 Task: Find connections with filter location Bāsudebpur with filter topic #Homeofficewith filter profile language English with filter current company Vanderlande with filter school Haldia Institute of Technology 103 with filter industry Conservation Programs with filter service category Tax Law with filter keywords title Superintendent
Action: Mouse moved to (587, 79)
Screenshot: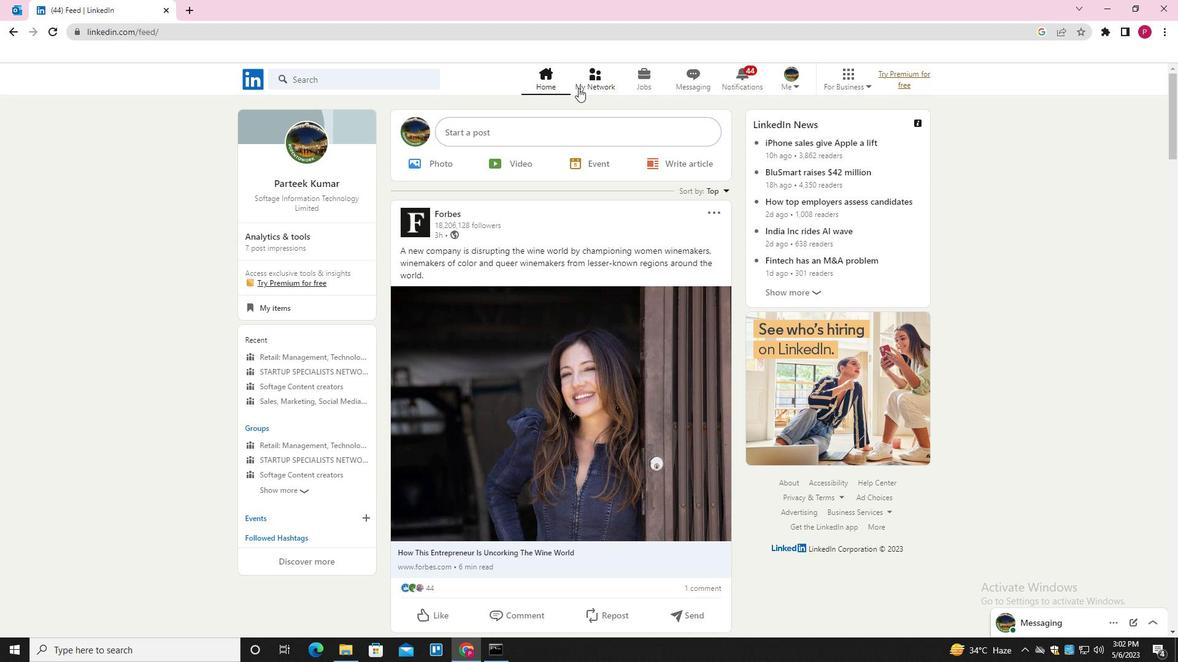
Action: Mouse pressed left at (587, 79)
Screenshot: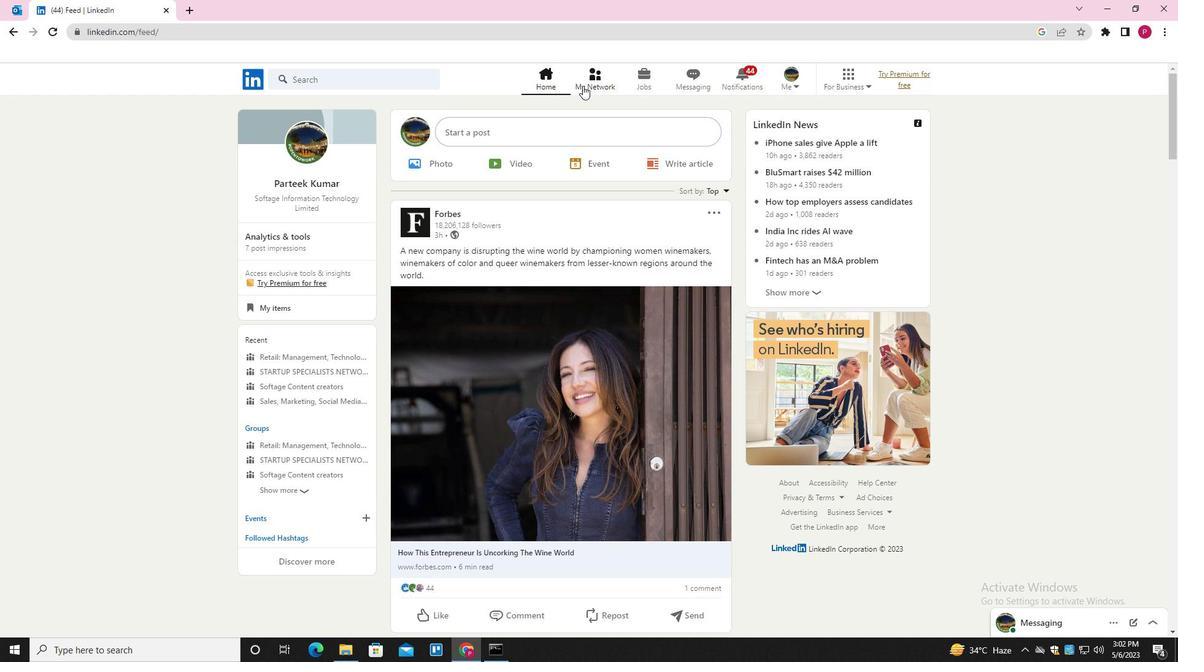 
Action: Mouse moved to (352, 144)
Screenshot: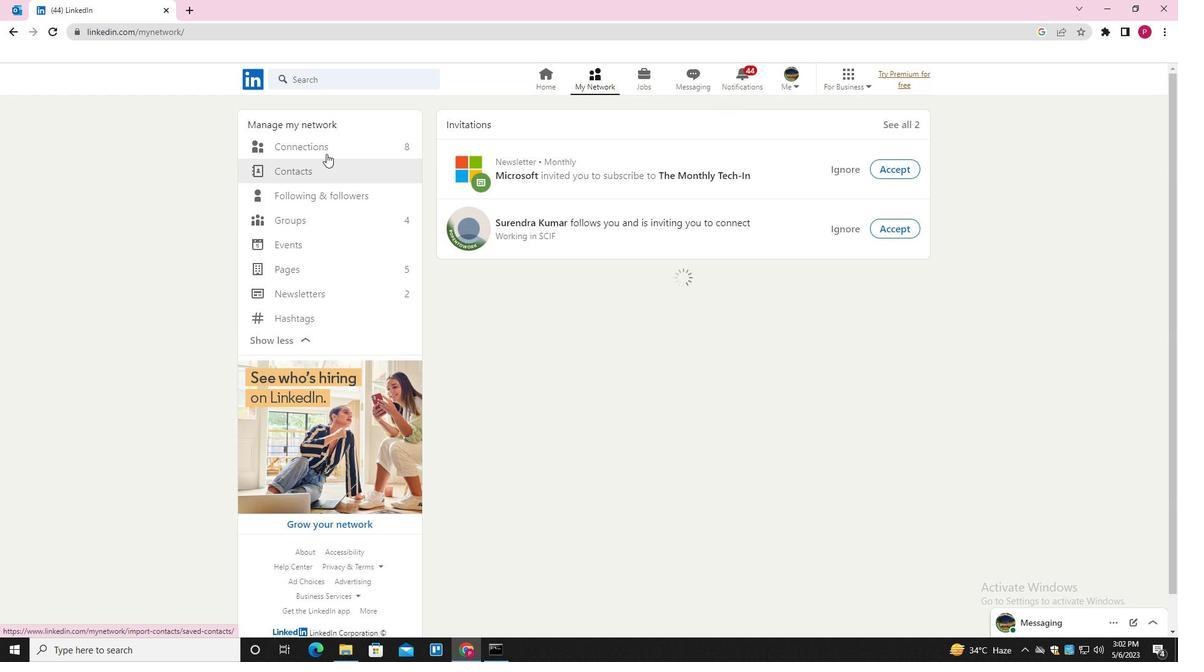 
Action: Mouse pressed left at (352, 144)
Screenshot: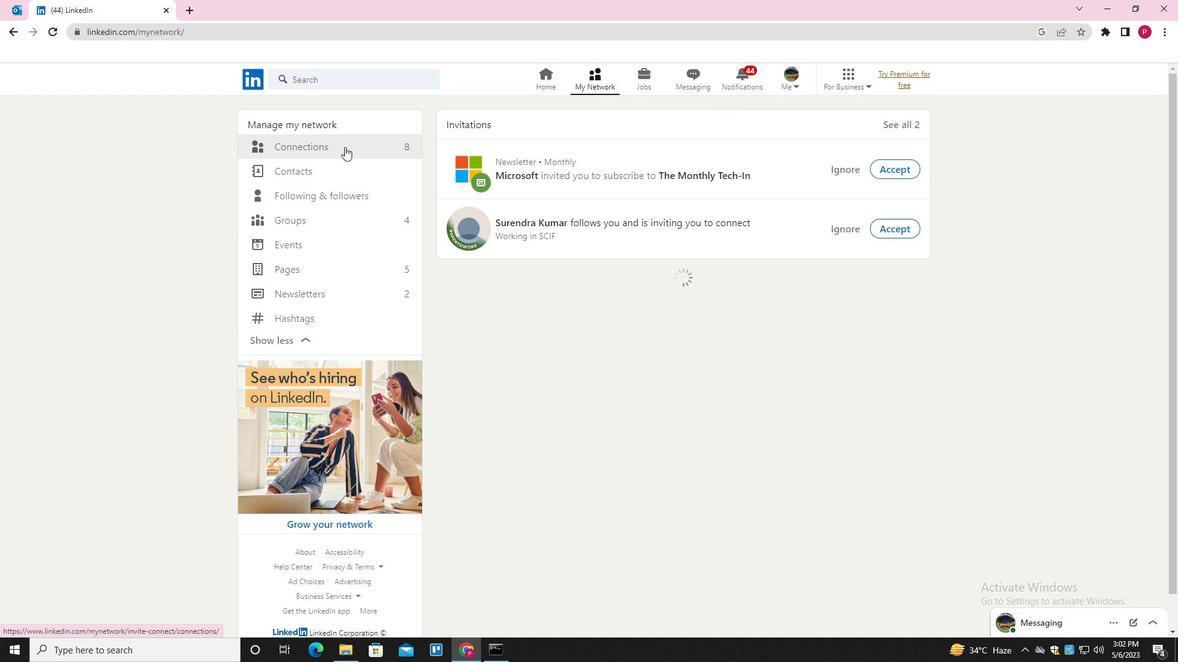
Action: Mouse moved to (660, 146)
Screenshot: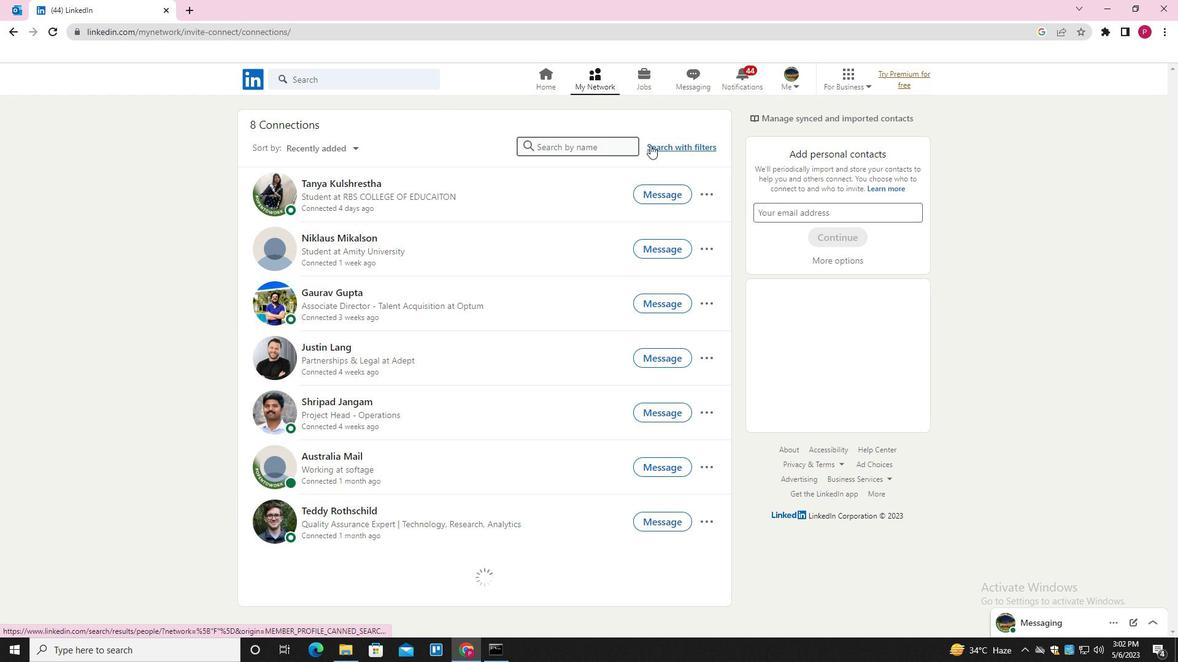 
Action: Mouse pressed left at (660, 146)
Screenshot: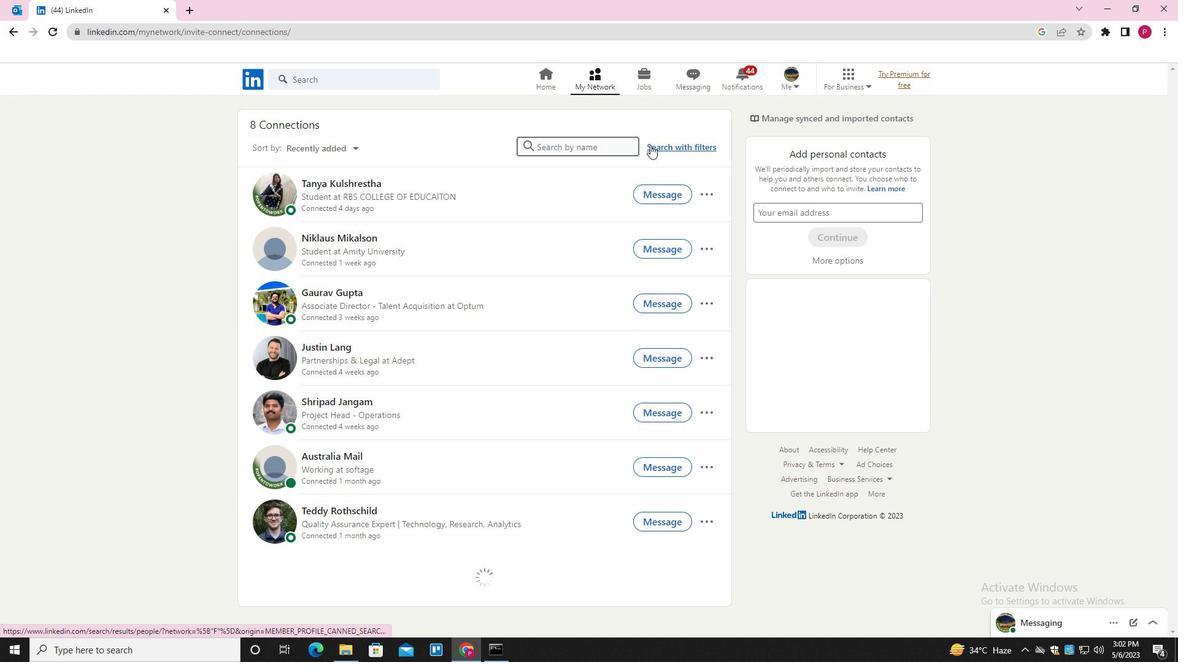 
Action: Mouse moved to (618, 111)
Screenshot: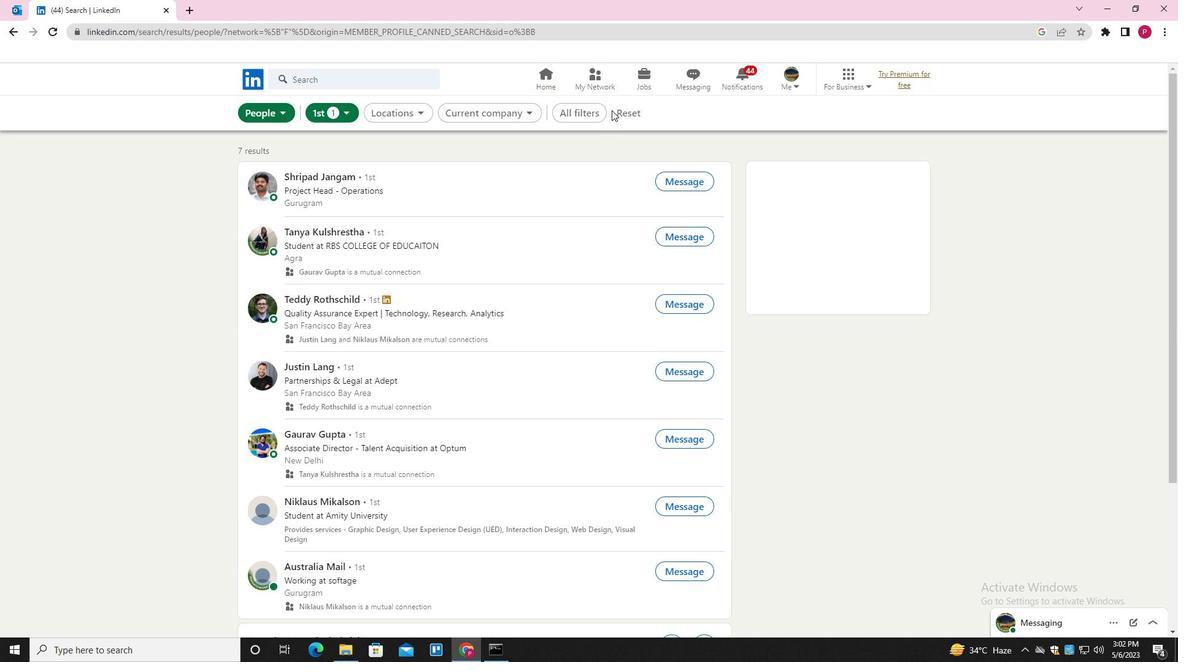 
Action: Mouse pressed left at (618, 111)
Screenshot: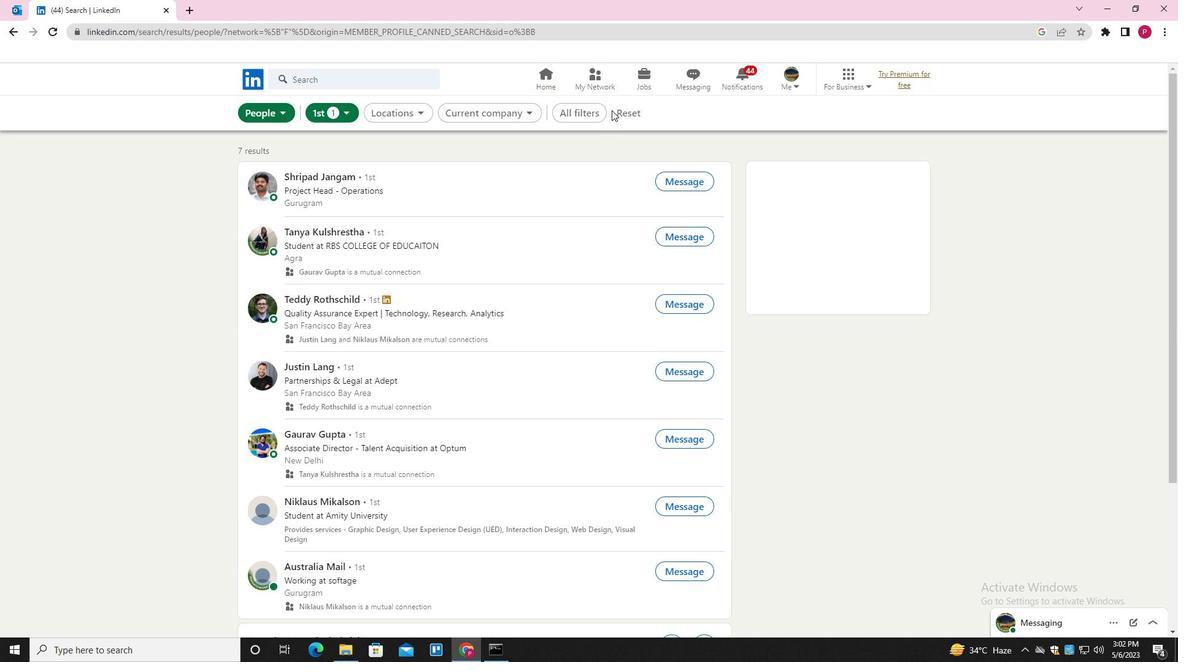 
Action: Mouse moved to (603, 114)
Screenshot: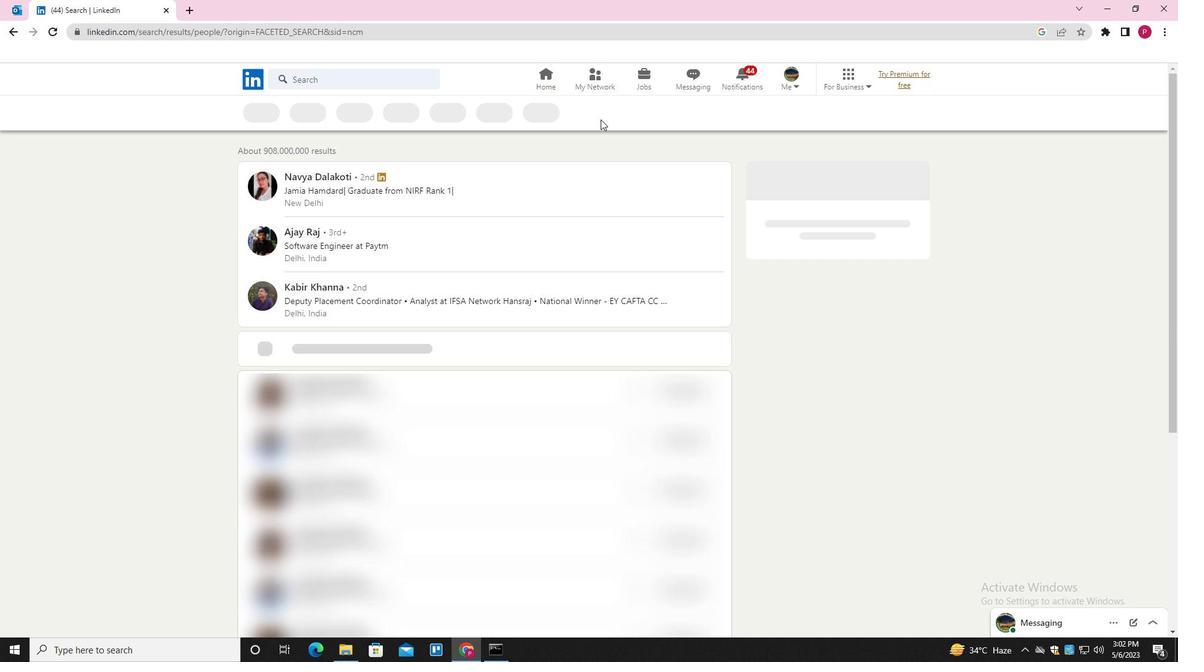 
Action: Mouse pressed left at (603, 114)
Screenshot: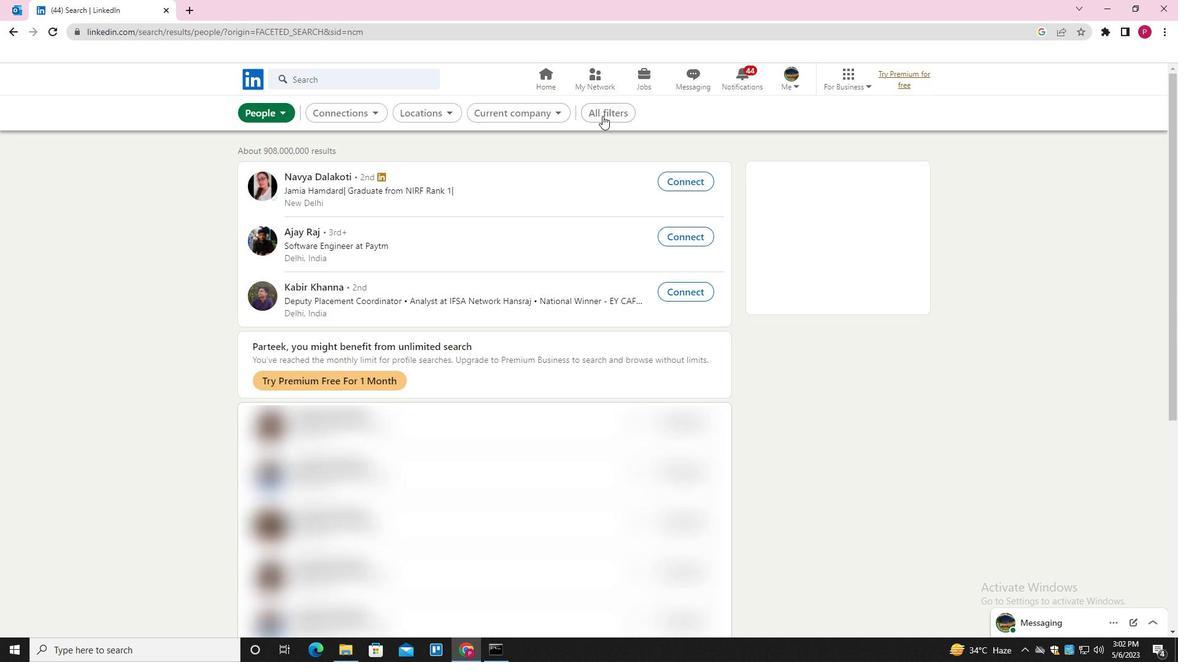 
Action: Mouse moved to (956, 345)
Screenshot: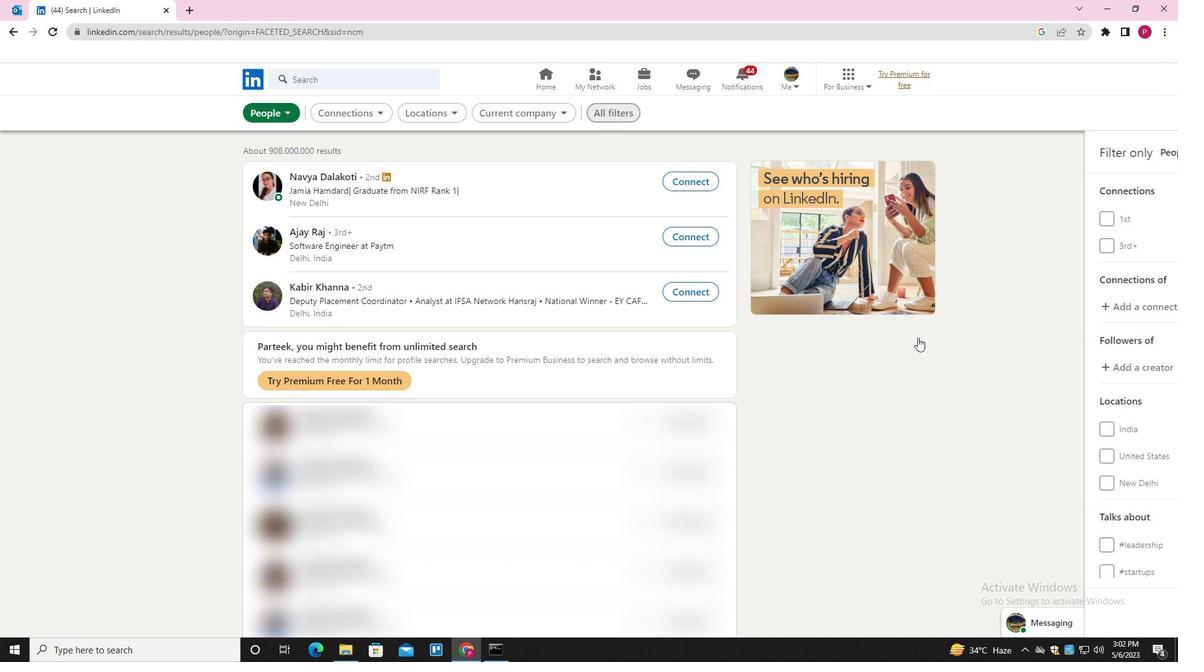 
Action: Mouse scrolled (956, 344) with delta (0, 0)
Screenshot: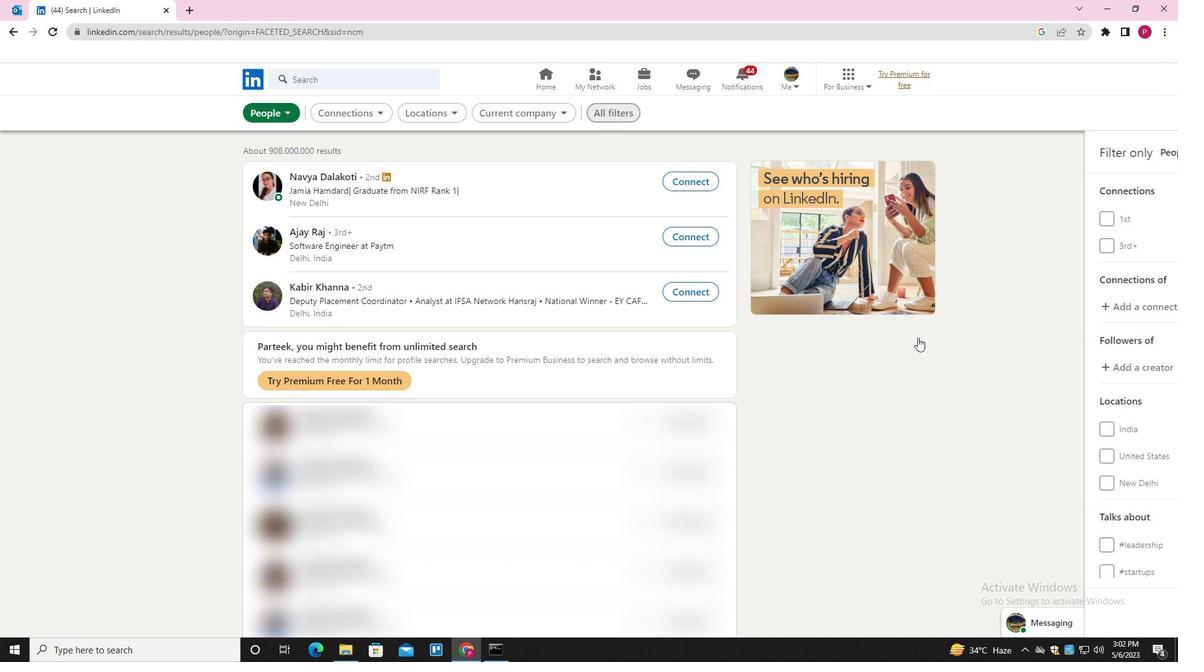 
Action: Mouse moved to (959, 347)
Screenshot: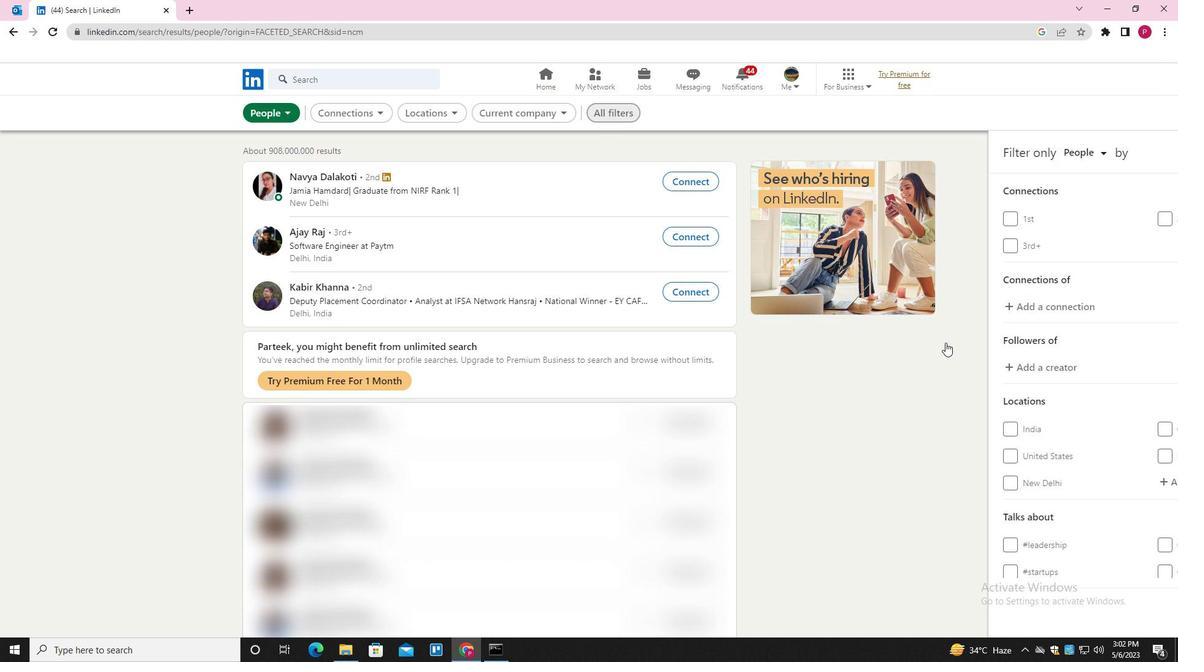 
Action: Mouse scrolled (959, 347) with delta (0, 0)
Screenshot: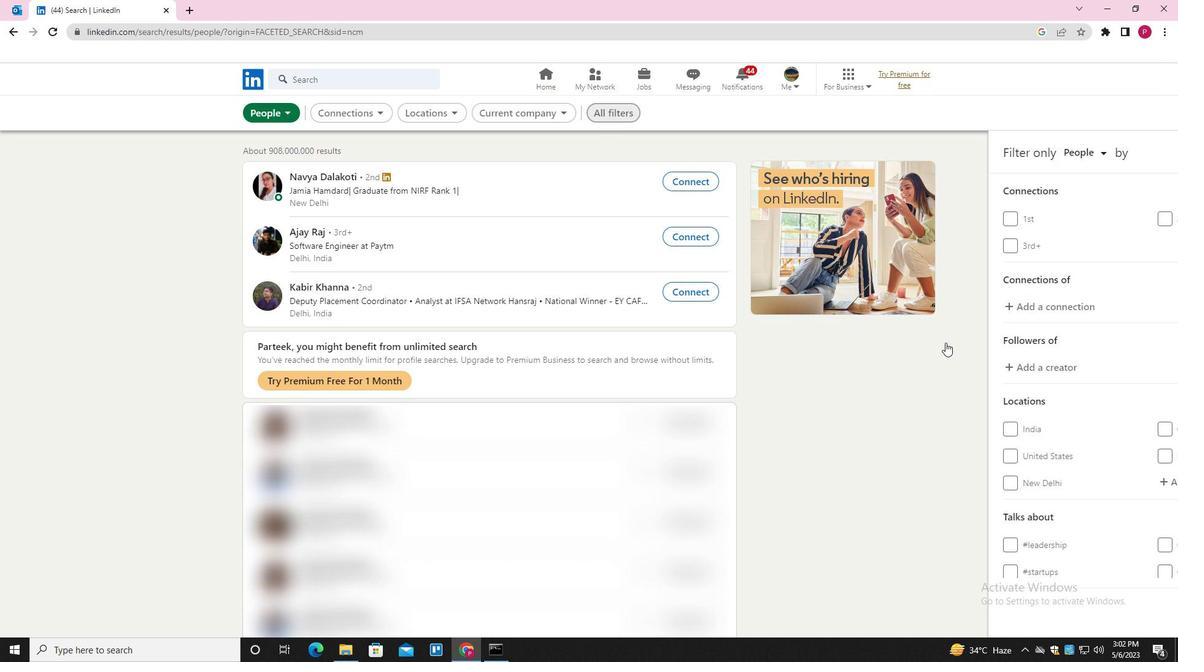 
Action: Mouse moved to (1041, 358)
Screenshot: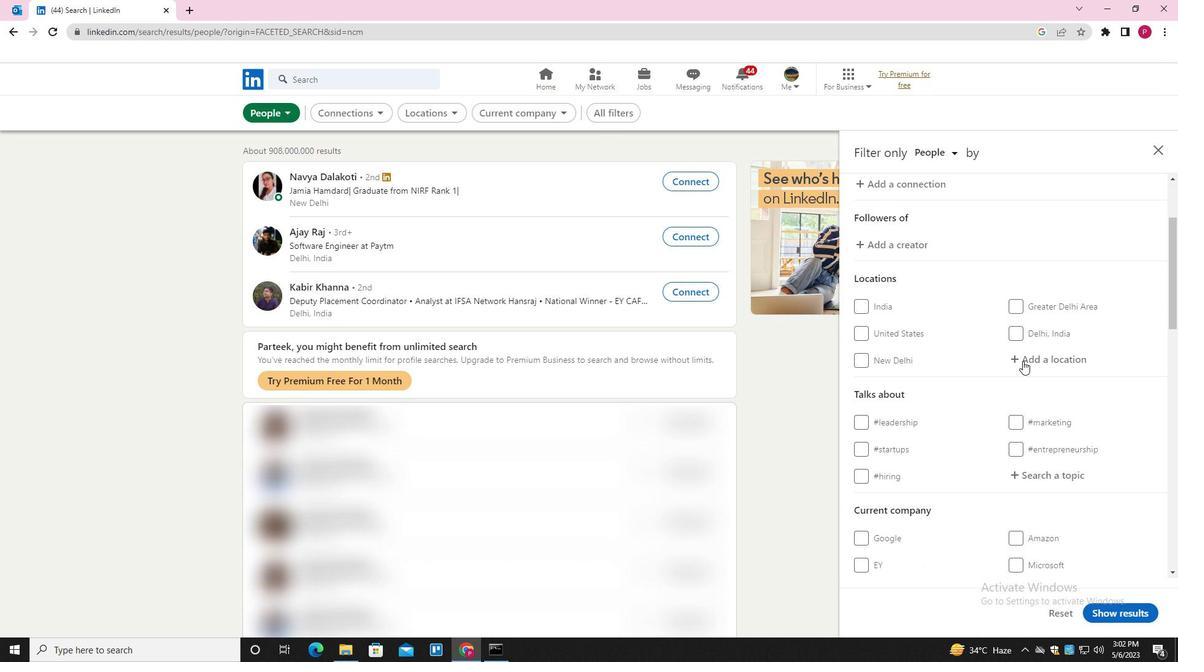 
Action: Mouse pressed left at (1041, 358)
Screenshot: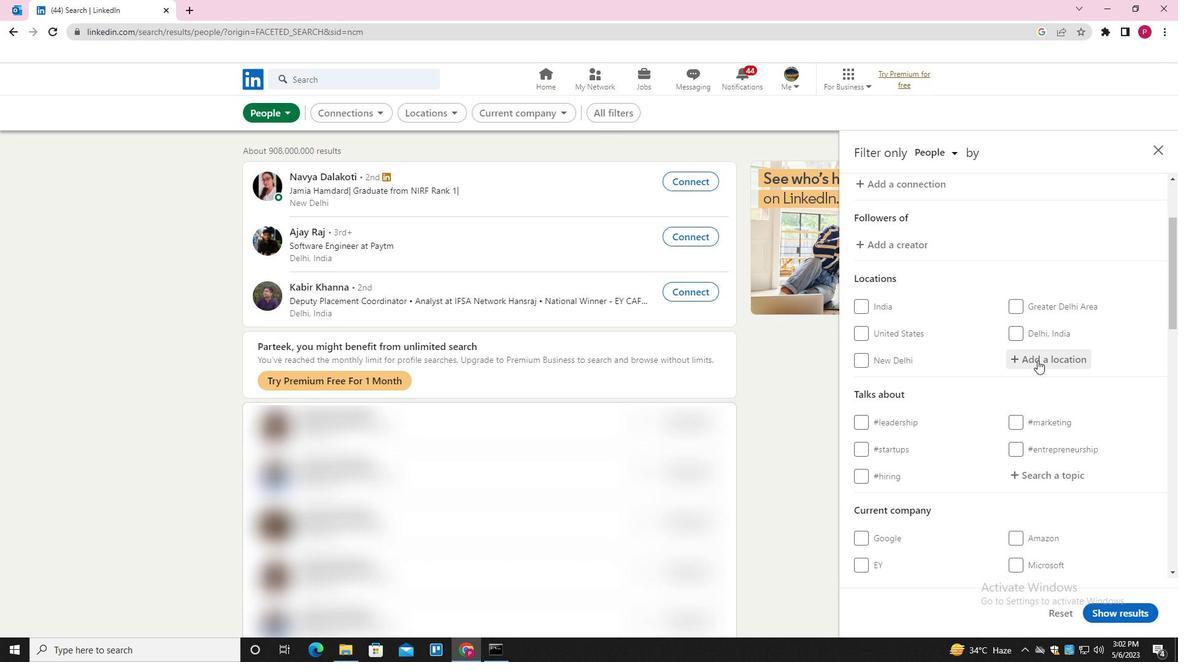 
Action: Mouse moved to (1041, 357)
Screenshot: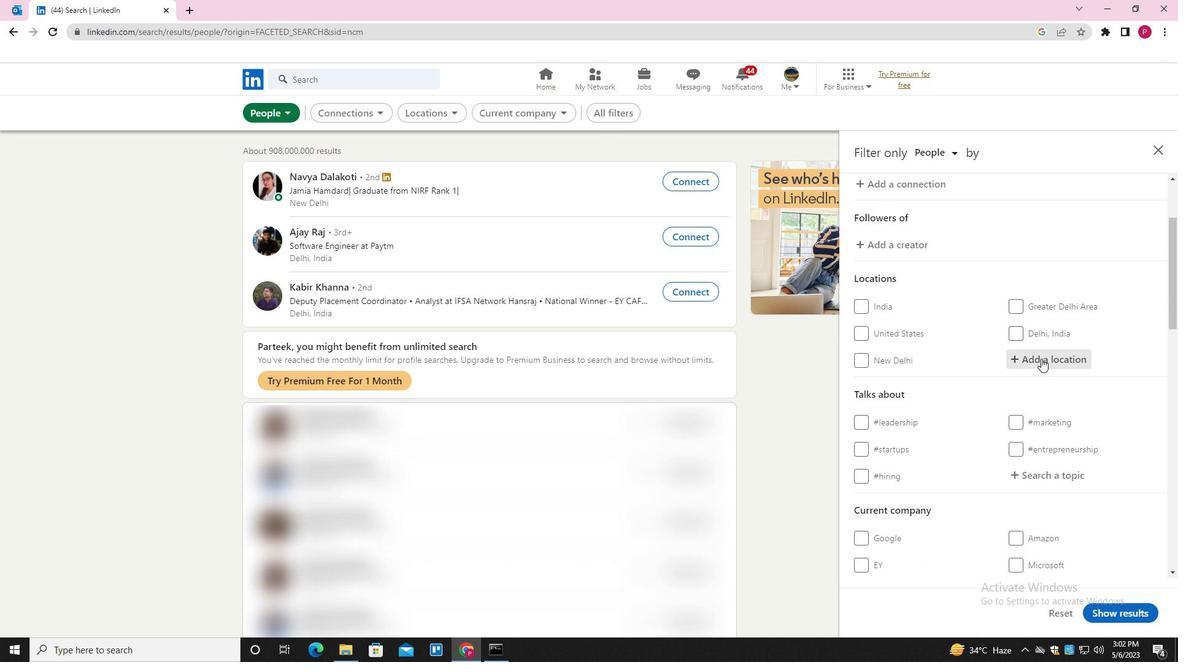 
Action: Key pressed <Key.shift>BASUDEBPUR<Key.down><Key.enter>
Screenshot: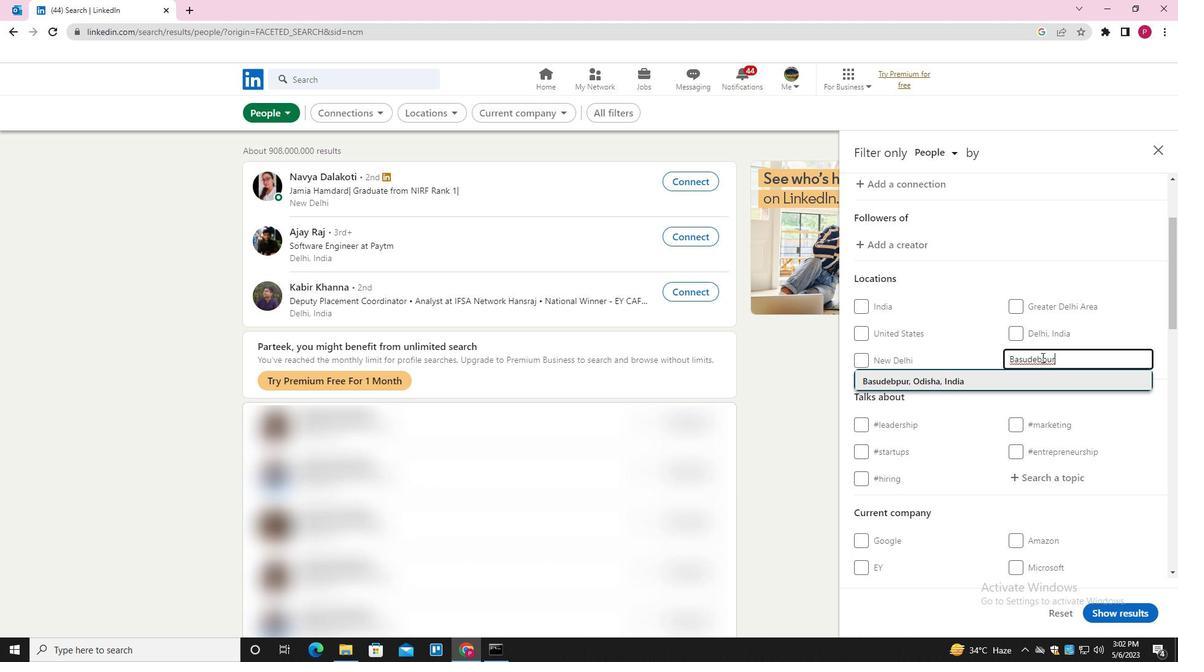 
Action: Mouse moved to (957, 411)
Screenshot: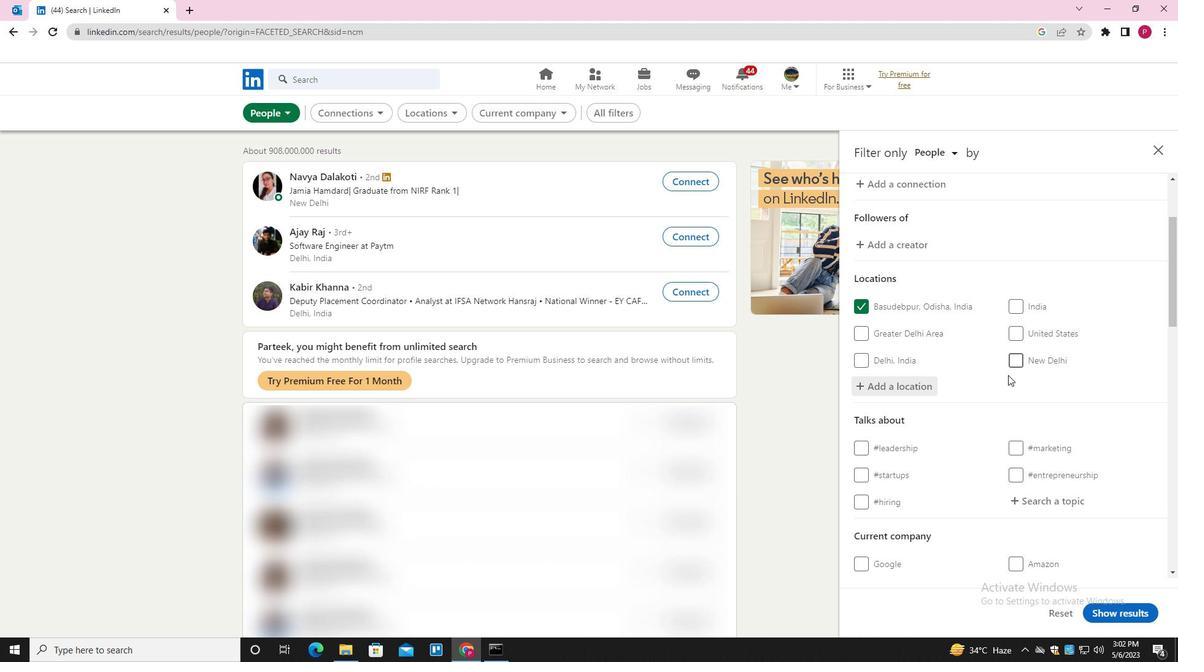 
Action: Mouse scrolled (957, 411) with delta (0, 0)
Screenshot: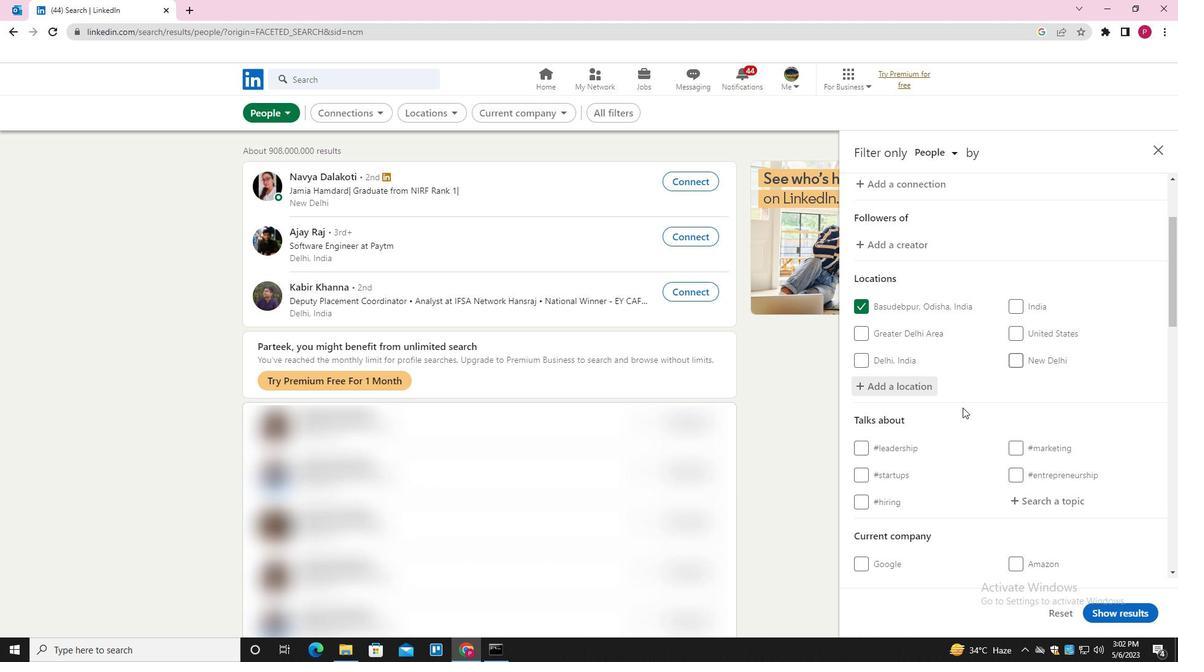 
Action: Mouse scrolled (957, 411) with delta (0, 0)
Screenshot: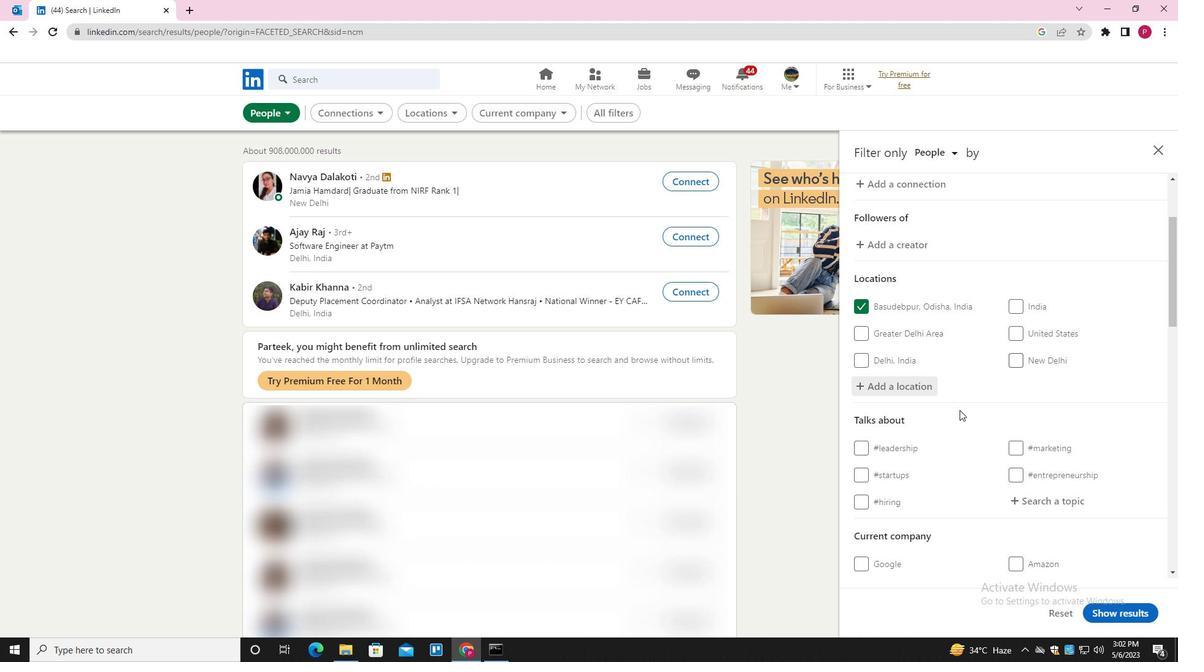 
Action: Mouse scrolled (957, 411) with delta (0, 0)
Screenshot: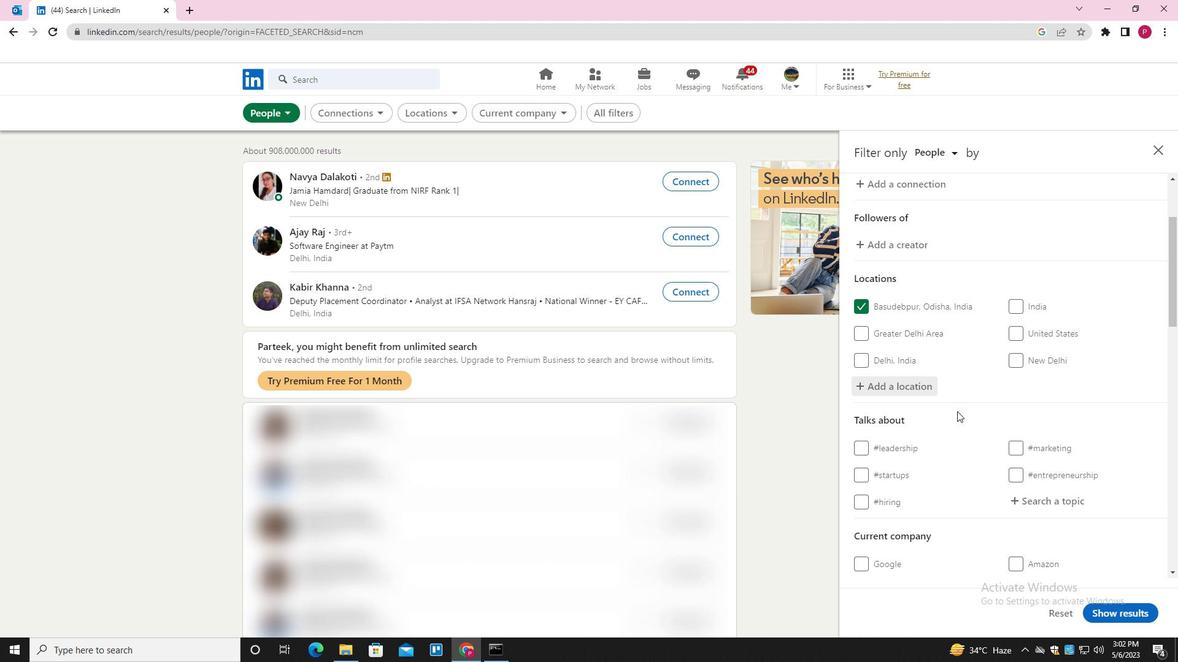 
Action: Mouse scrolled (957, 411) with delta (0, 0)
Screenshot: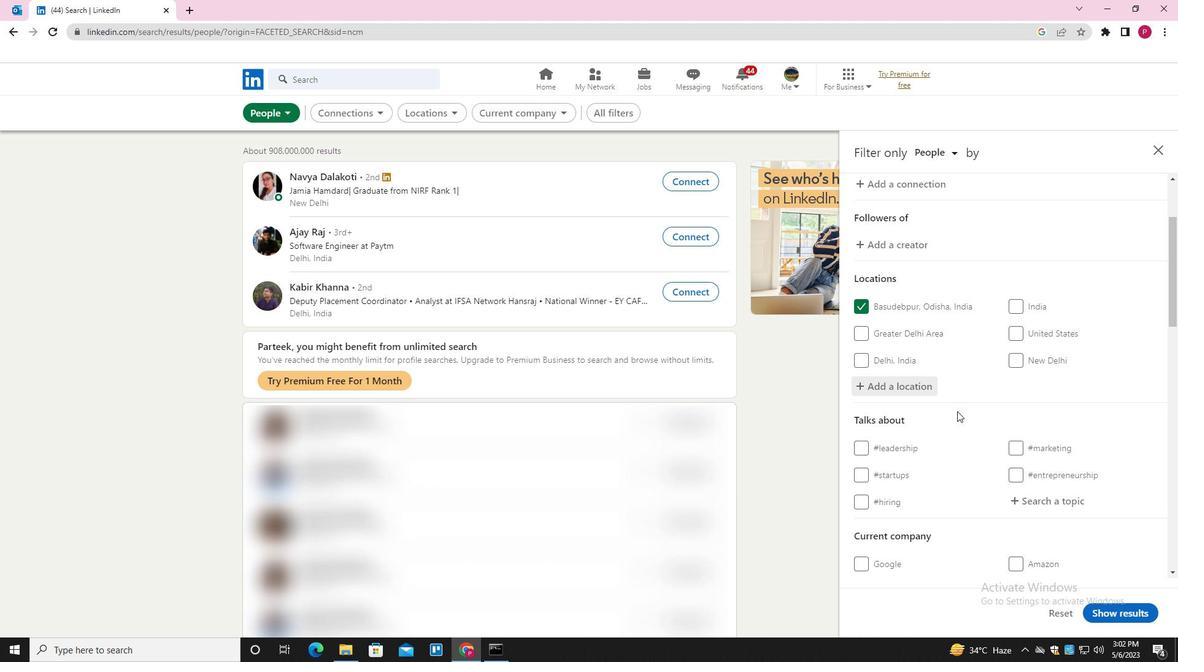 
Action: Mouse moved to (1041, 257)
Screenshot: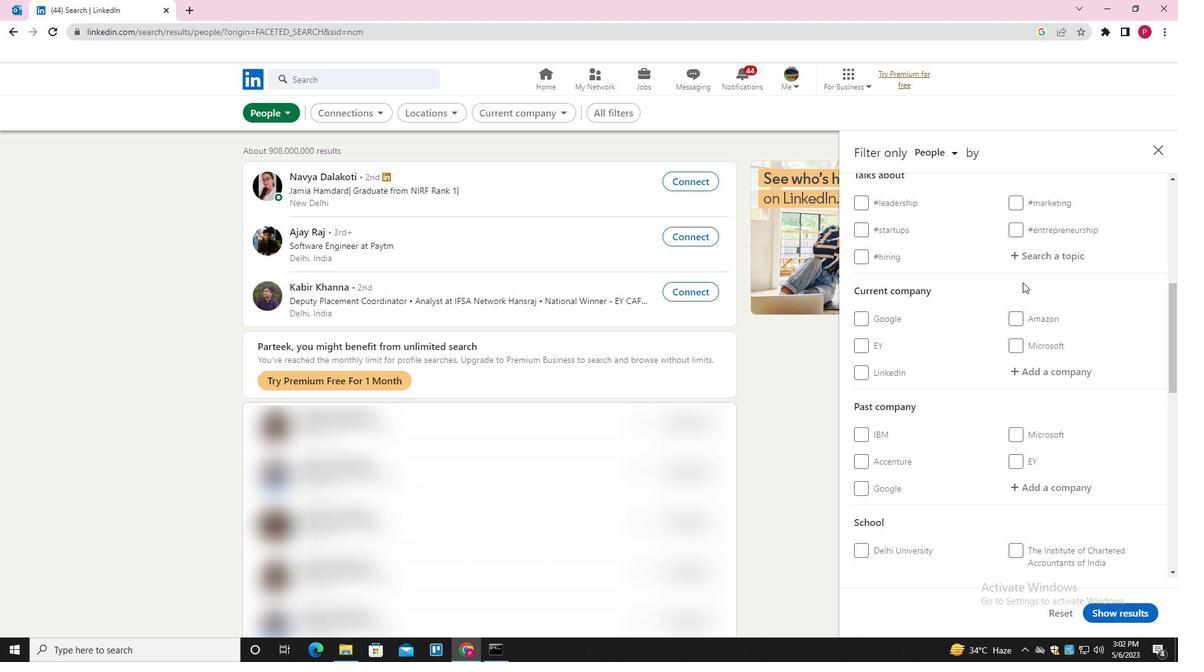
Action: Mouse pressed left at (1041, 257)
Screenshot: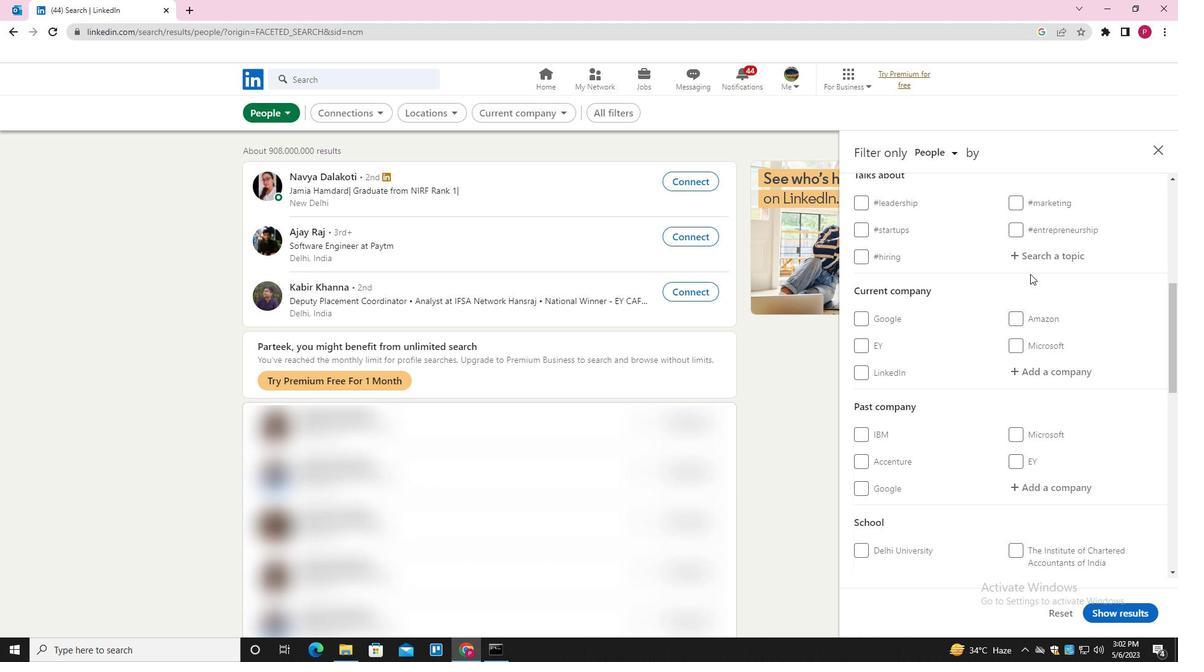 
Action: Key pressed HOMEOFFICE<Key.down><Key.enter><Key.backspace><Key.down><Key.enter>
Screenshot: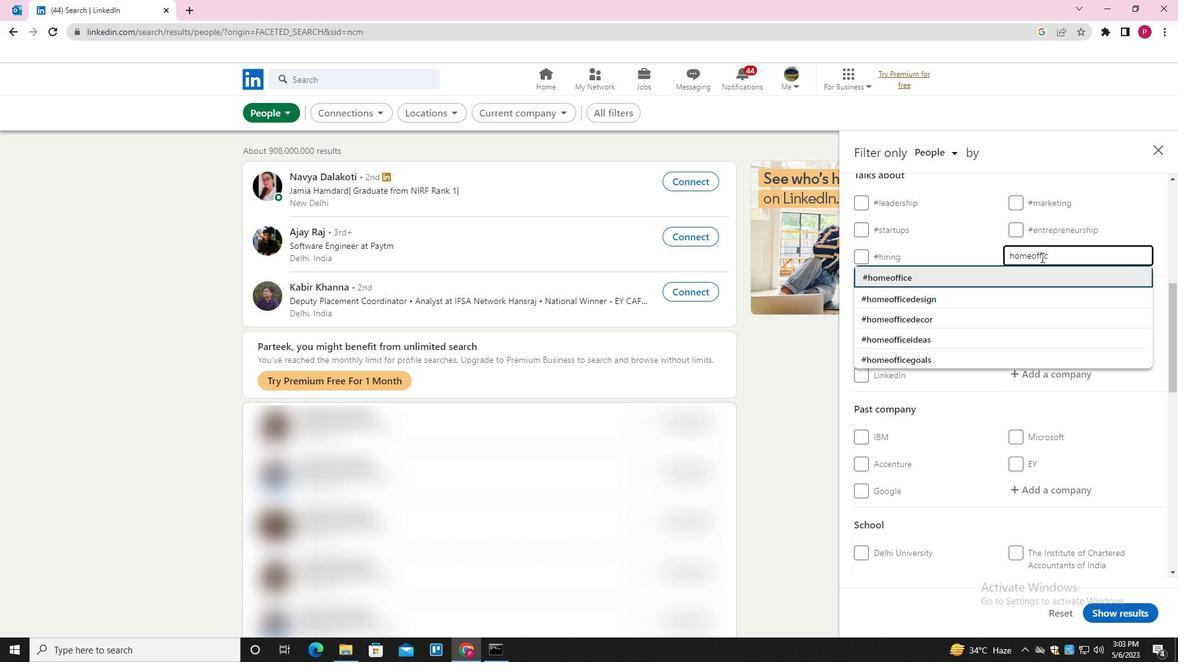
Action: Mouse moved to (959, 370)
Screenshot: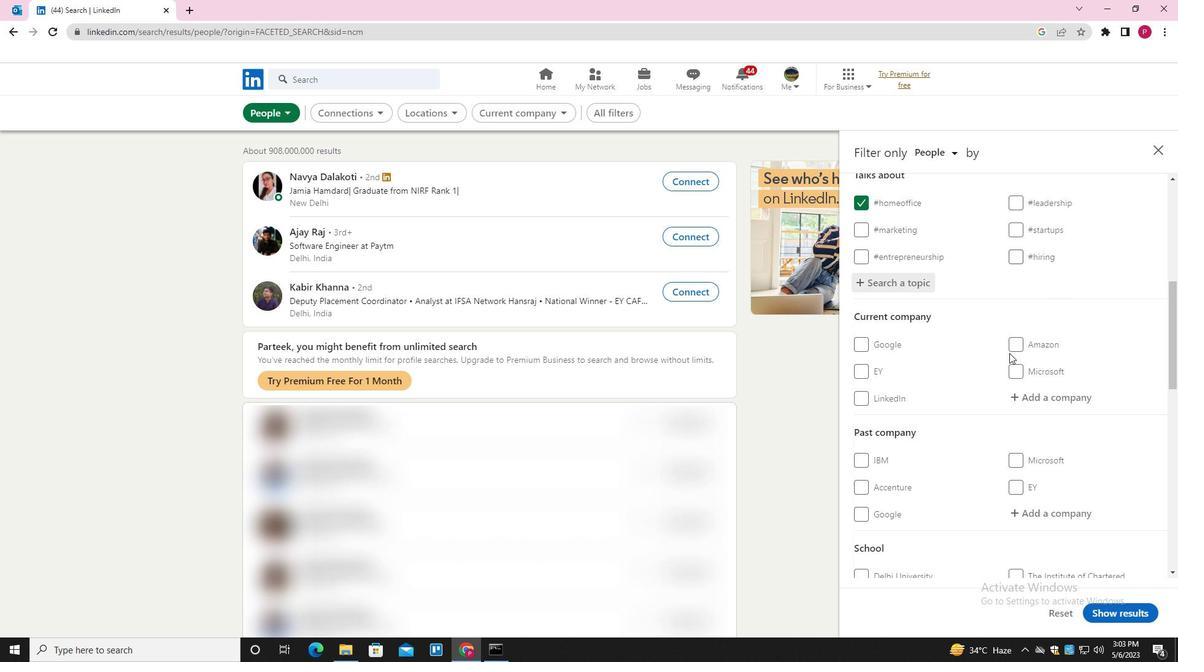
Action: Mouse scrolled (959, 369) with delta (0, 0)
Screenshot: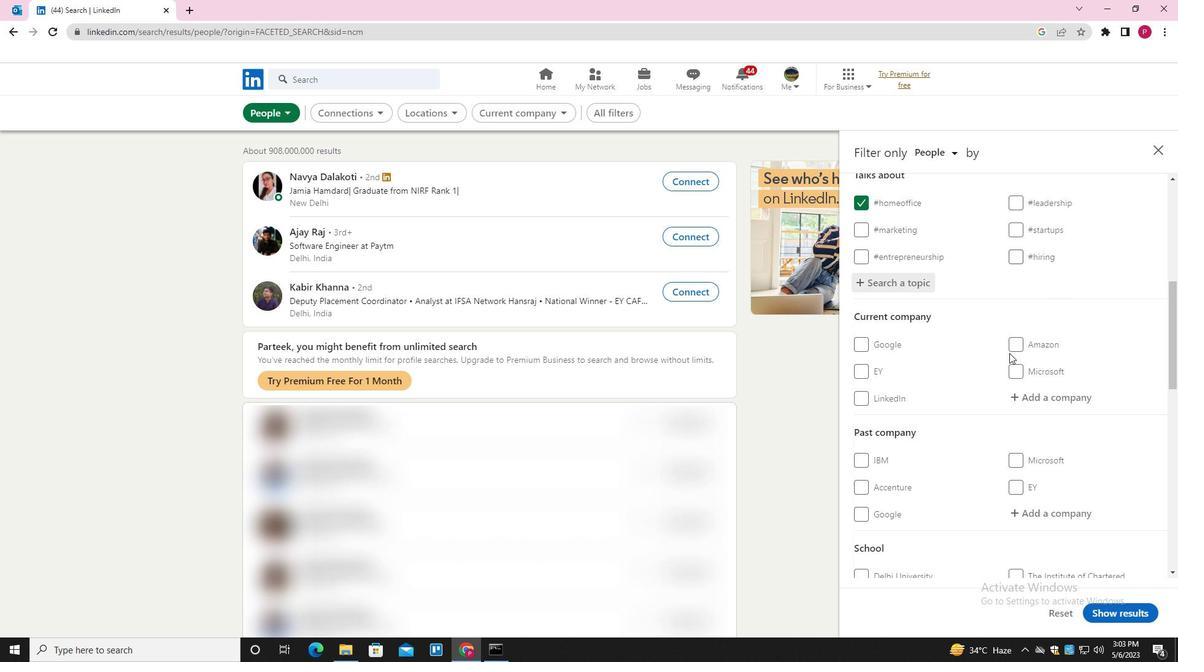 
Action: Mouse moved to (959, 370)
Screenshot: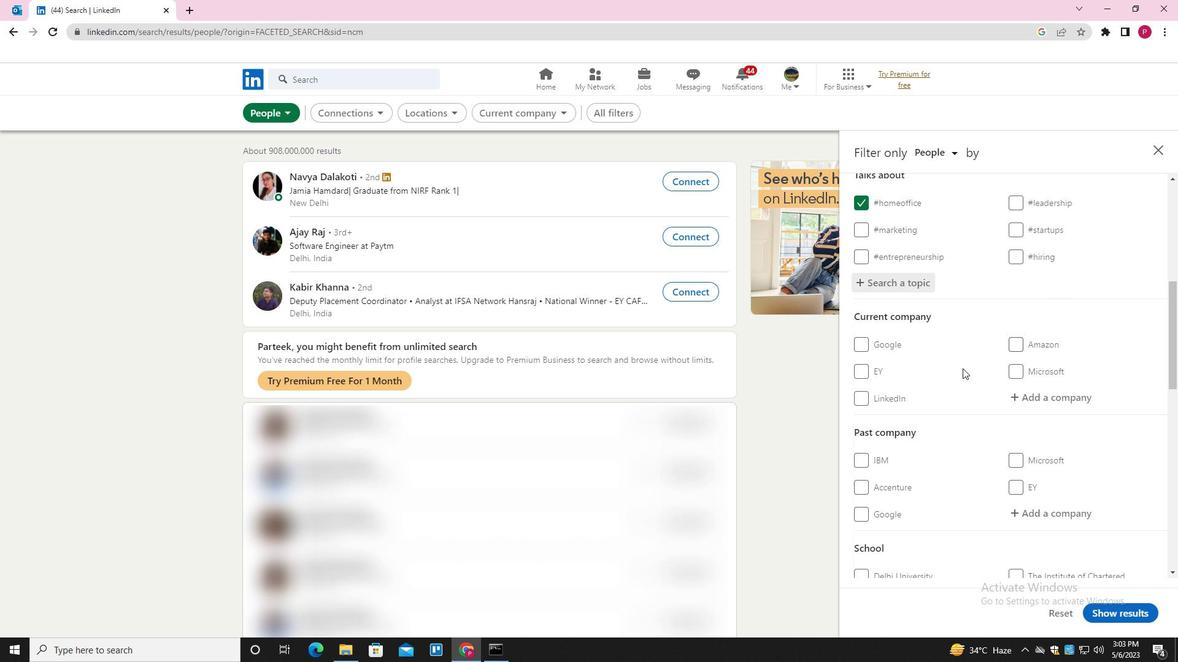 
Action: Mouse scrolled (959, 369) with delta (0, 0)
Screenshot: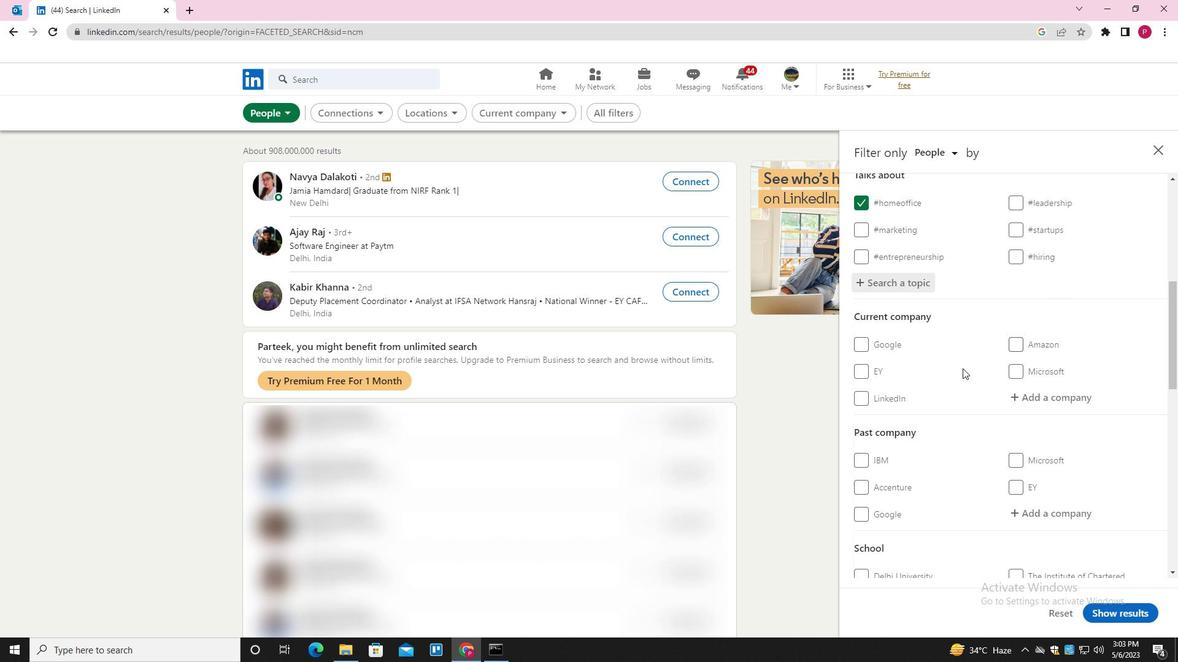 
Action: Mouse moved to (959, 370)
Screenshot: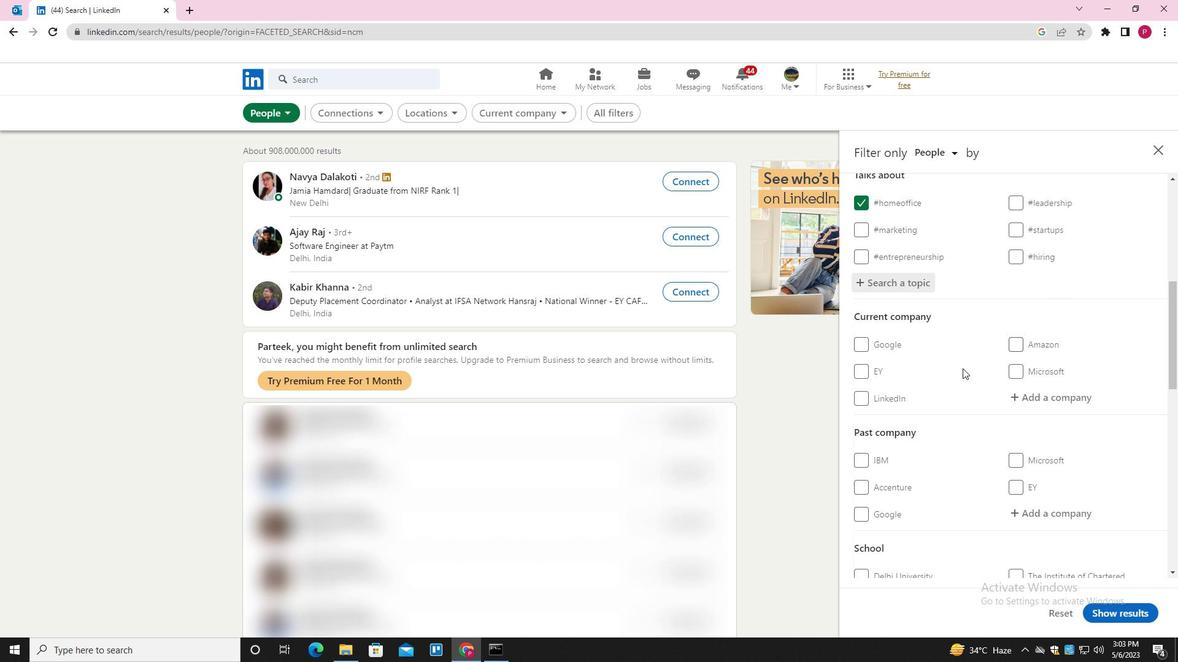 
Action: Mouse scrolled (959, 370) with delta (0, 0)
Screenshot: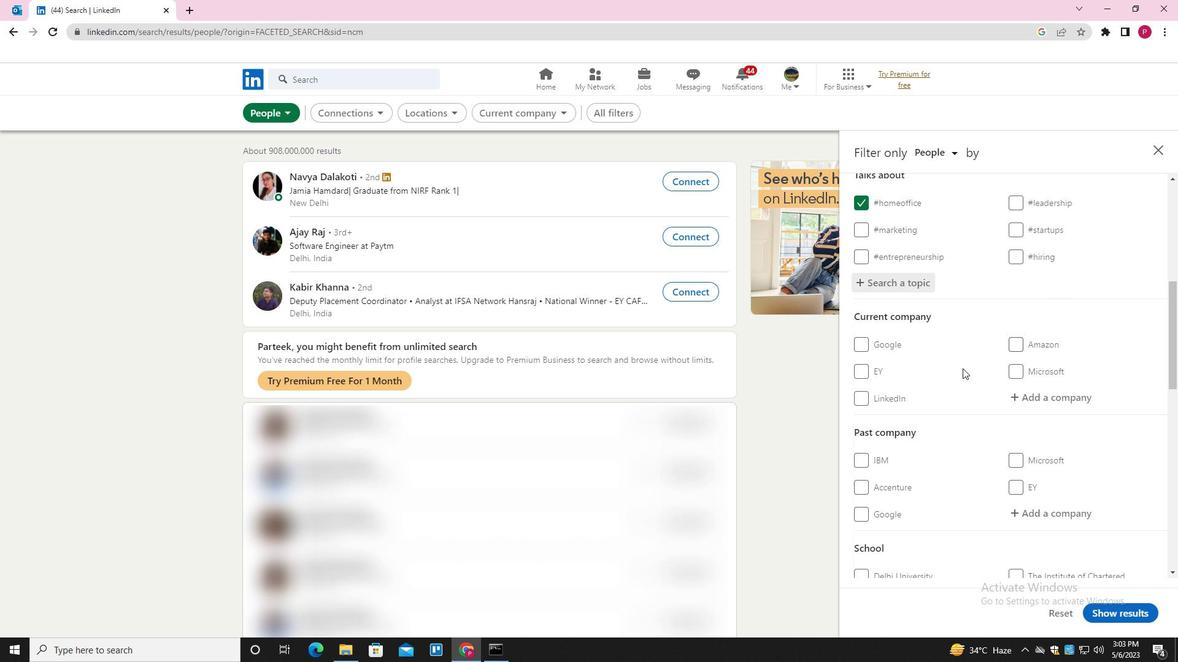 
Action: Mouse scrolled (959, 370) with delta (0, 0)
Screenshot: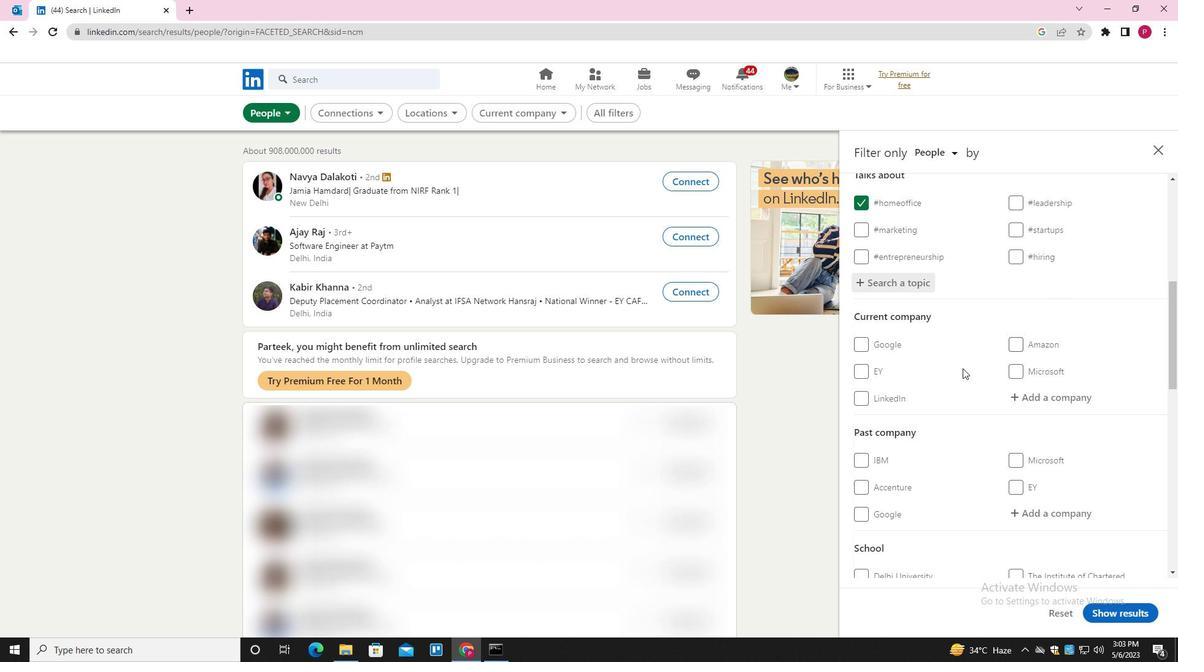 
Action: Mouse scrolled (959, 370) with delta (0, 0)
Screenshot: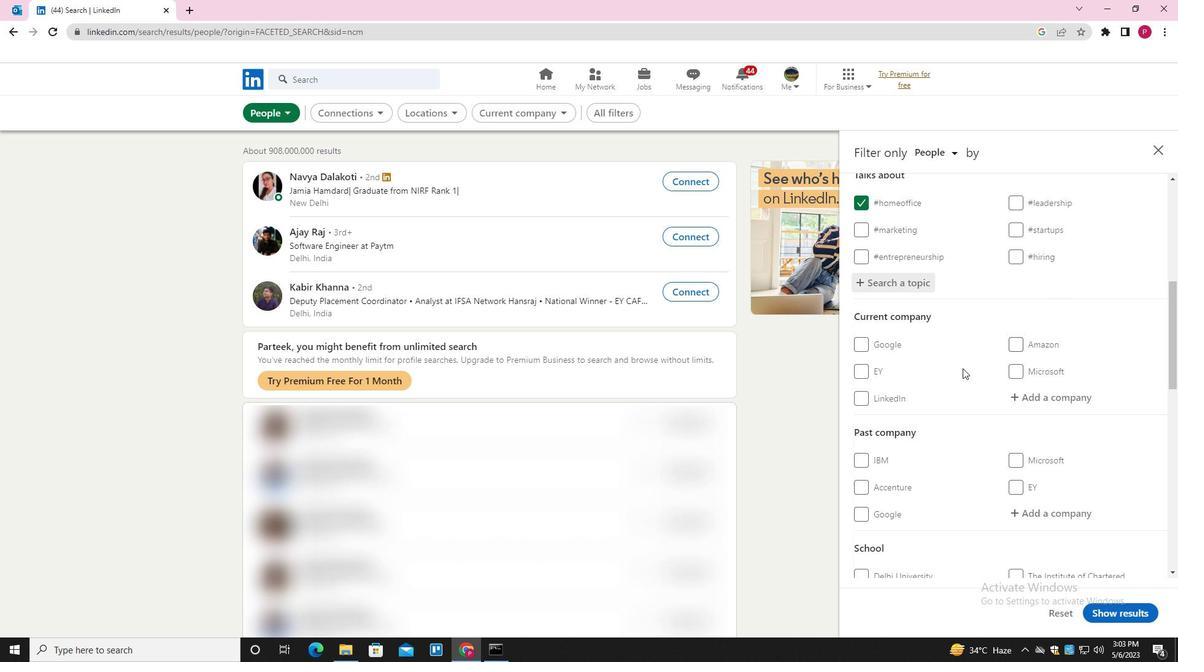 
Action: Mouse scrolled (959, 370) with delta (0, 0)
Screenshot: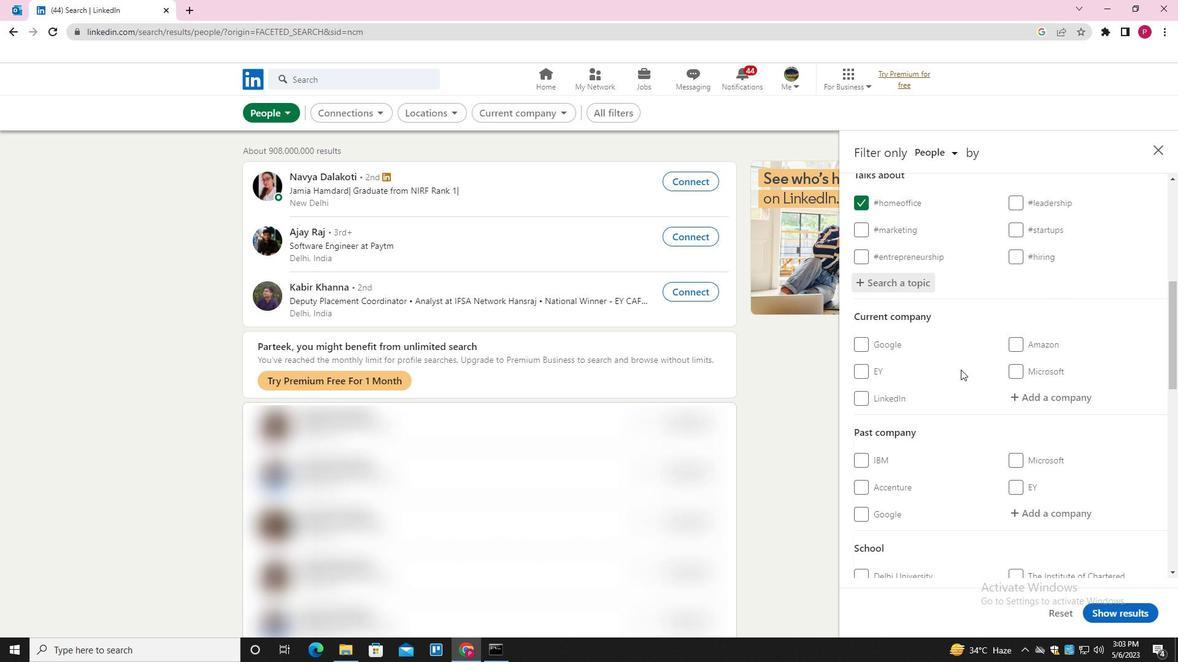 
Action: Mouse scrolled (959, 370) with delta (0, 0)
Screenshot: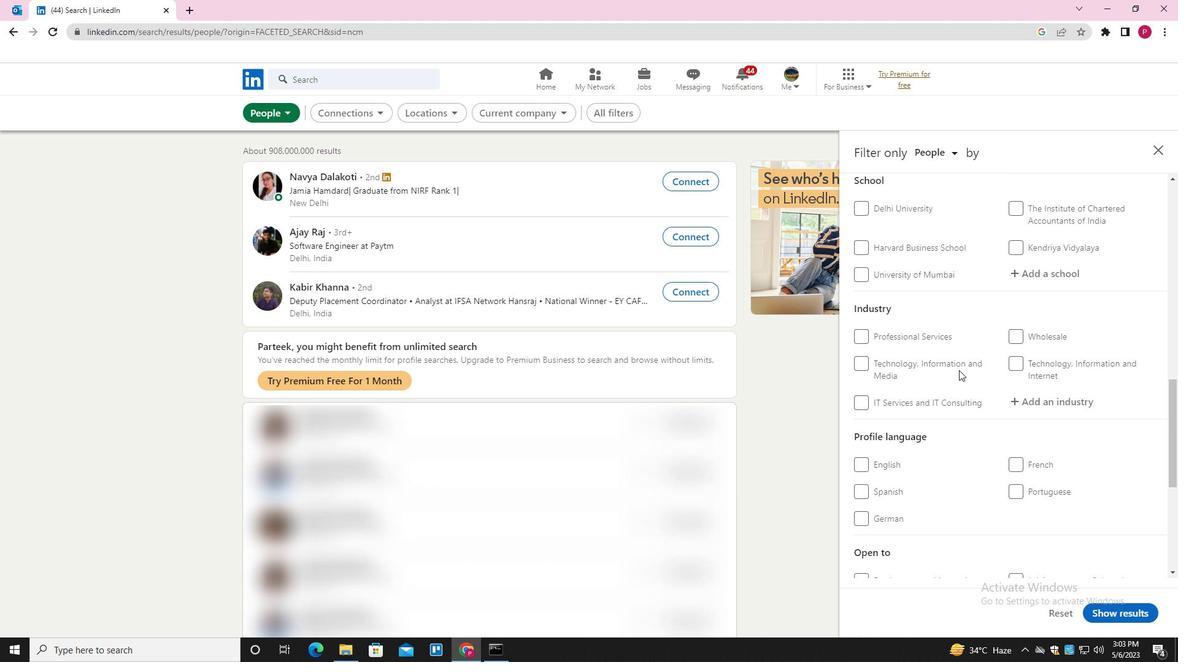 
Action: Mouse scrolled (959, 370) with delta (0, 0)
Screenshot: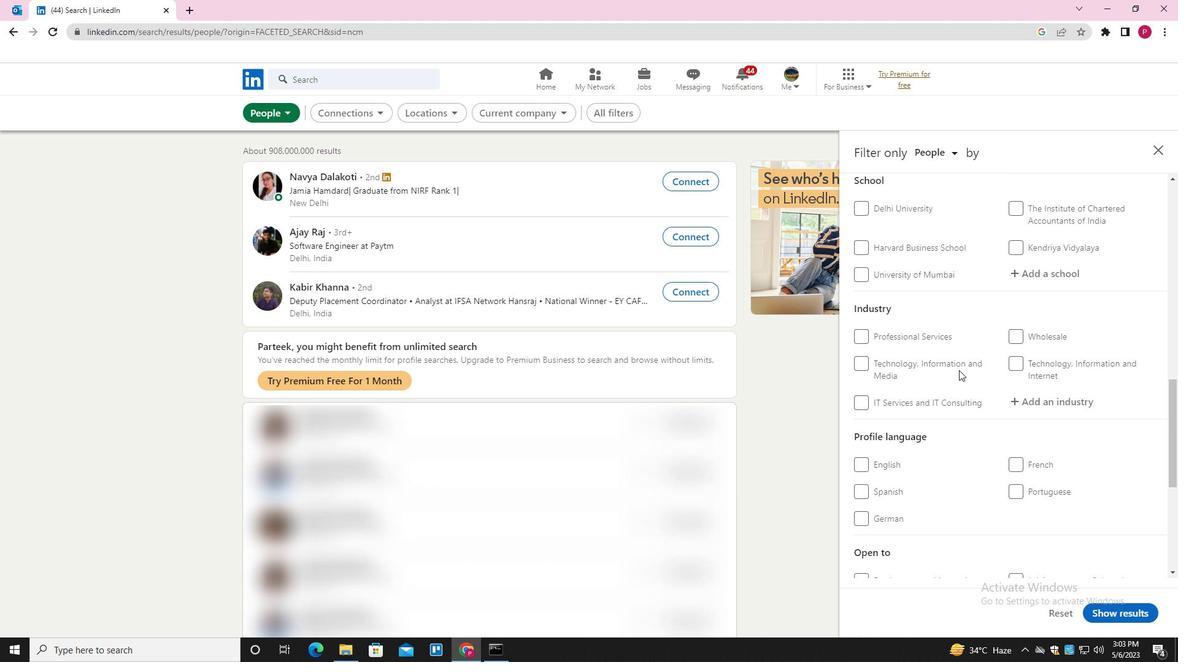 
Action: Mouse scrolled (959, 370) with delta (0, 0)
Screenshot: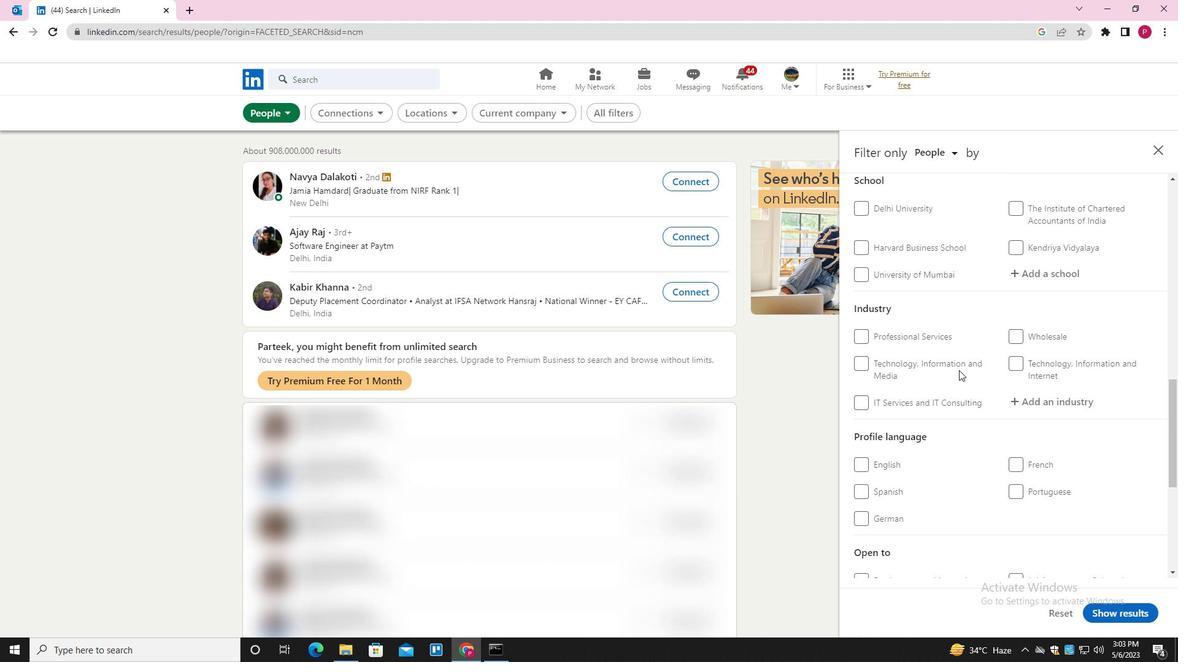 
Action: Mouse moved to (866, 278)
Screenshot: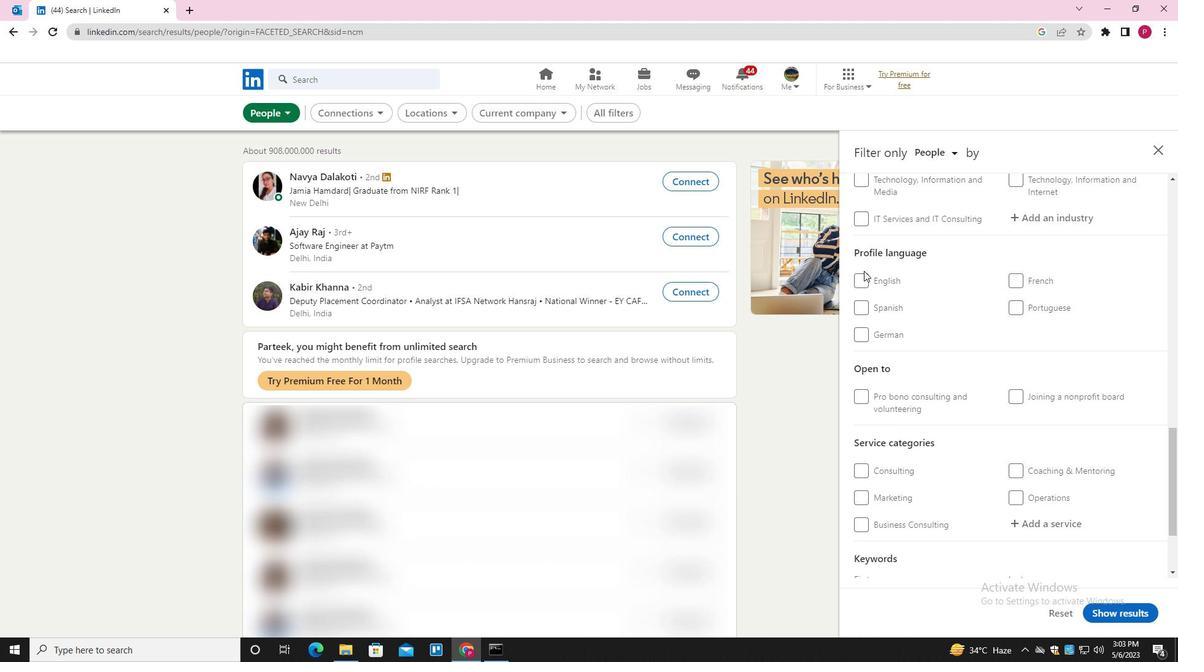 
Action: Mouse pressed left at (866, 278)
Screenshot: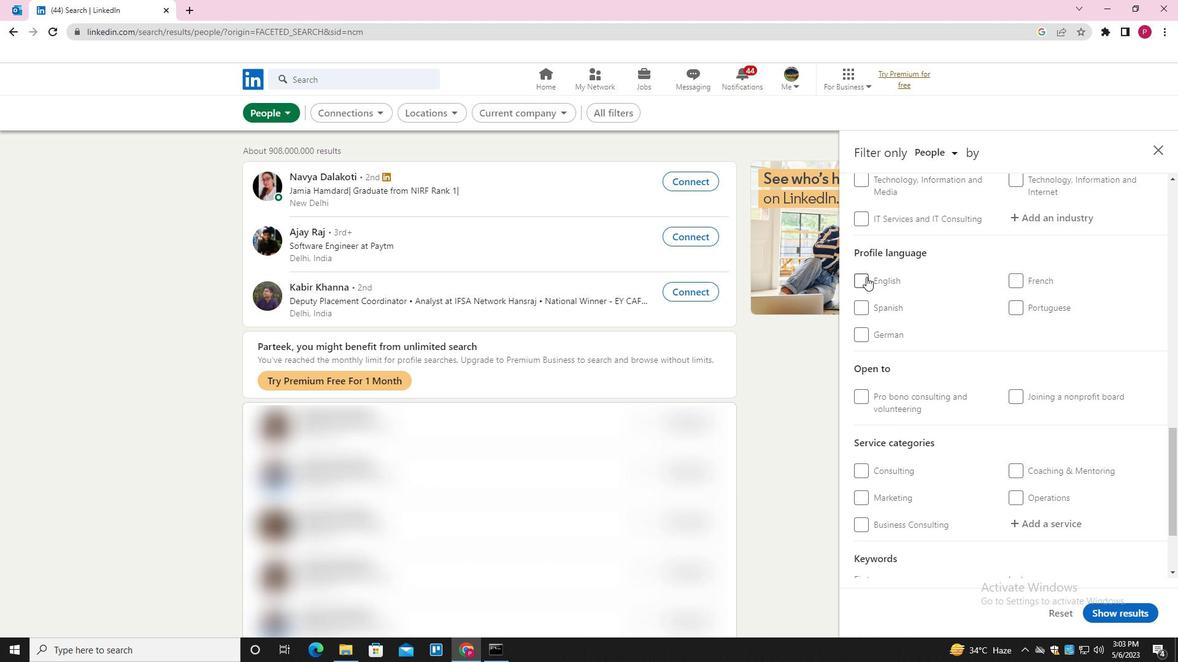 
Action: Mouse moved to (955, 330)
Screenshot: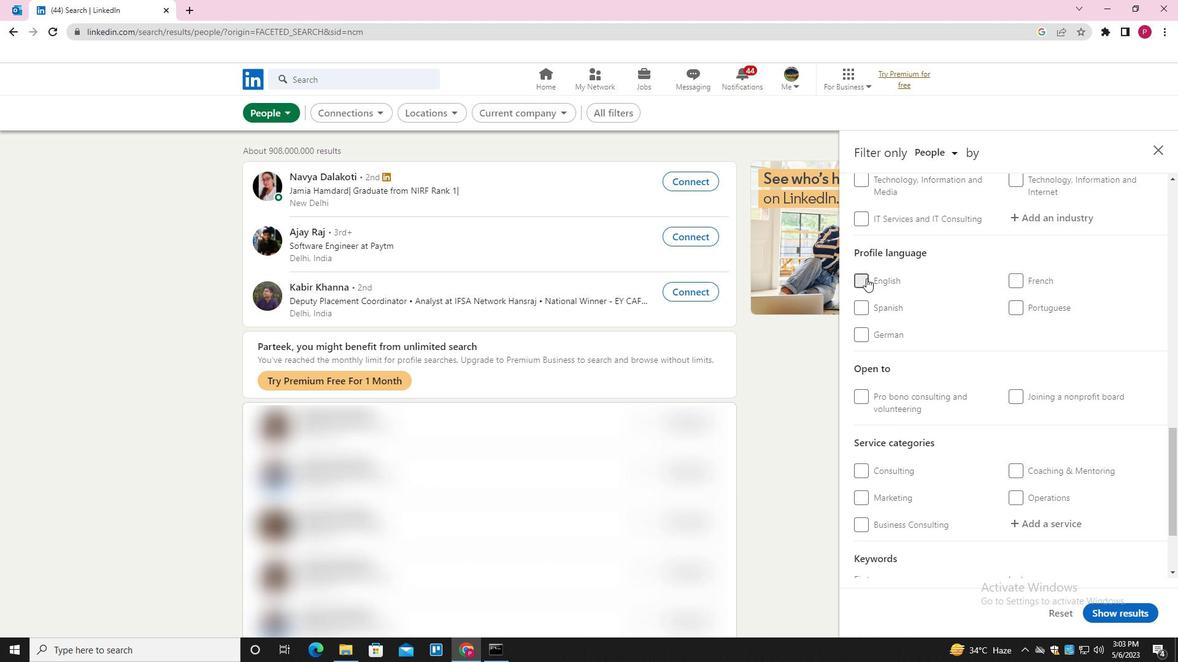 
Action: Mouse scrolled (955, 330) with delta (0, 0)
Screenshot: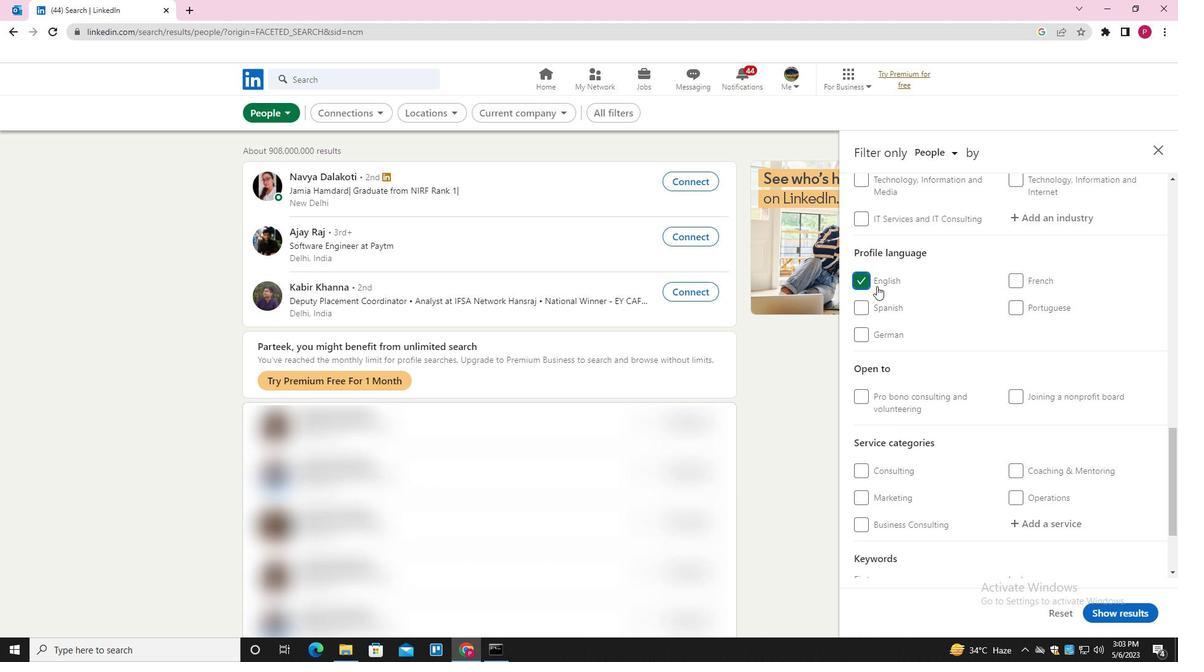 
Action: Mouse scrolled (955, 330) with delta (0, 0)
Screenshot: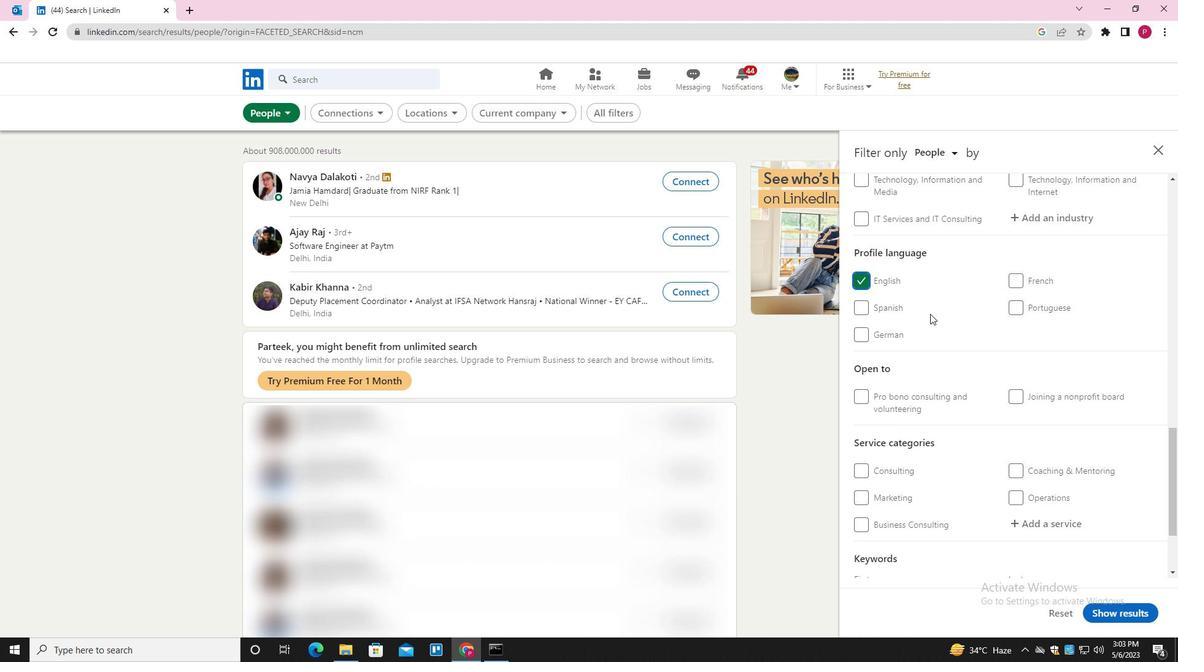 
Action: Mouse scrolled (955, 330) with delta (0, 0)
Screenshot: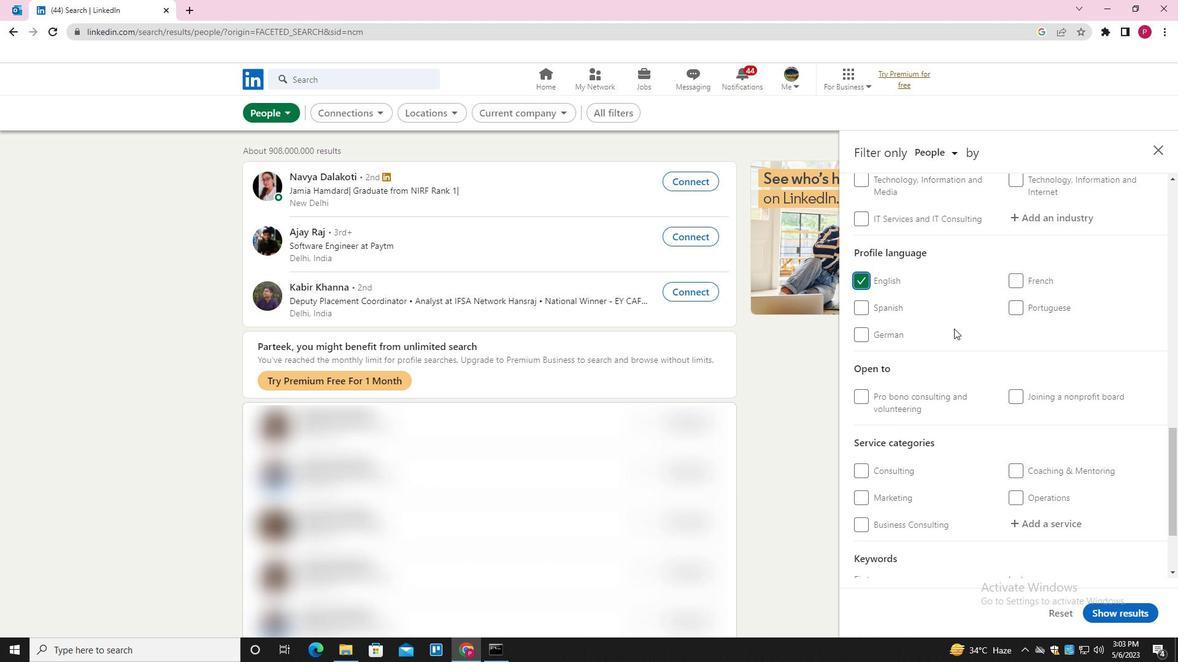 
Action: Mouse scrolled (955, 330) with delta (0, 0)
Screenshot: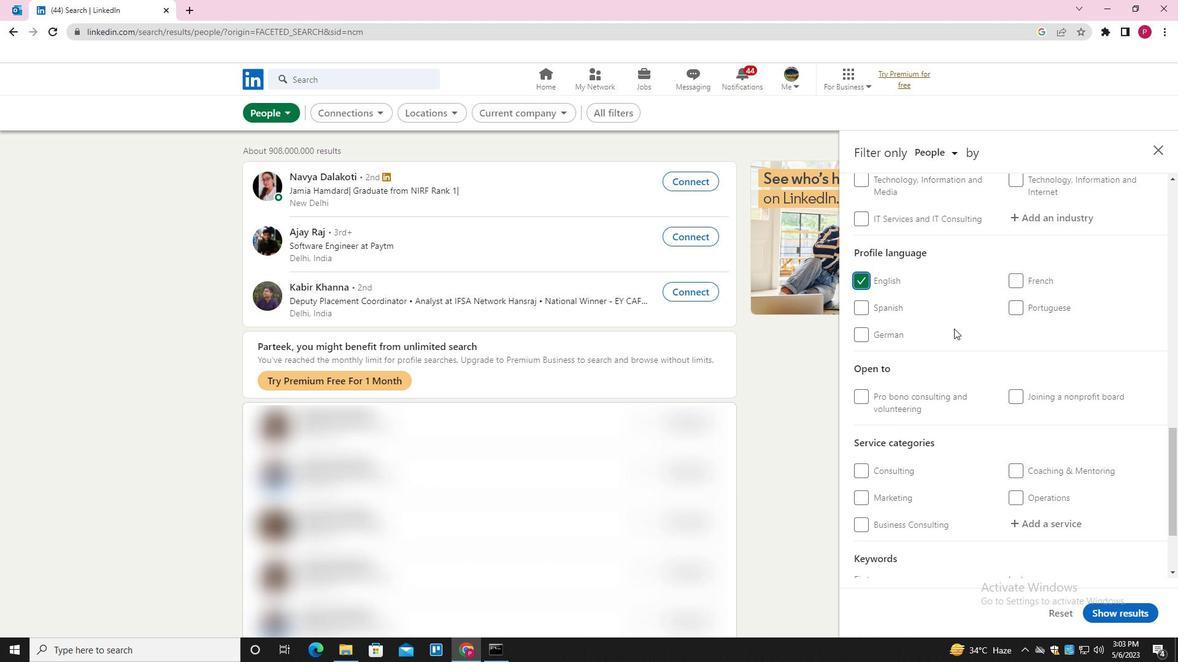
Action: Mouse scrolled (955, 330) with delta (0, 0)
Screenshot: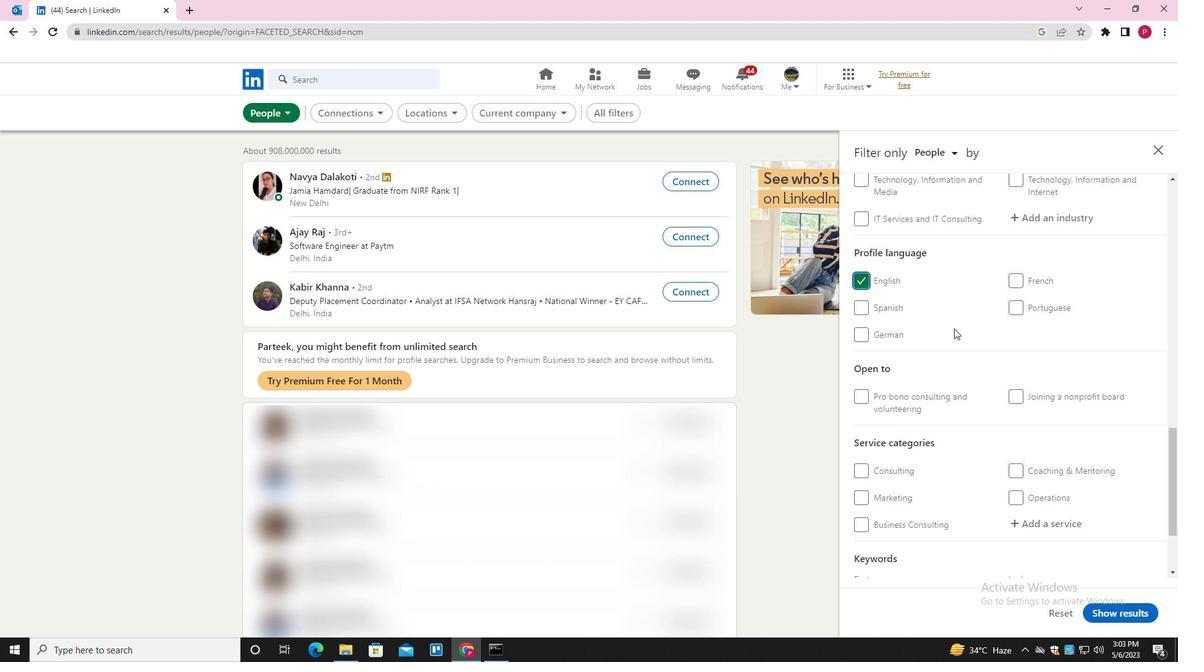 
Action: Mouse scrolled (955, 330) with delta (0, 0)
Screenshot: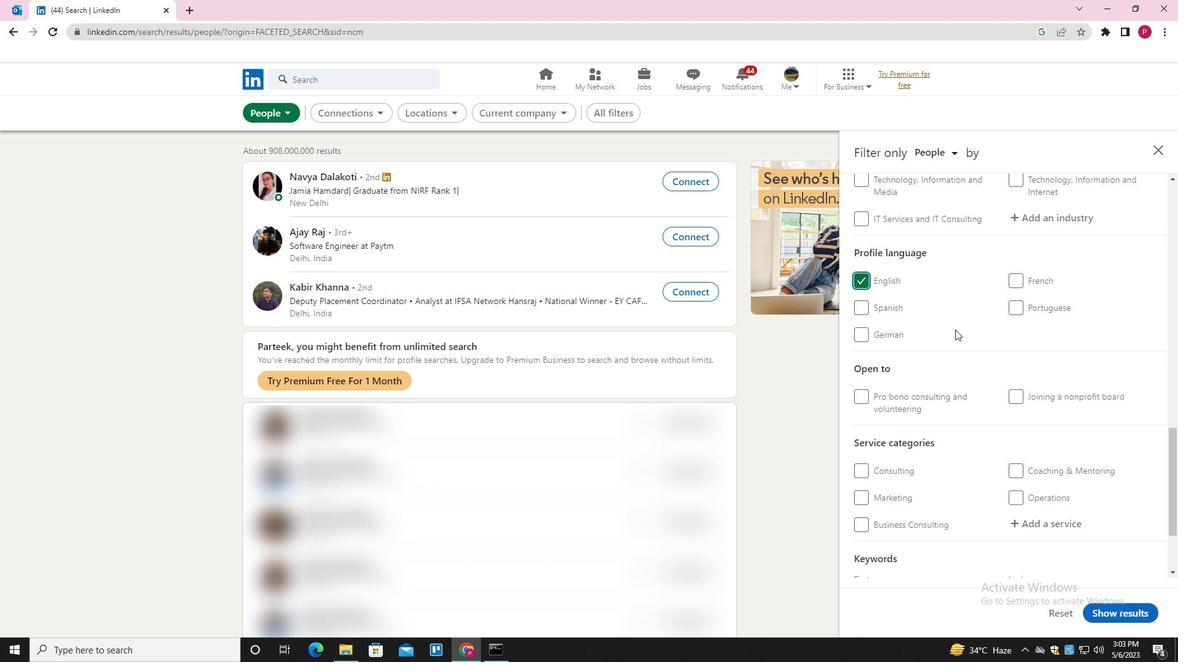
Action: Mouse scrolled (955, 330) with delta (0, 0)
Screenshot: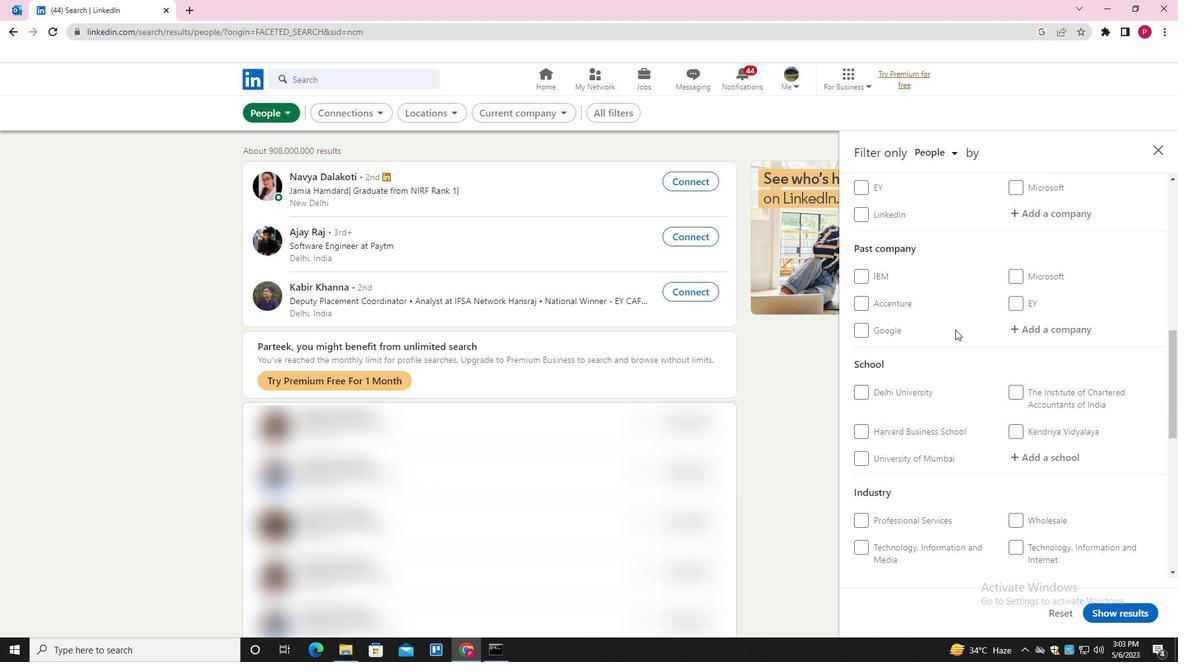 
Action: Mouse scrolled (955, 330) with delta (0, 0)
Screenshot: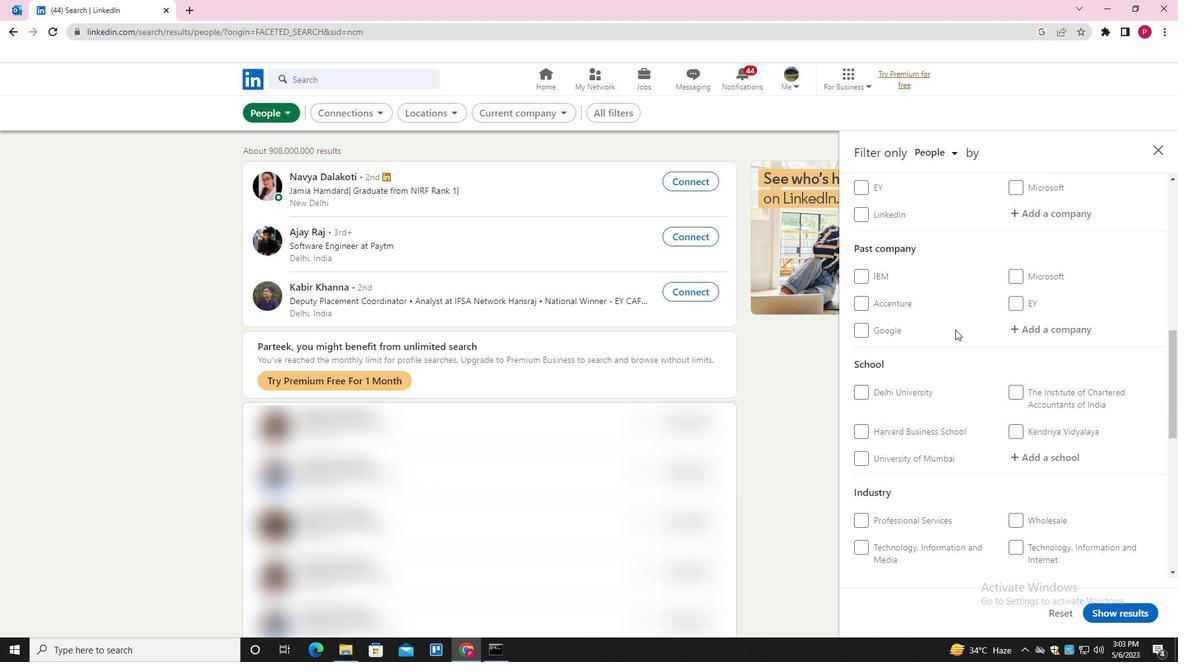 
Action: Mouse moved to (1030, 332)
Screenshot: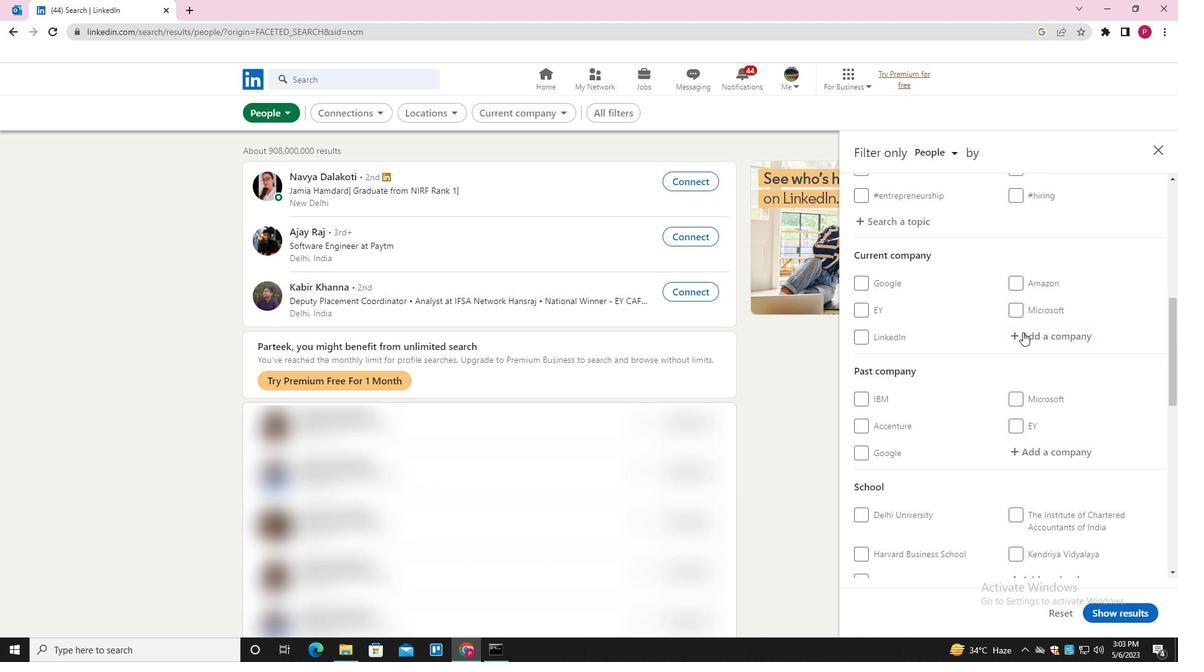 
Action: Mouse pressed left at (1030, 332)
Screenshot: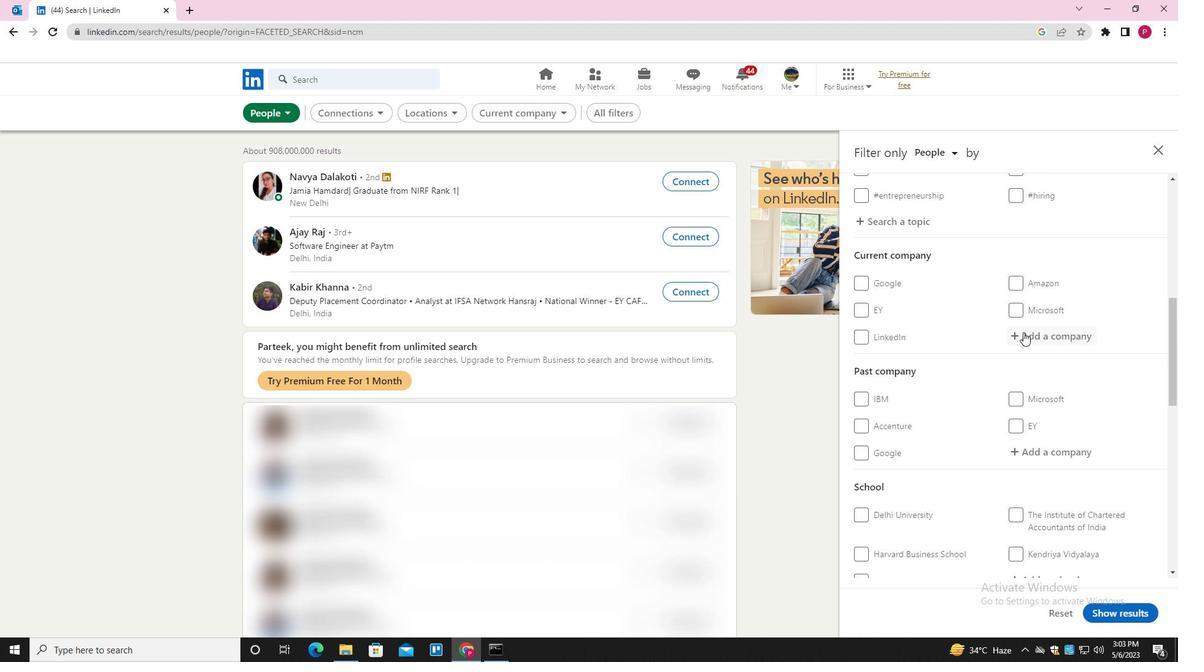 
Action: Key pressed <Key.shift><Key.shift><Key.shift><Key.shift><Key.shift><Key.shift><Key.shift>VANDERLANDE<Key.down><Key.enter>
Screenshot: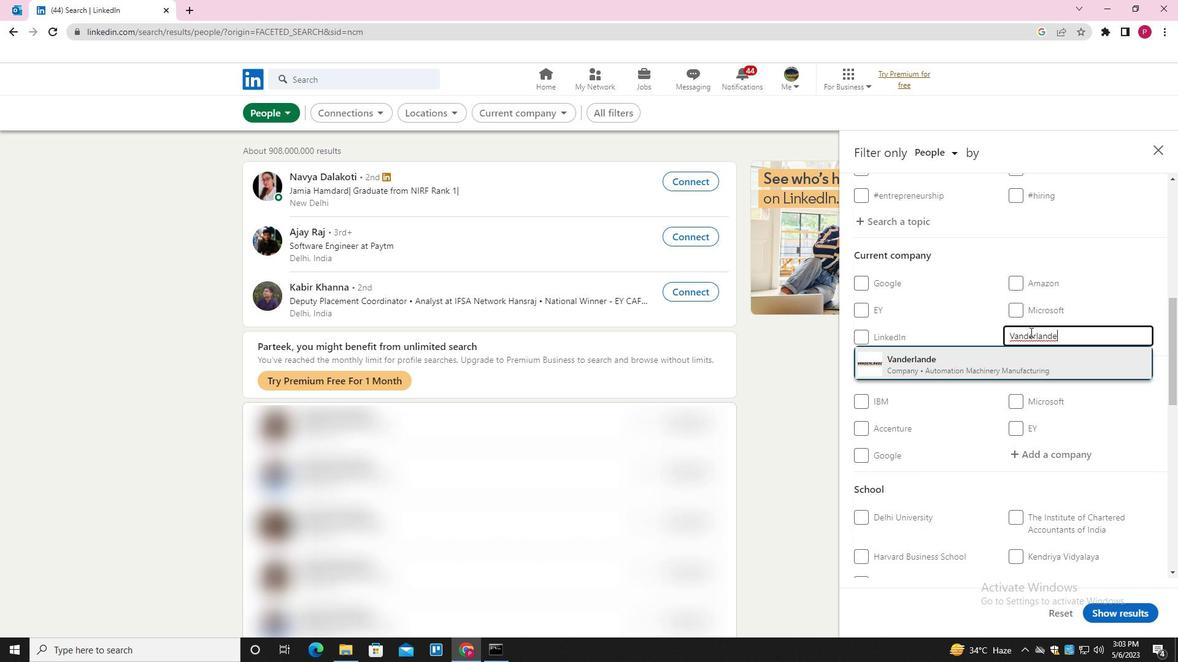 
Action: Mouse moved to (1000, 352)
Screenshot: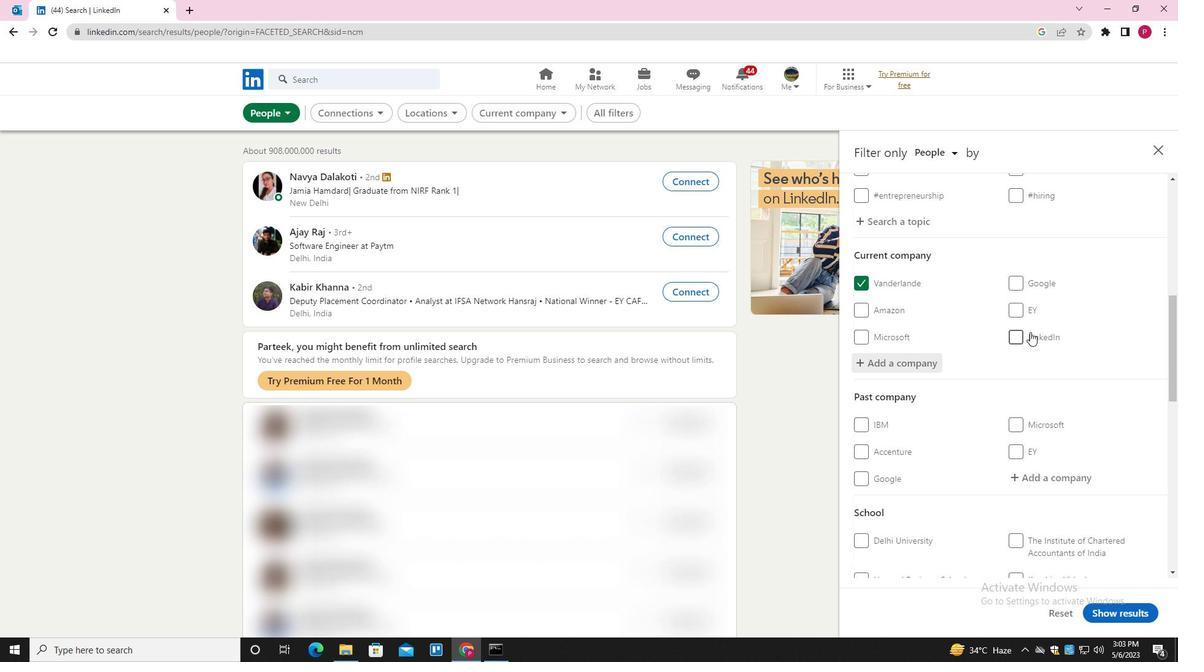 
Action: Mouse scrolled (1000, 352) with delta (0, 0)
Screenshot: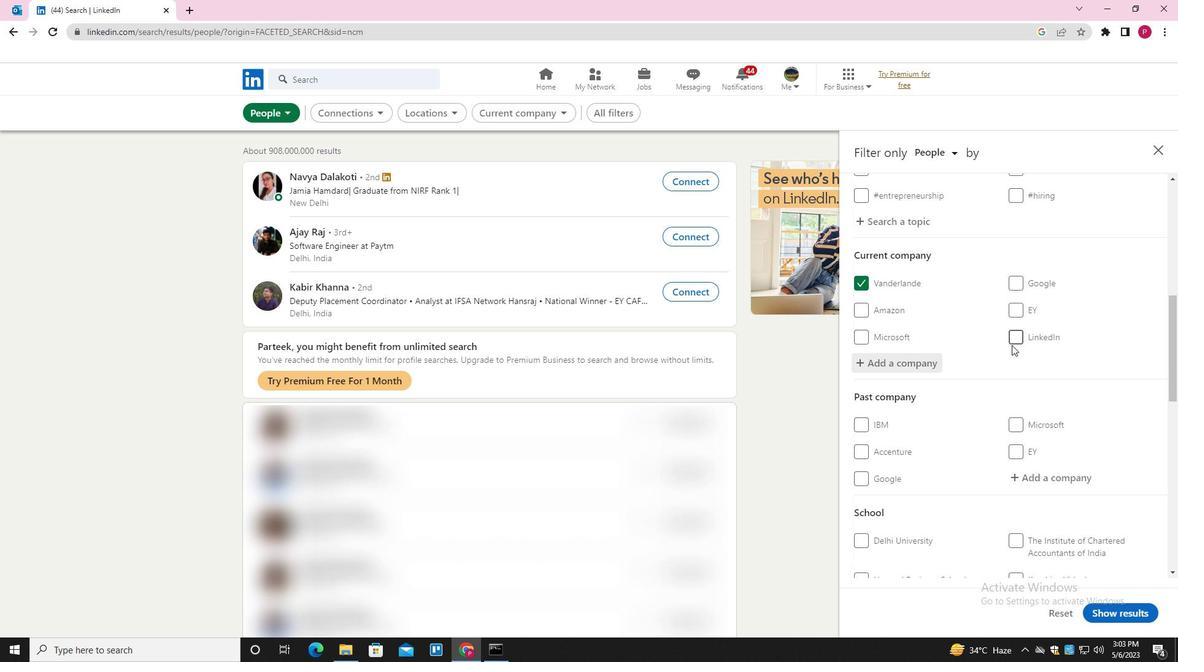 
Action: Mouse moved to (1000, 353)
Screenshot: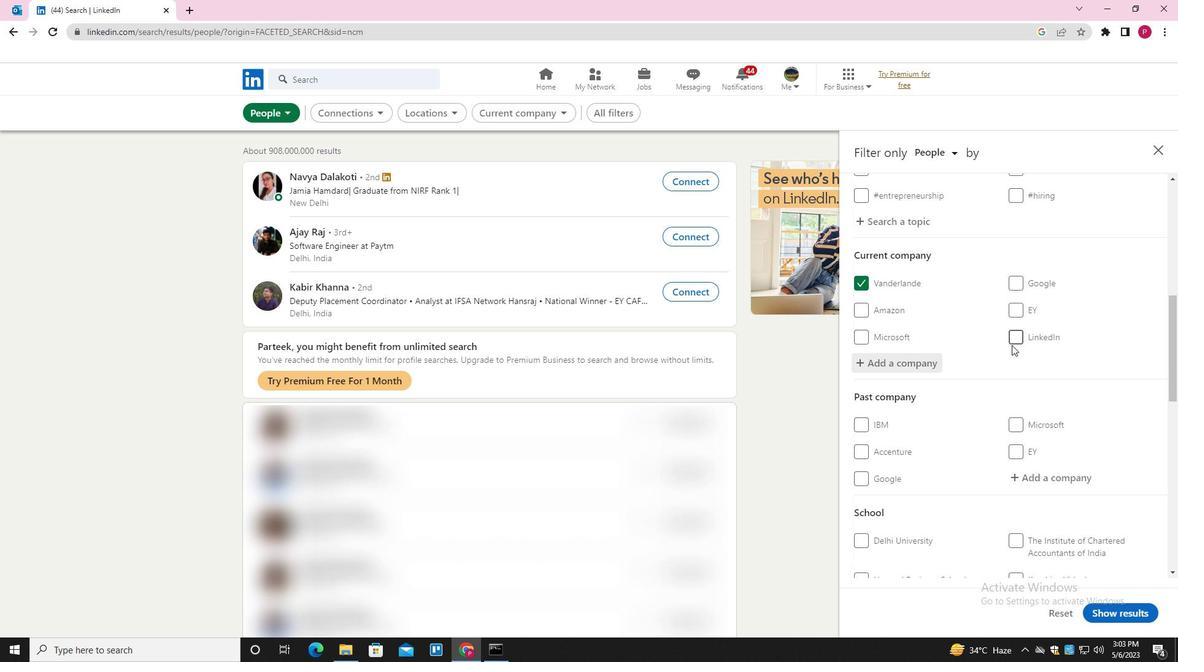 
Action: Mouse scrolled (1000, 352) with delta (0, 0)
Screenshot: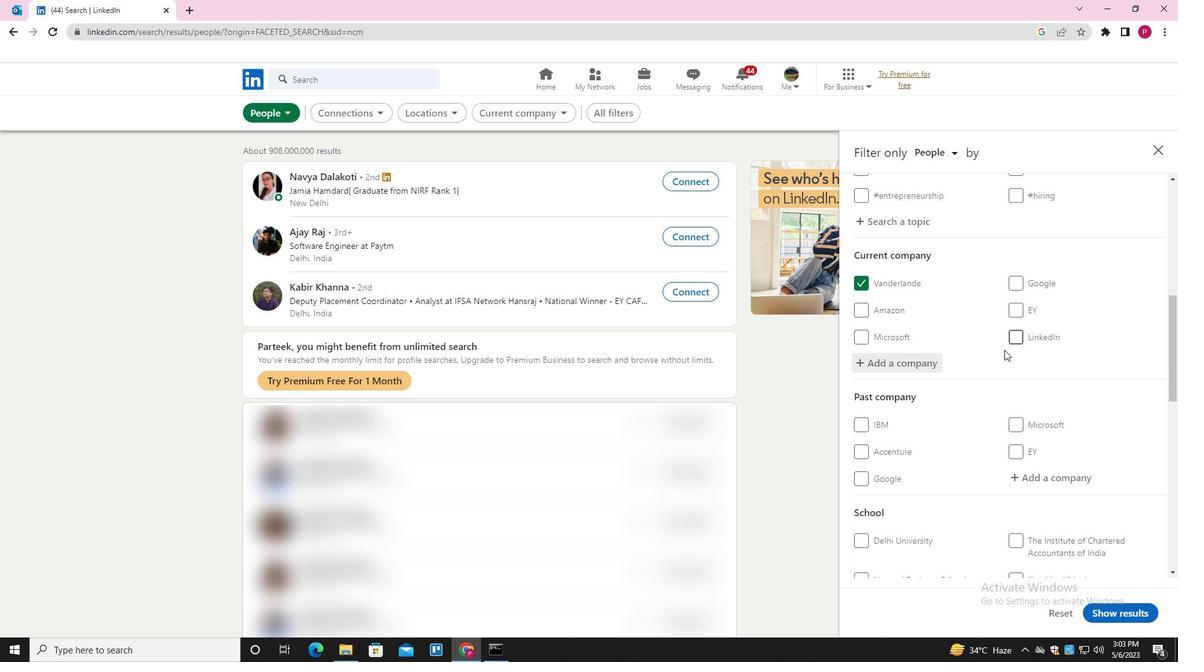 
Action: Mouse scrolled (1000, 352) with delta (0, 0)
Screenshot: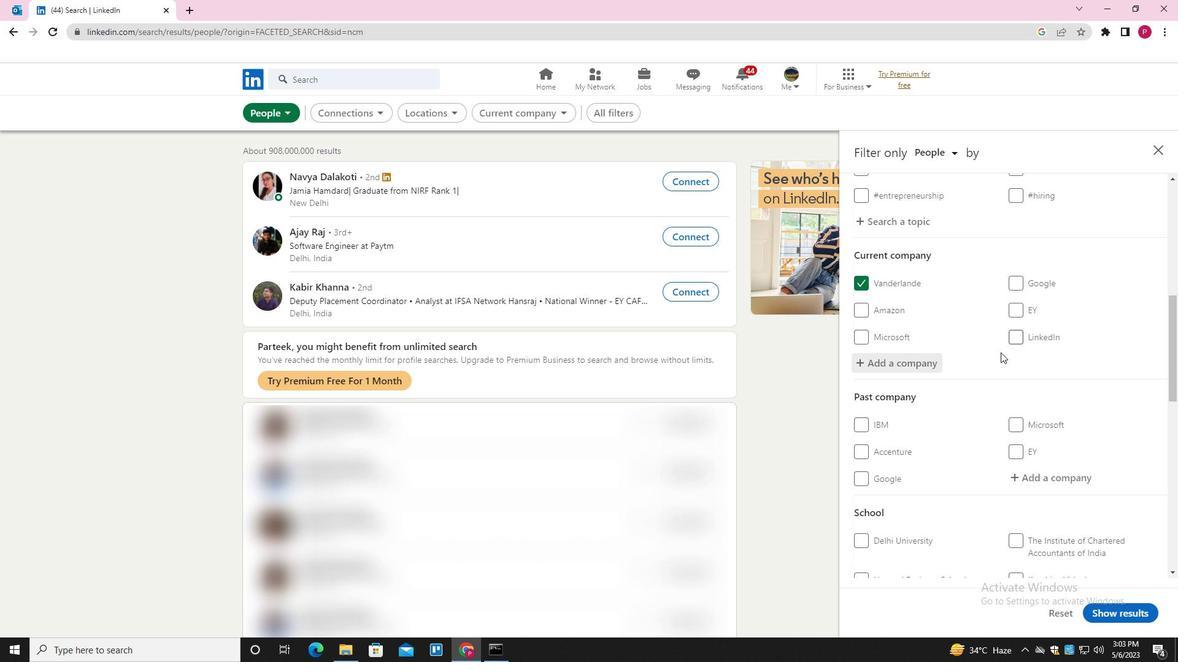 
Action: Mouse scrolled (1000, 352) with delta (0, 0)
Screenshot: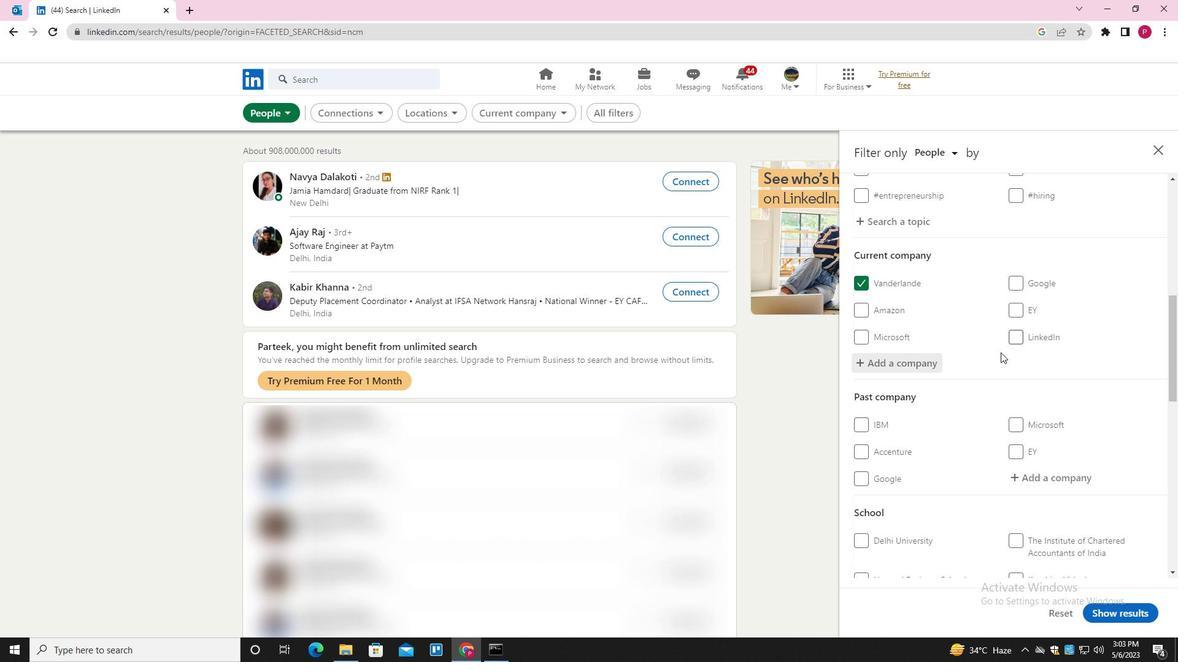 
Action: Mouse moved to (1000, 353)
Screenshot: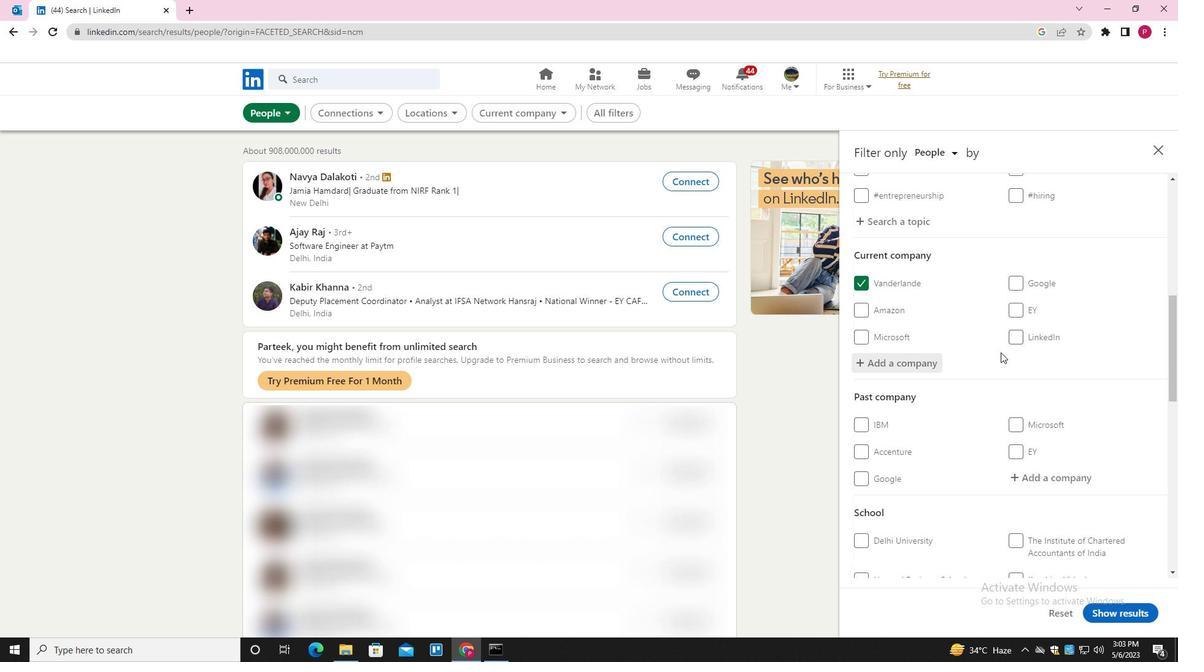 
Action: Mouse scrolled (1000, 352) with delta (0, 0)
Screenshot: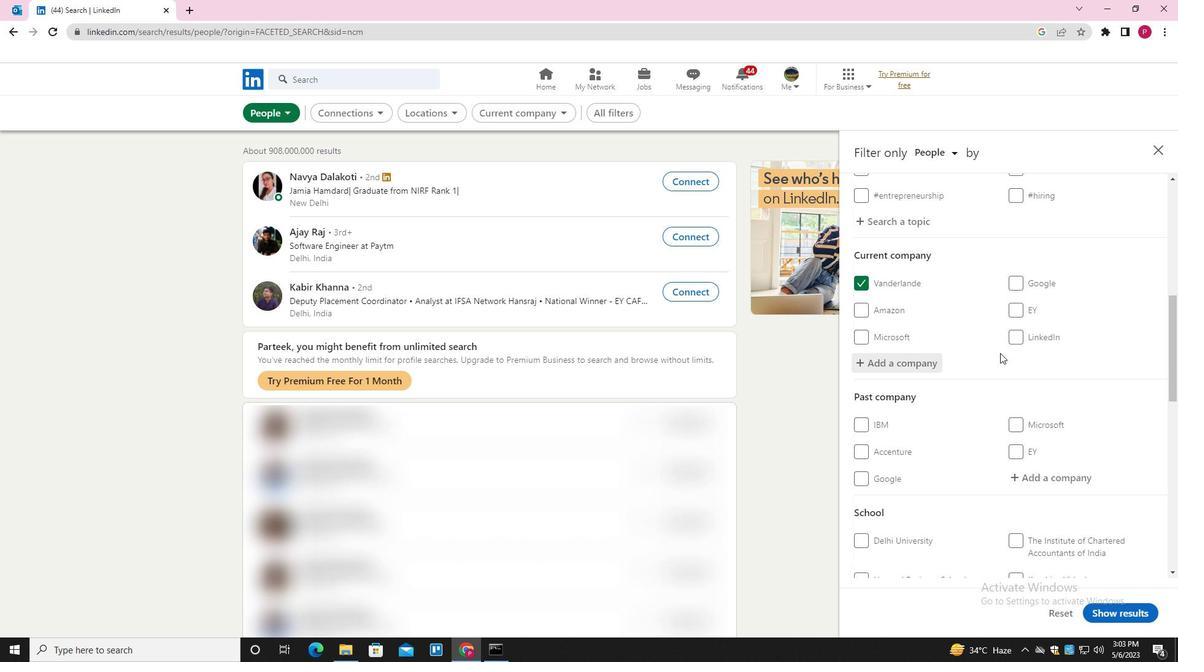 
Action: Mouse moved to (1056, 301)
Screenshot: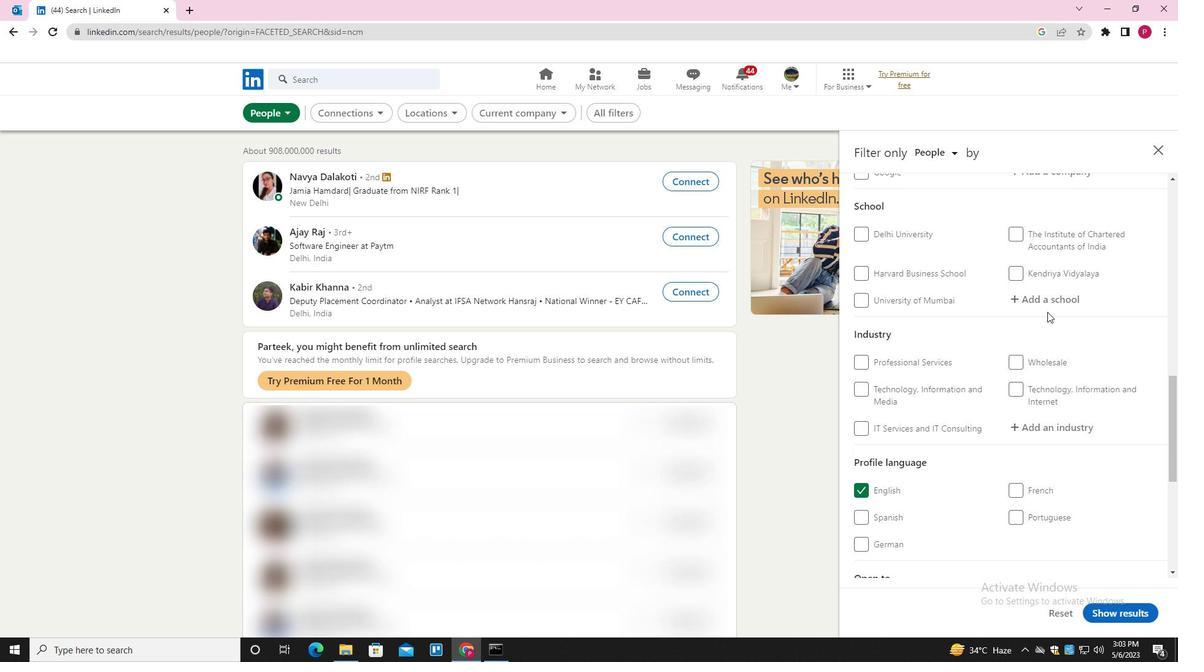 
Action: Mouse pressed left at (1056, 301)
Screenshot: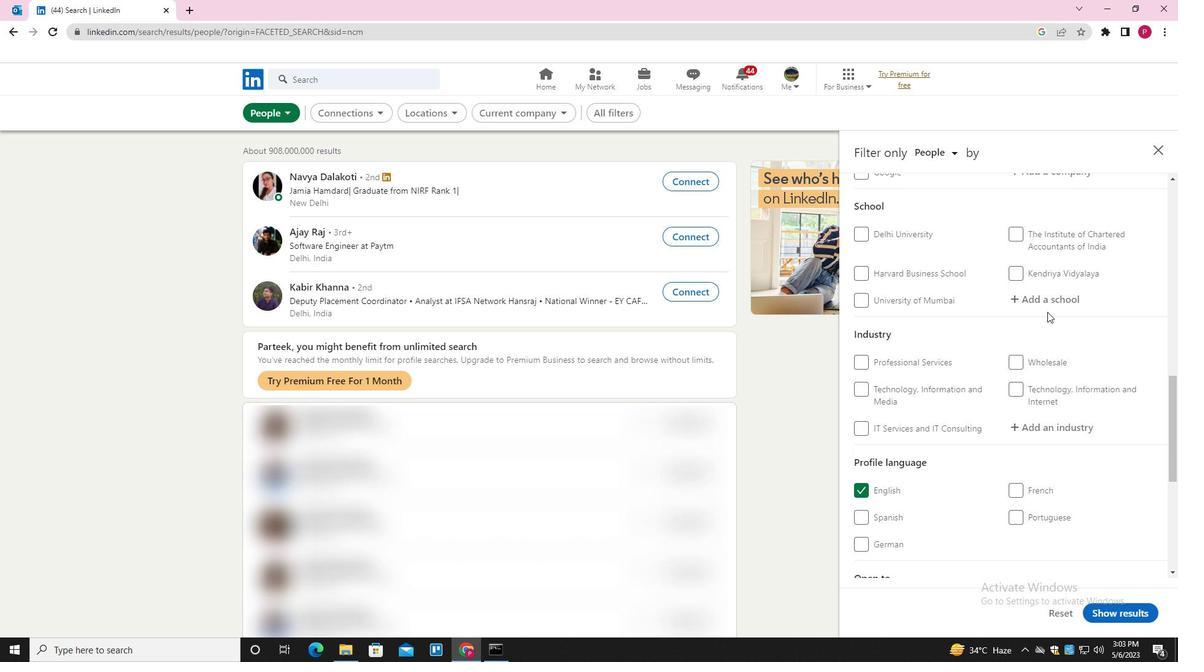 
Action: Key pressed <Key.shift><Key.shift><Key.shift>HALDIA<Key.space><Key.shift>INSTITUTE<Key.space>OF<Key.space><Key.shift>TECHNOLOGY<Key.space><Key.down><Key.enter>
Screenshot: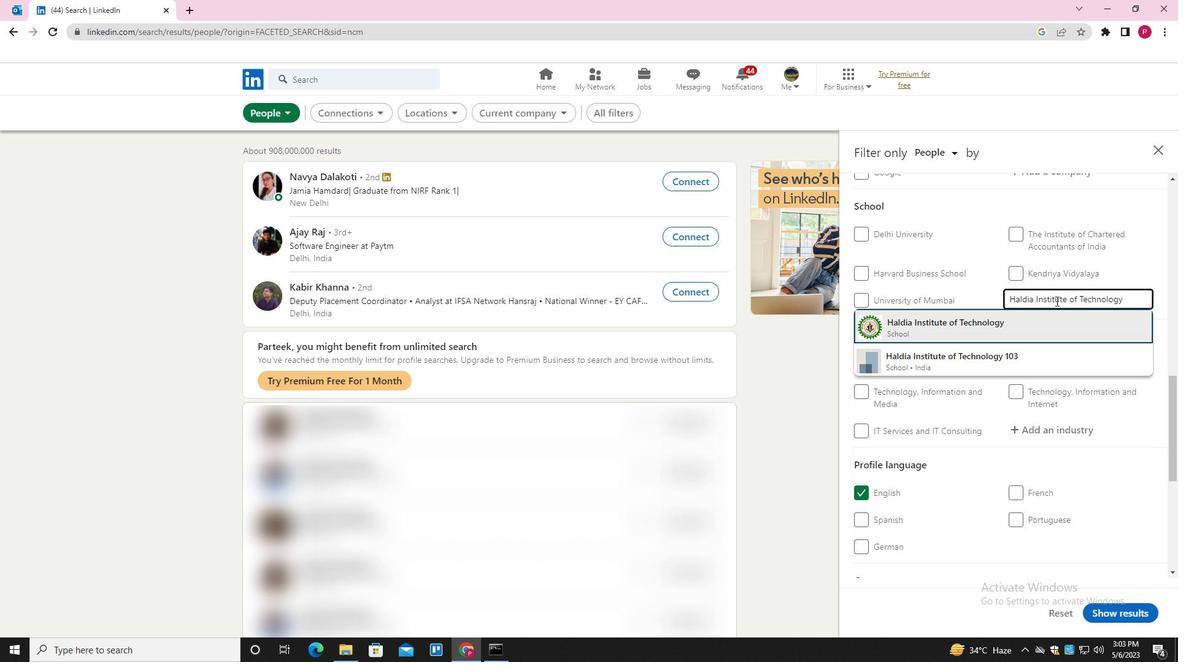 
Action: Mouse moved to (989, 346)
Screenshot: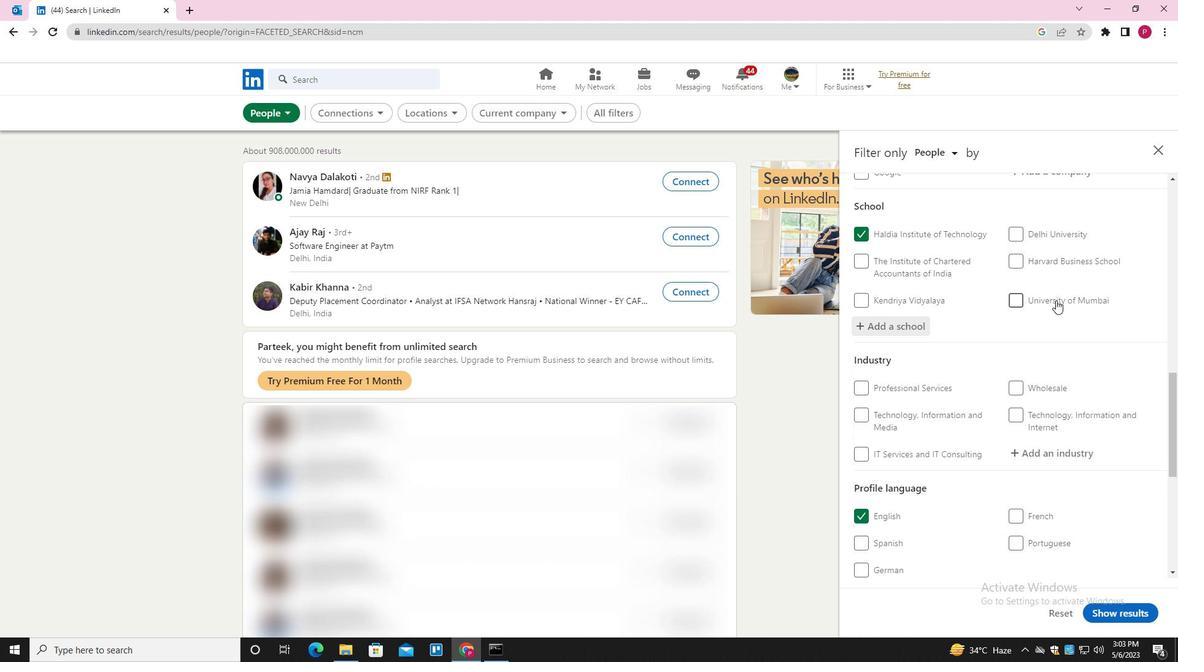 
Action: Mouse scrolled (989, 345) with delta (0, 0)
Screenshot: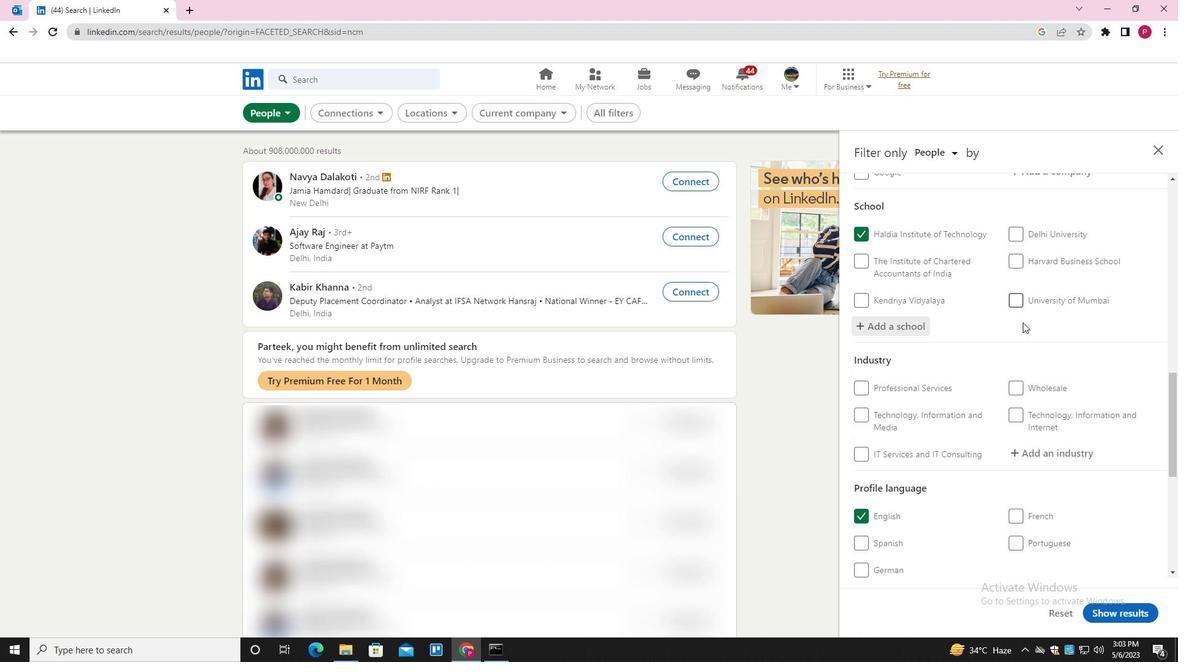 
Action: Mouse scrolled (989, 345) with delta (0, 0)
Screenshot: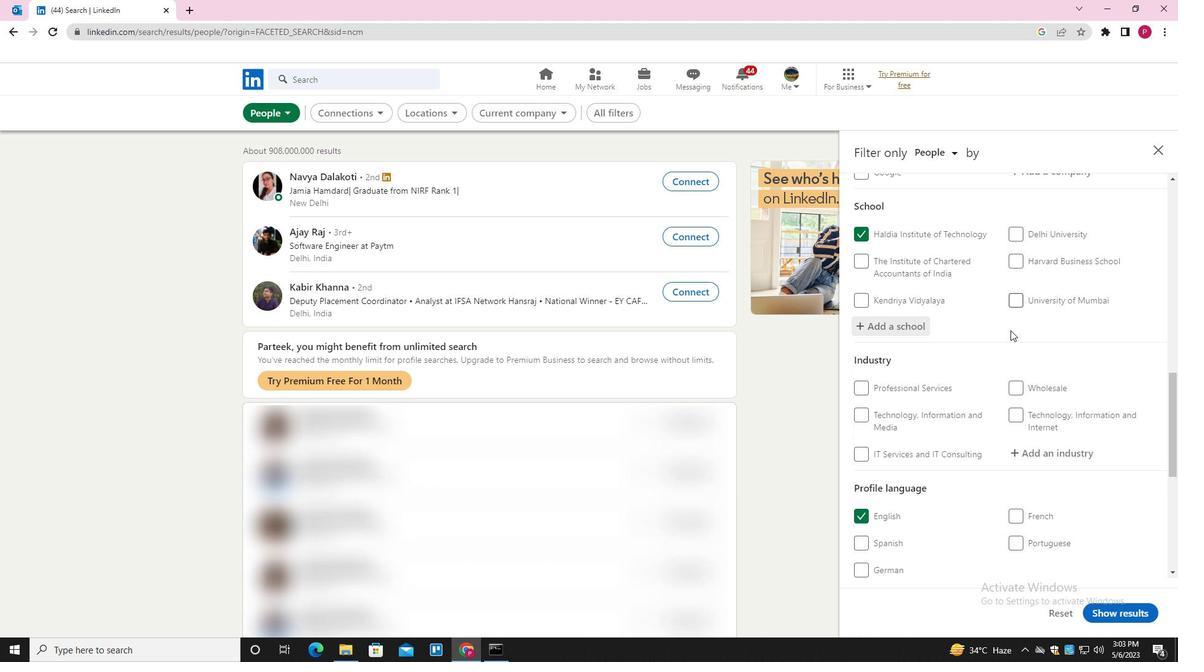 
Action: Mouse scrolled (989, 345) with delta (0, 0)
Screenshot: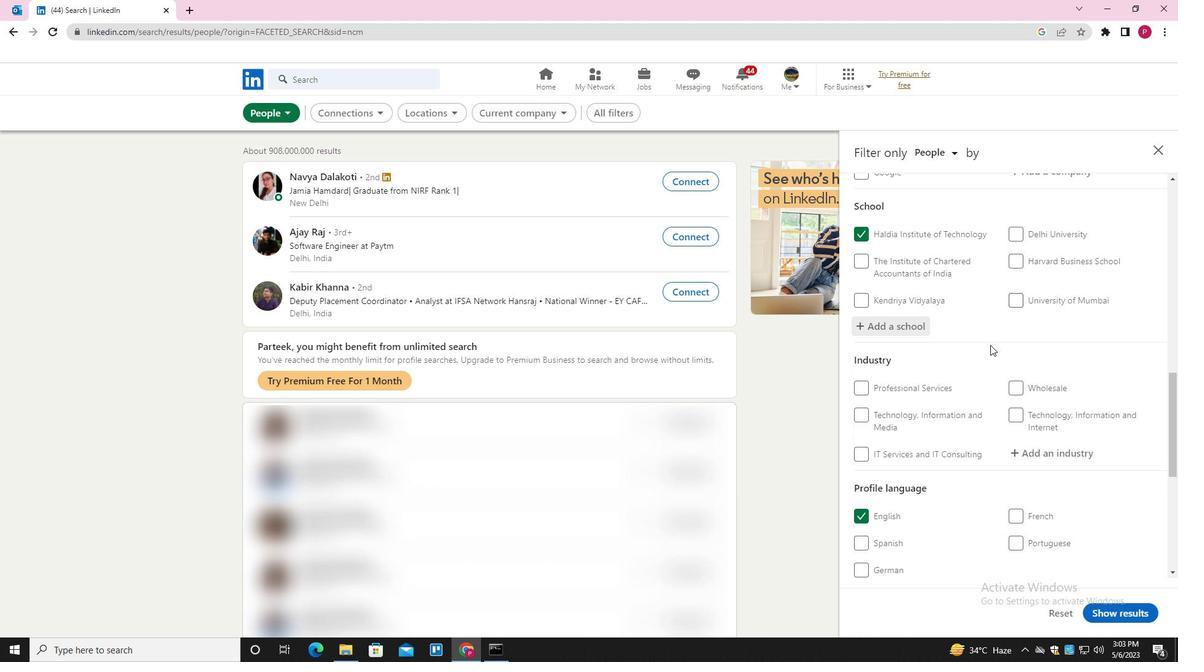 
Action: Mouse moved to (1057, 268)
Screenshot: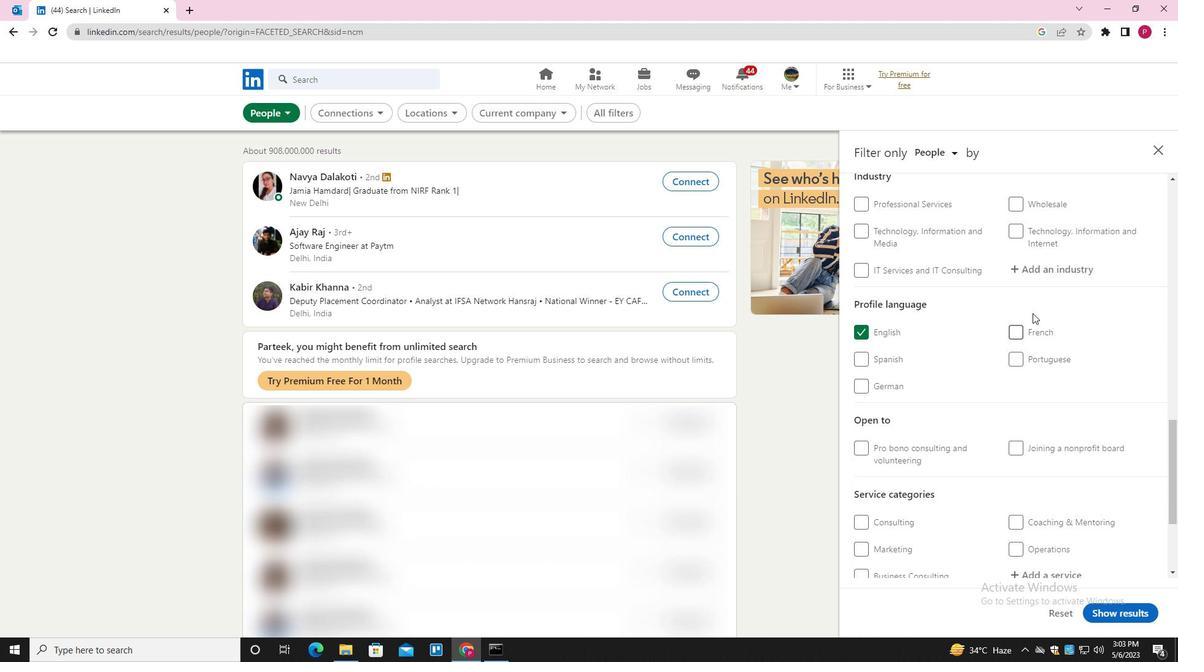 
Action: Mouse pressed left at (1057, 268)
Screenshot: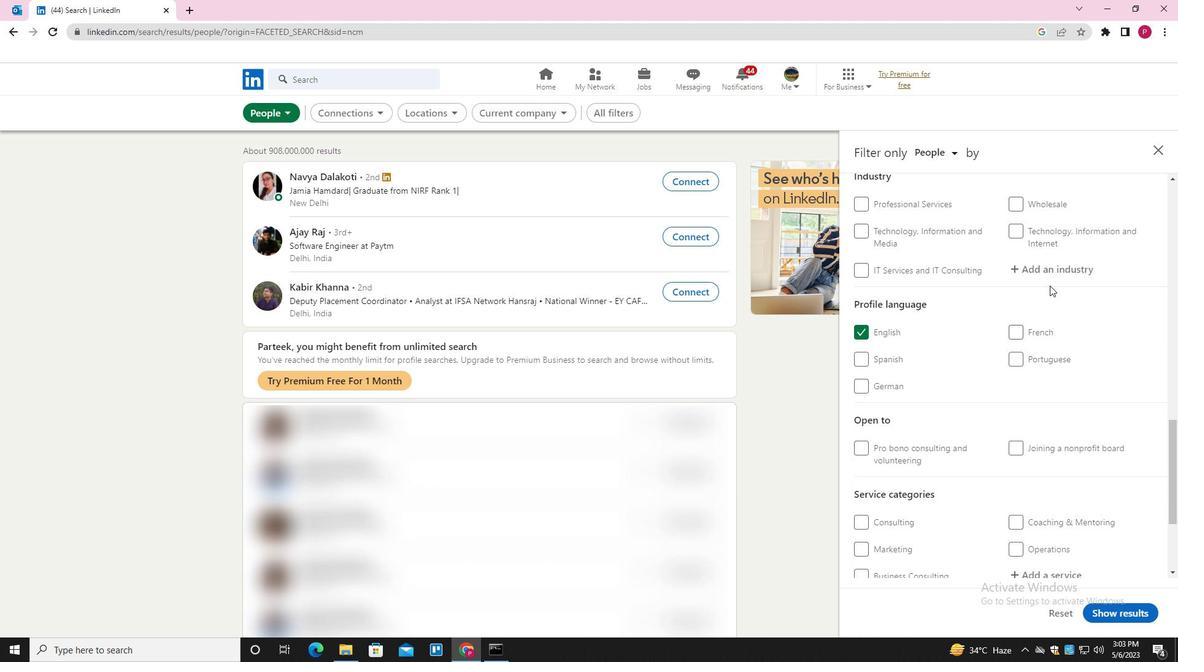 
Action: Key pressed <Key.shift>CONSERVATION<Key.down><Key.enter>
Screenshot: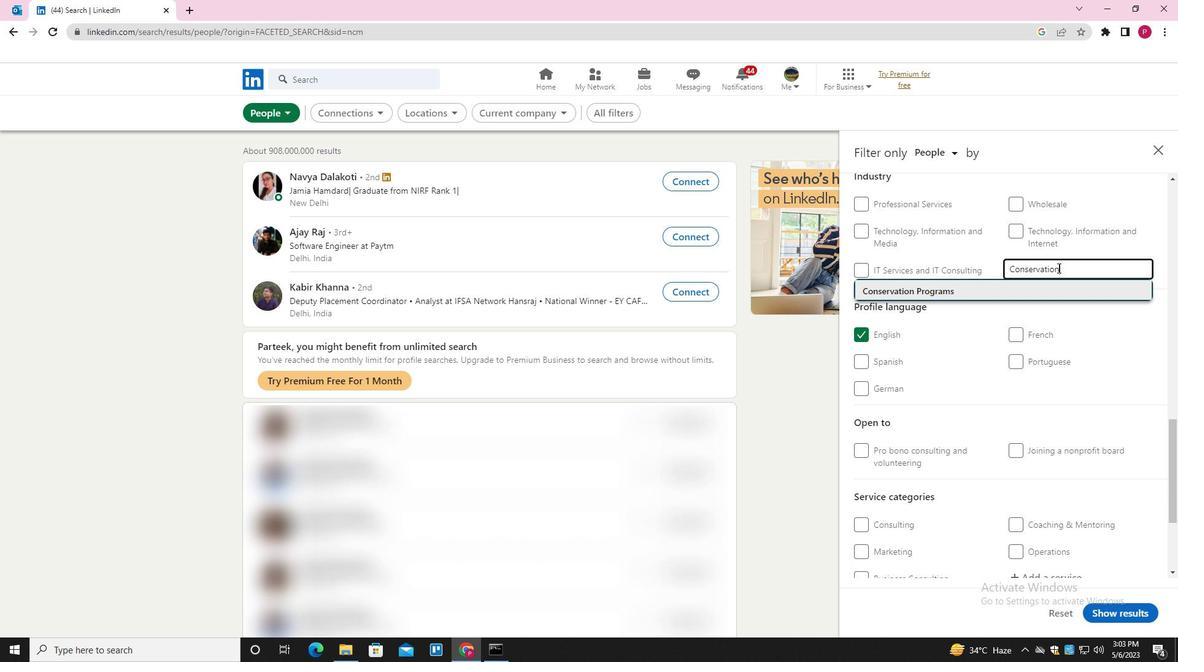 
Action: Mouse moved to (1006, 317)
Screenshot: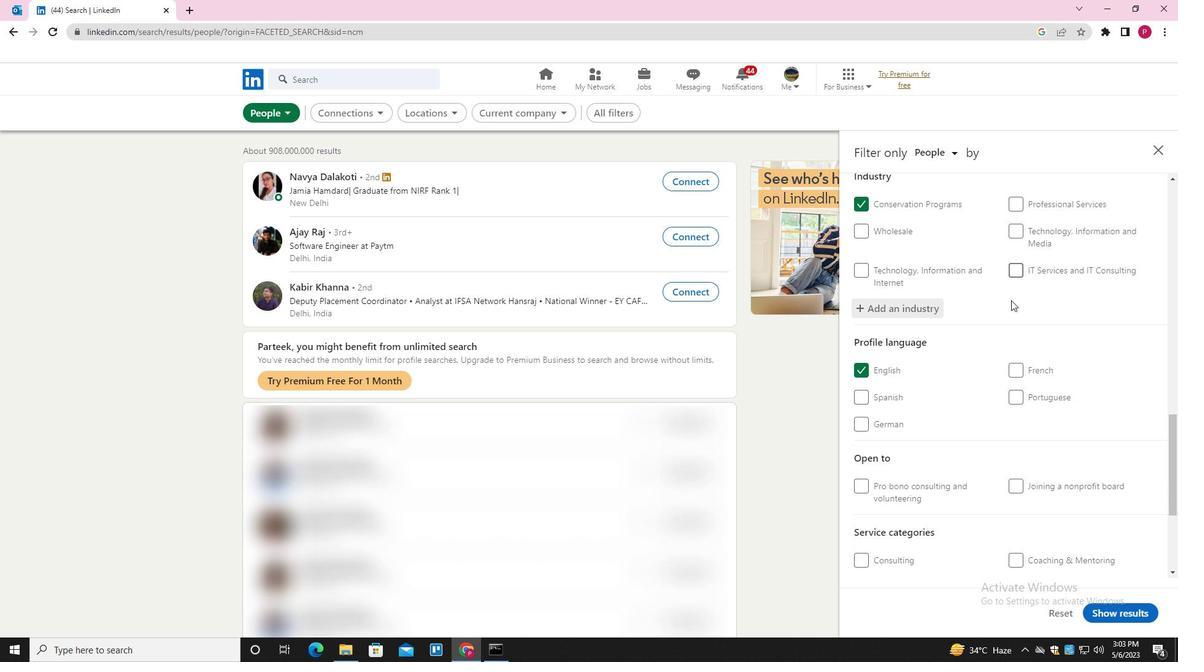 
Action: Mouse scrolled (1006, 316) with delta (0, 0)
Screenshot: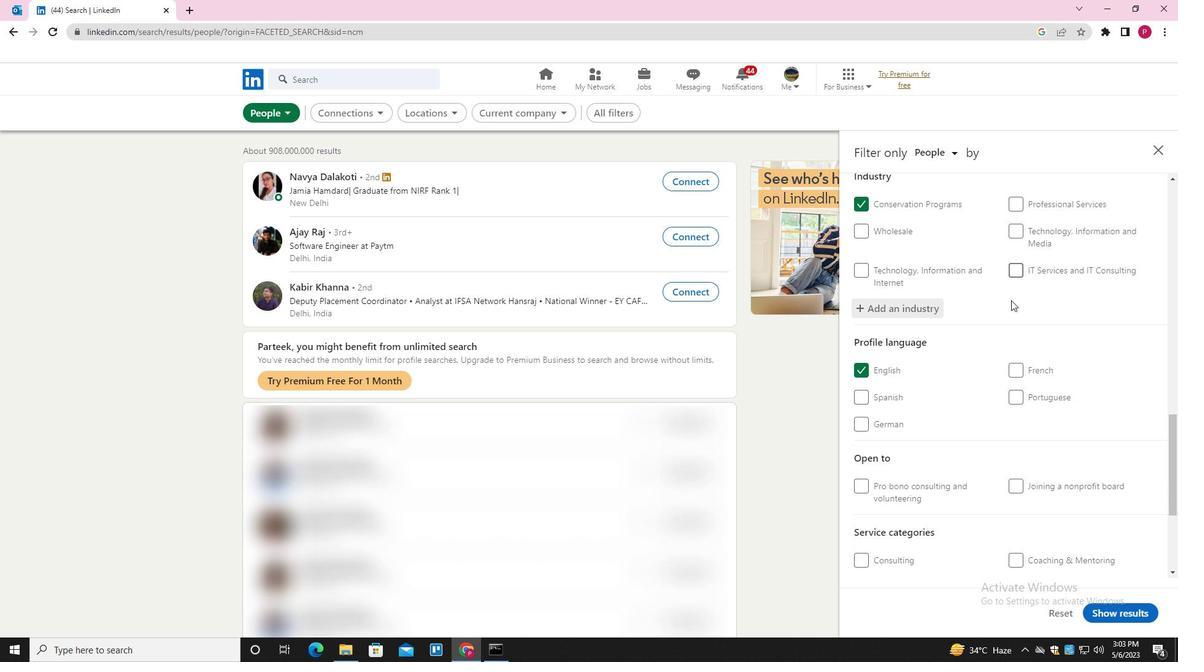 
Action: Mouse moved to (1006, 320)
Screenshot: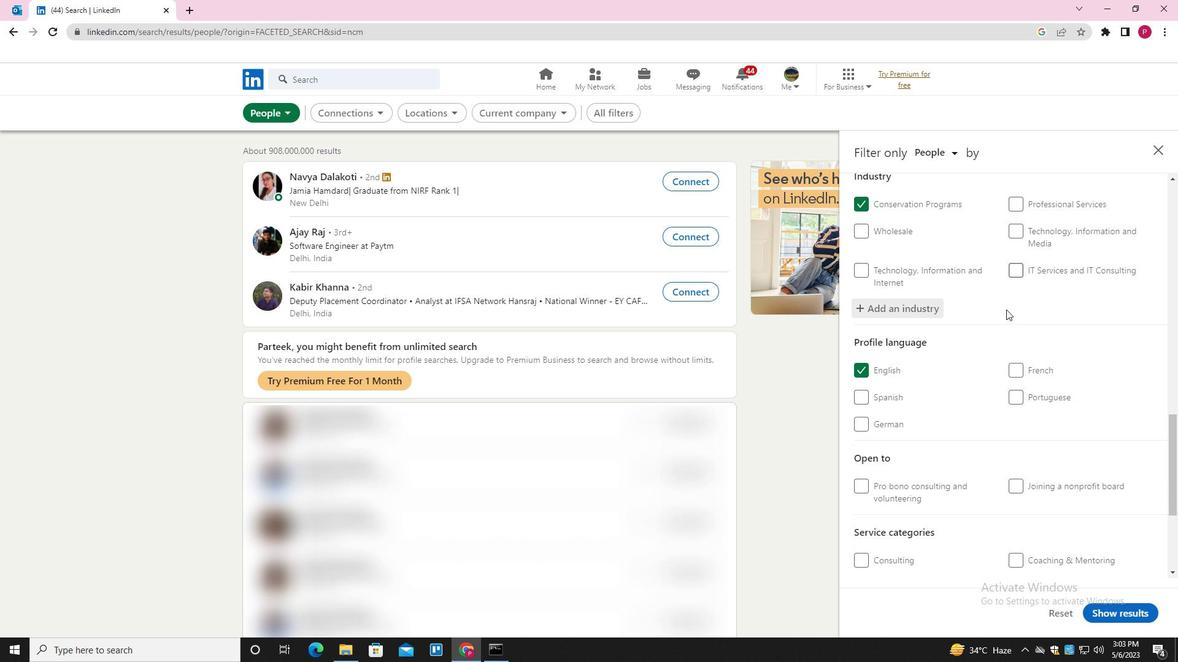
Action: Mouse scrolled (1006, 320) with delta (0, 0)
Screenshot: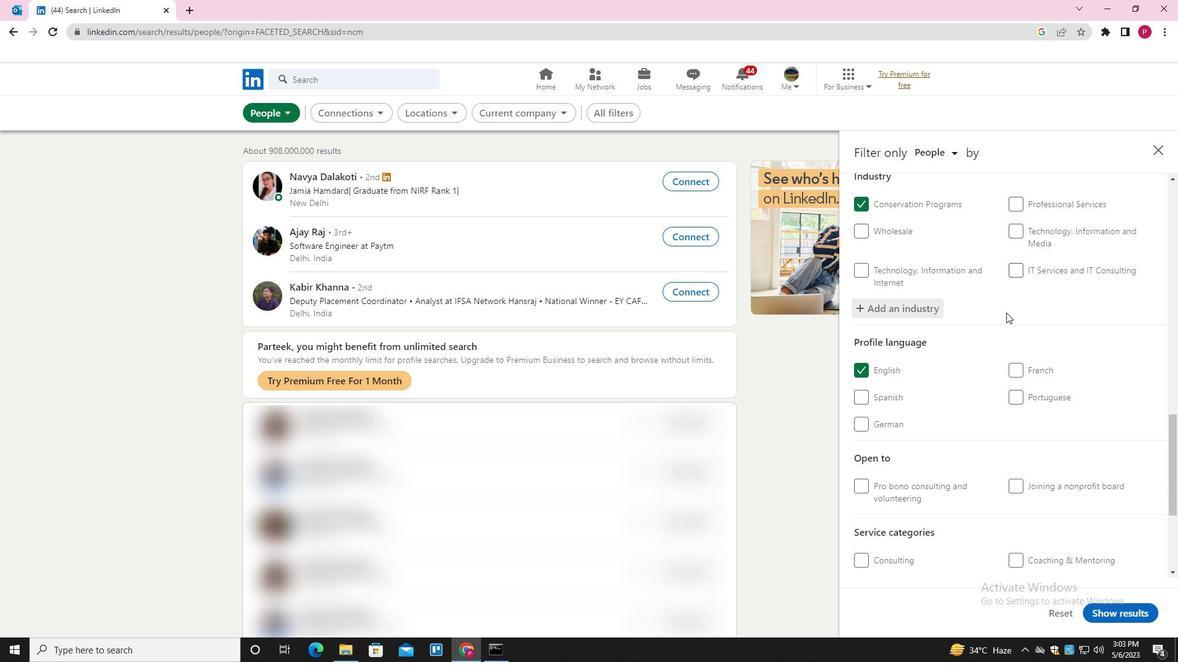
Action: Mouse moved to (1007, 322)
Screenshot: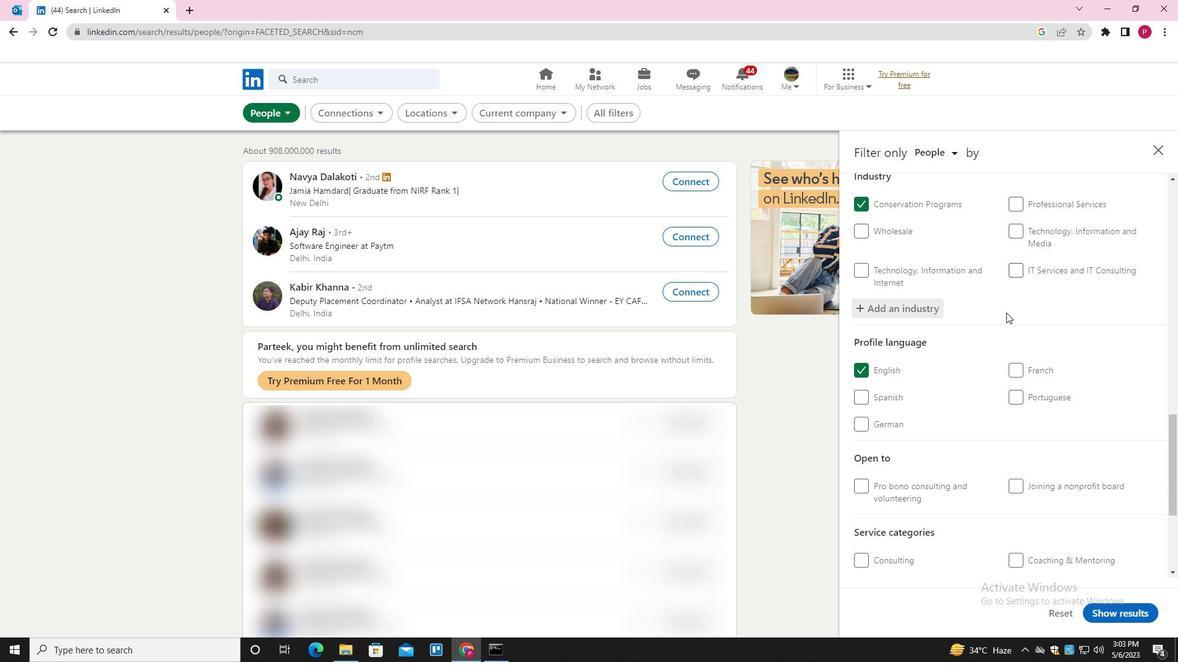 
Action: Mouse scrolled (1007, 322) with delta (0, 0)
Screenshot: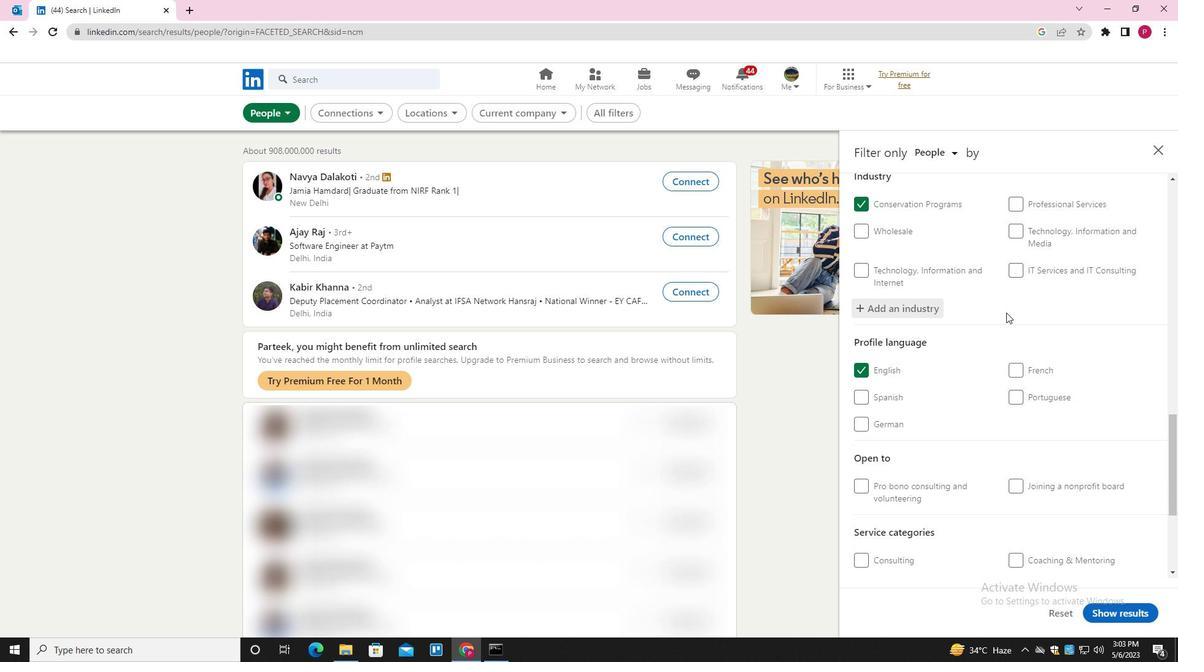 
Action: Mouse moved to (1008, 325)
Screenshot: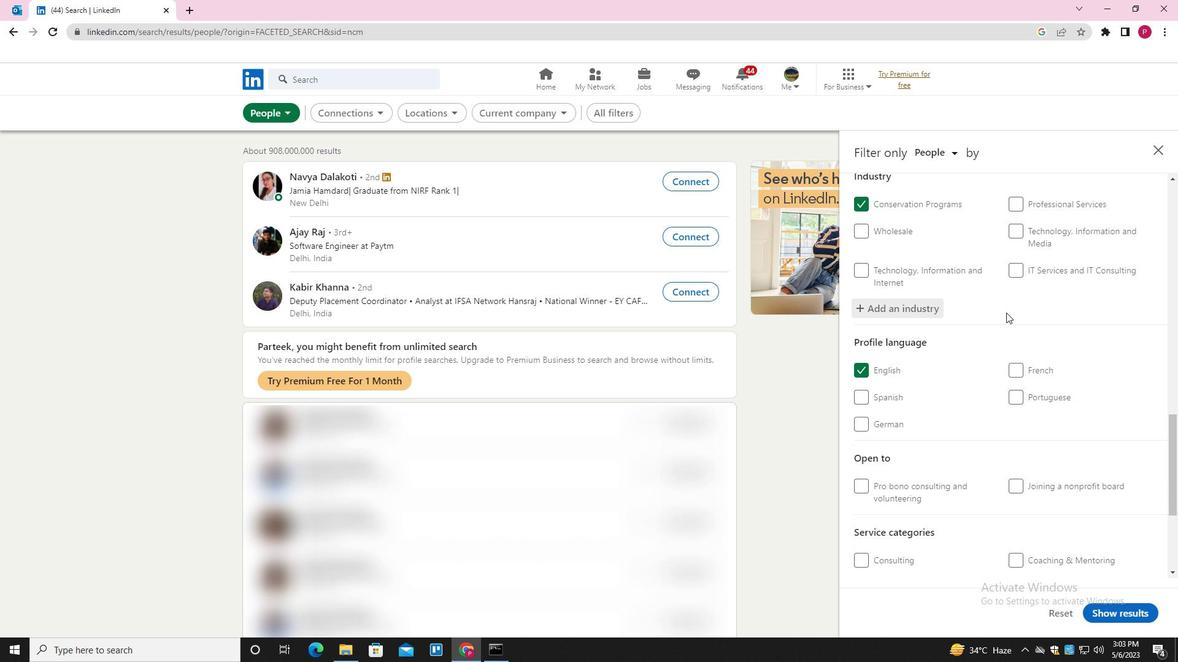 
Action: Mouse scrolled (1008, 325) with delta (0, 0)
Screenshot: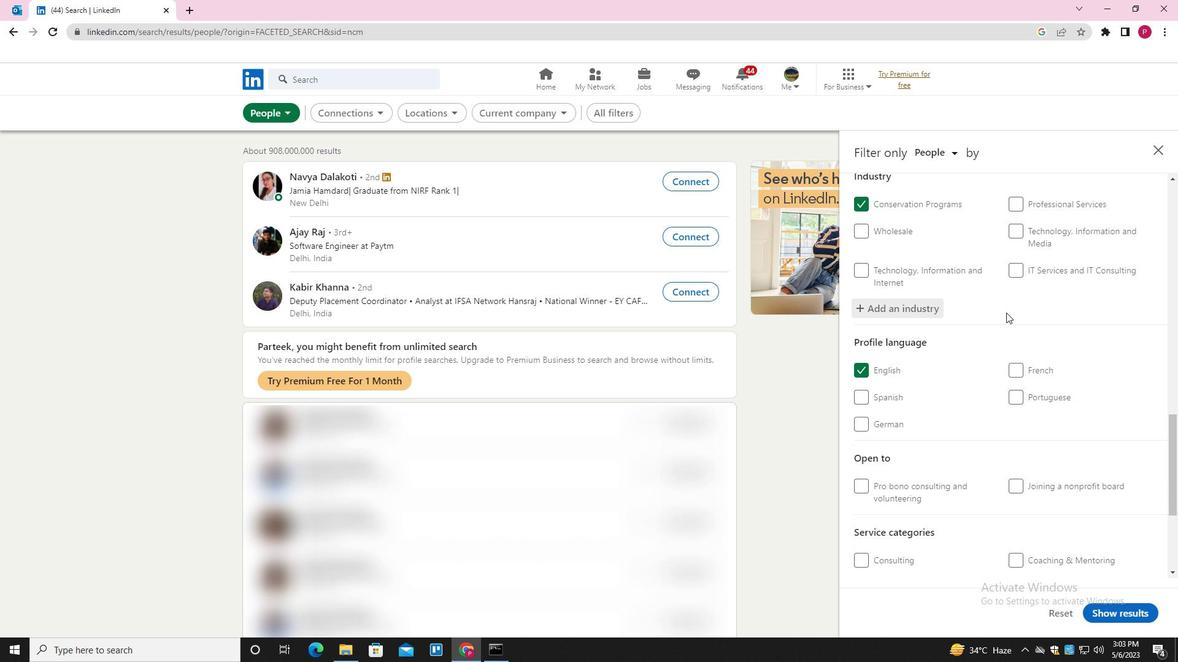 
Action: Mouse moved to (1011, 330)
Screenshot: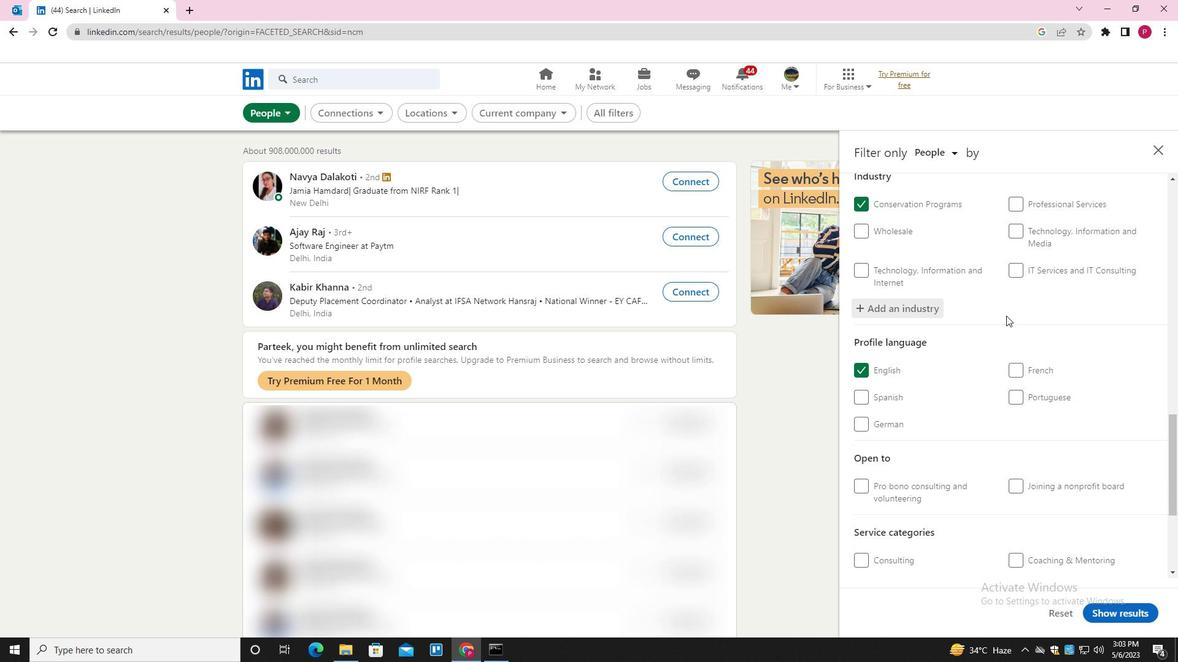
Action: Mouse scrolled (1011, 330) with delta (0, 0)
Screenshot: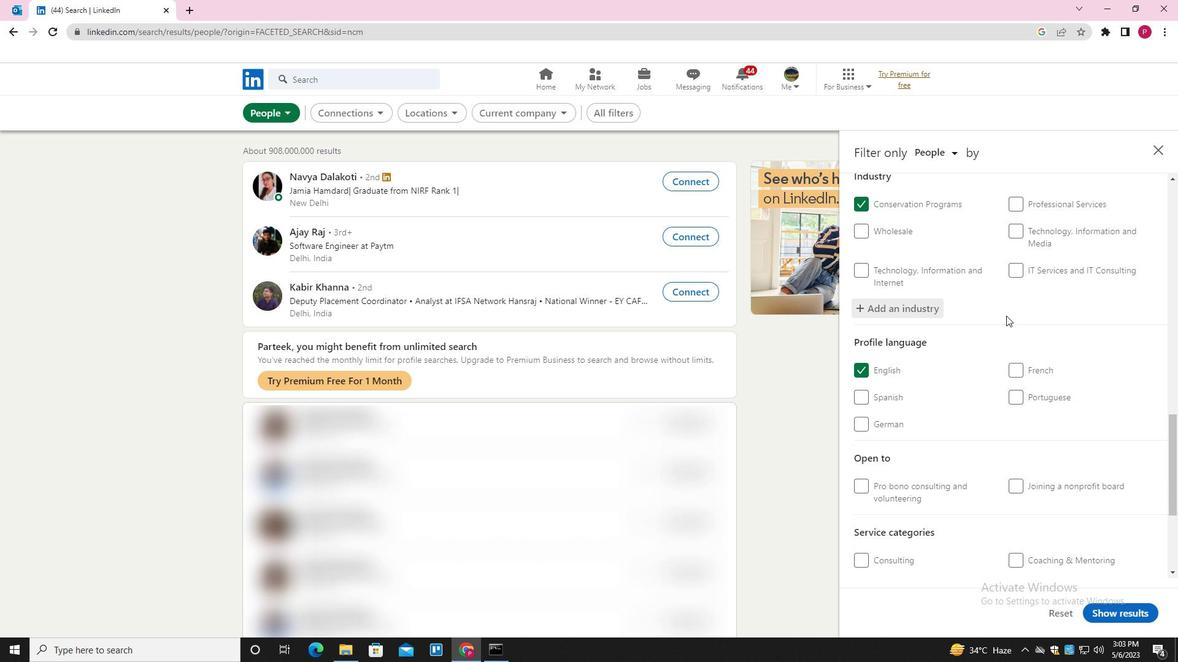 
Action: Mouse moved to (1038, 407)
Screenshot: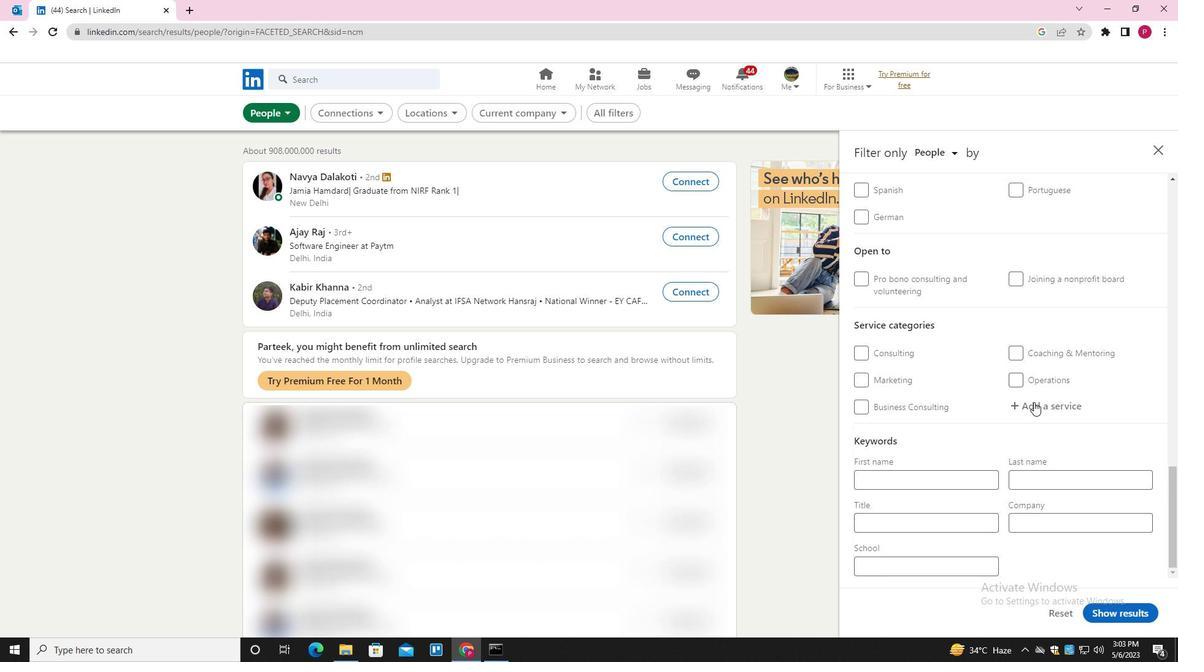 
Action: Mouse pressed left at (1038, 407)
Screenshot: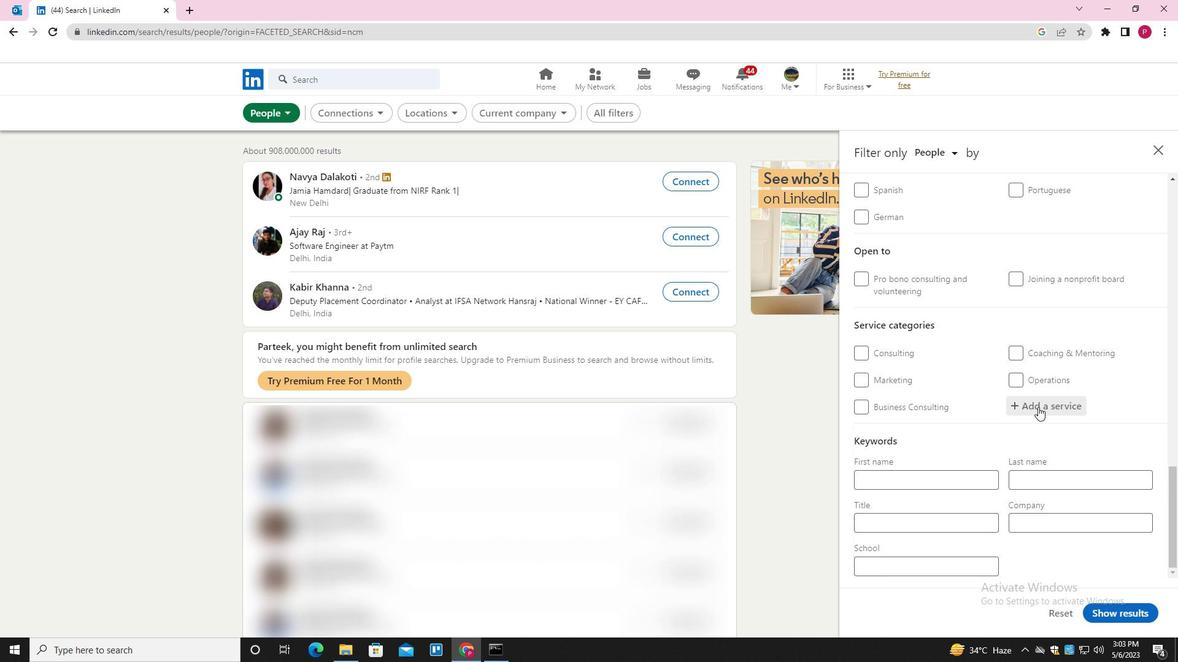 
Action: Key pressed <Key.shift><Key.shift><Key.shift><Key.shift><Key.shift><Key.shift><Key.shift><Key.shift>TAX<Key.space><Key.shift>LAW<Key.down><Key.enter>
Screenshot: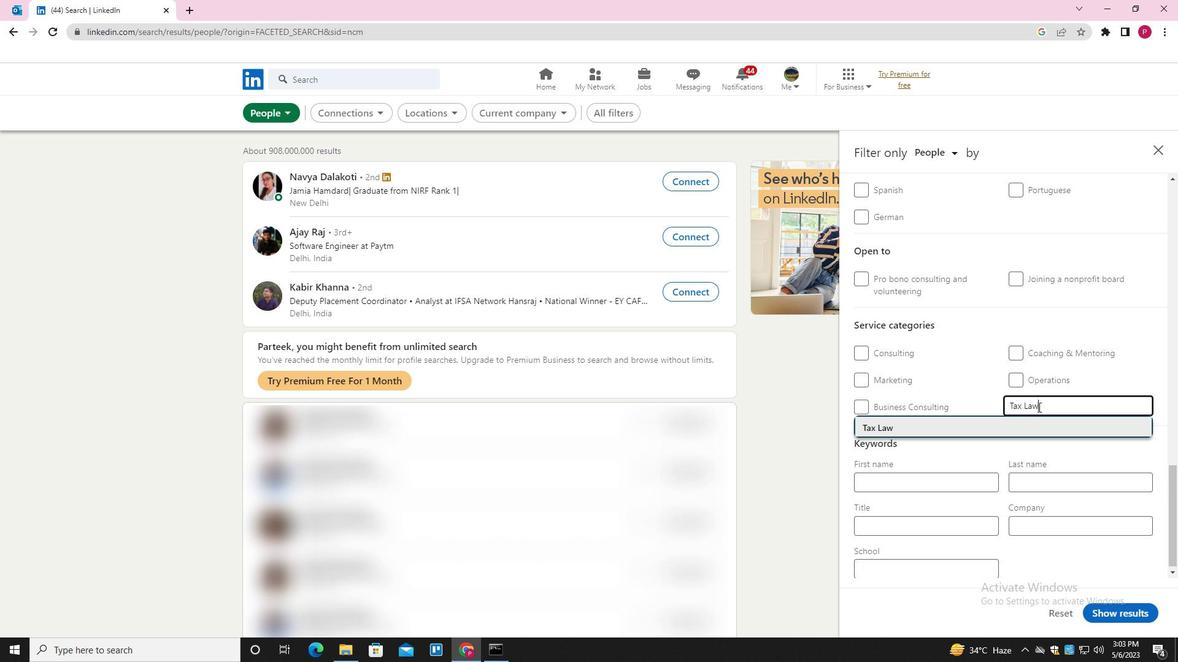 
Action: Mouse scrolled (1038, 406) with delta (0, 0)
Screenshot: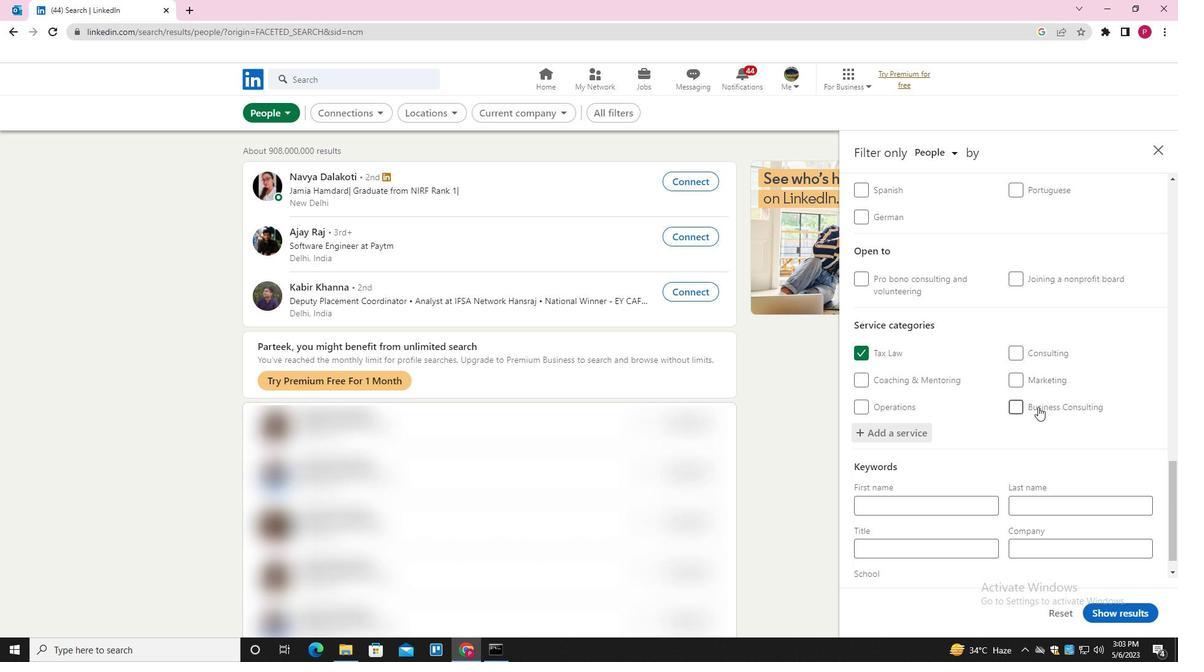 
Action: Mouse scrolled (1038, 406) with delta (0, 0)
Screenshot: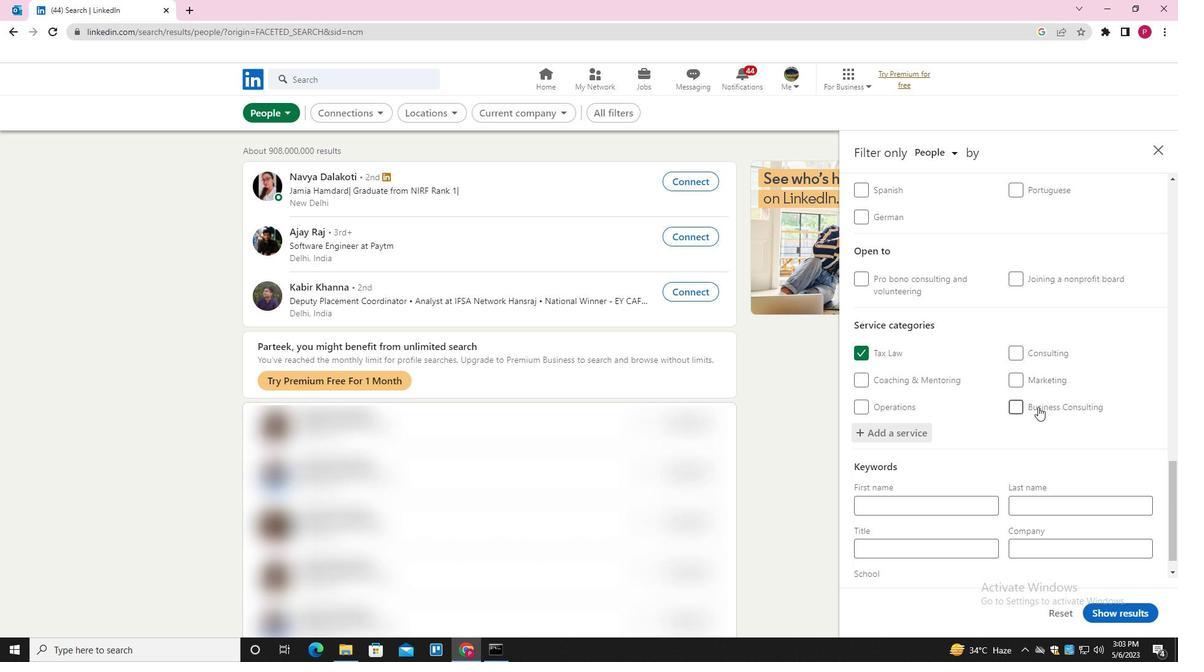 
Action: Mouse scrolled (1038, 406) with delta (0, 0)
Screenshot: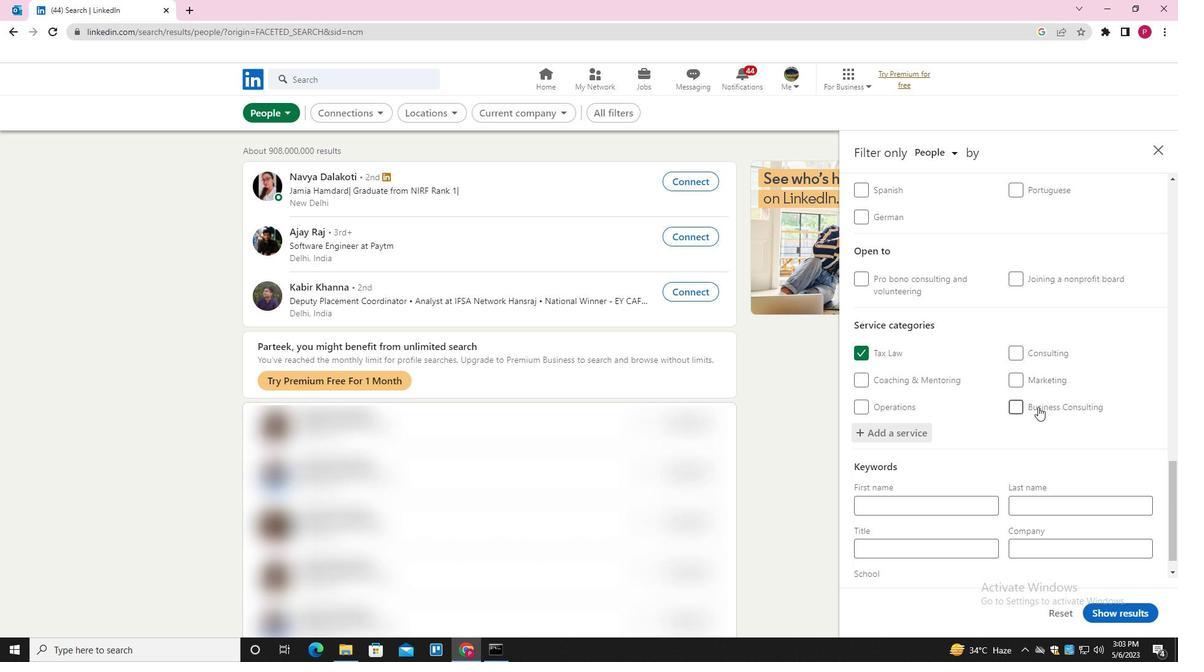 
Action: Mouse scrolled (1038, 406) with delta (0, 0)
Screenshot: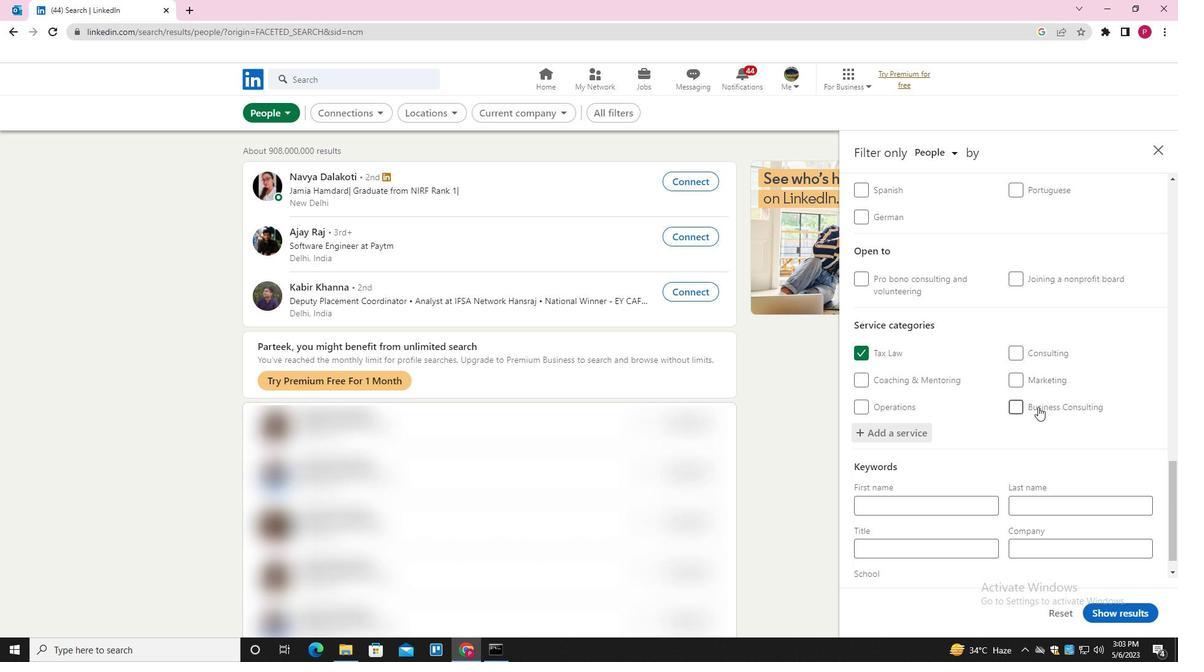 
Action: Mouse scrolled (1038, 406) with delta (0, 0)
Screenshot: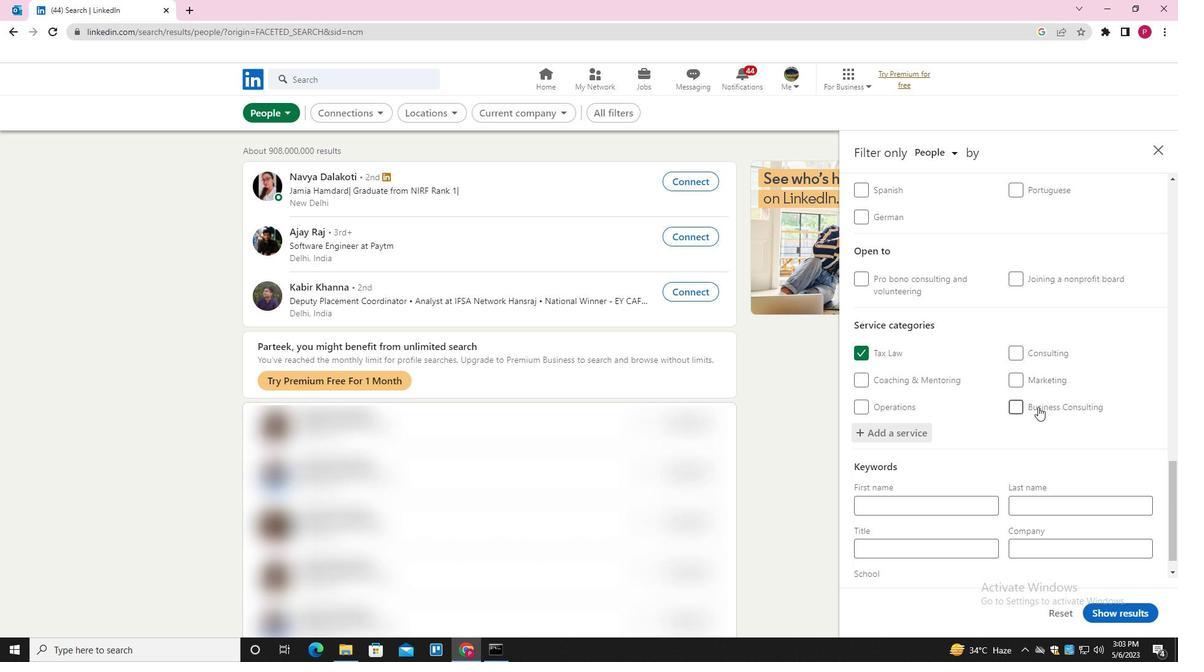 
Action: Mouse moved to (957, 520)
Screenshot: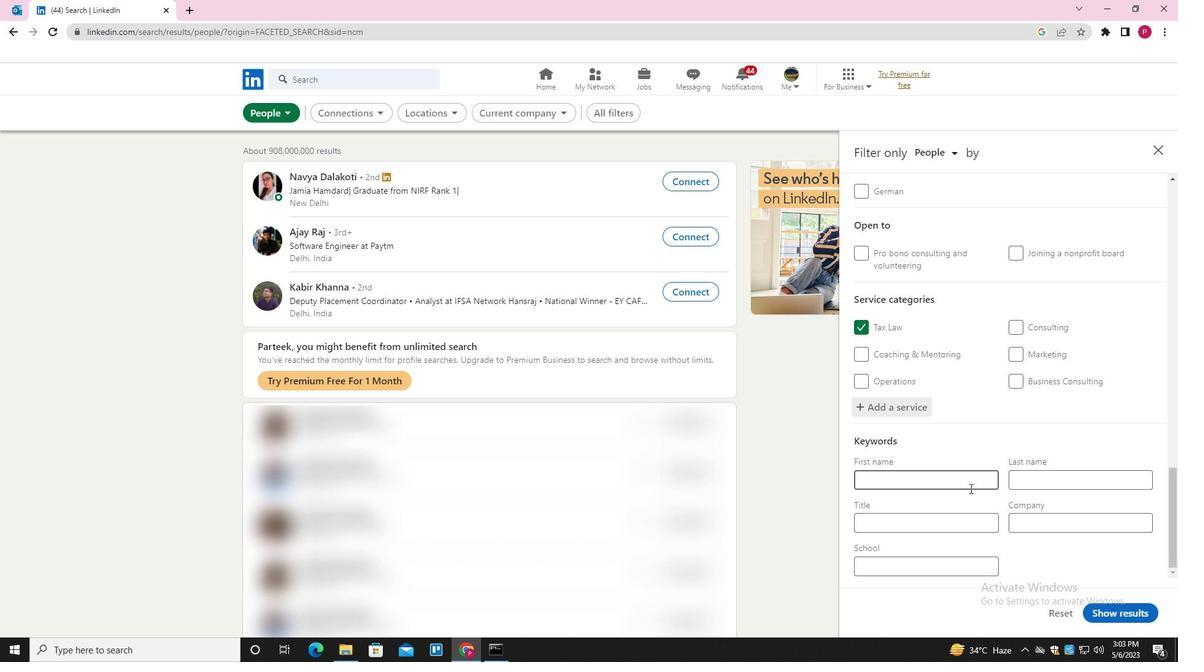 
Action: Mouse pressed left at (957, 520)
Screenshot: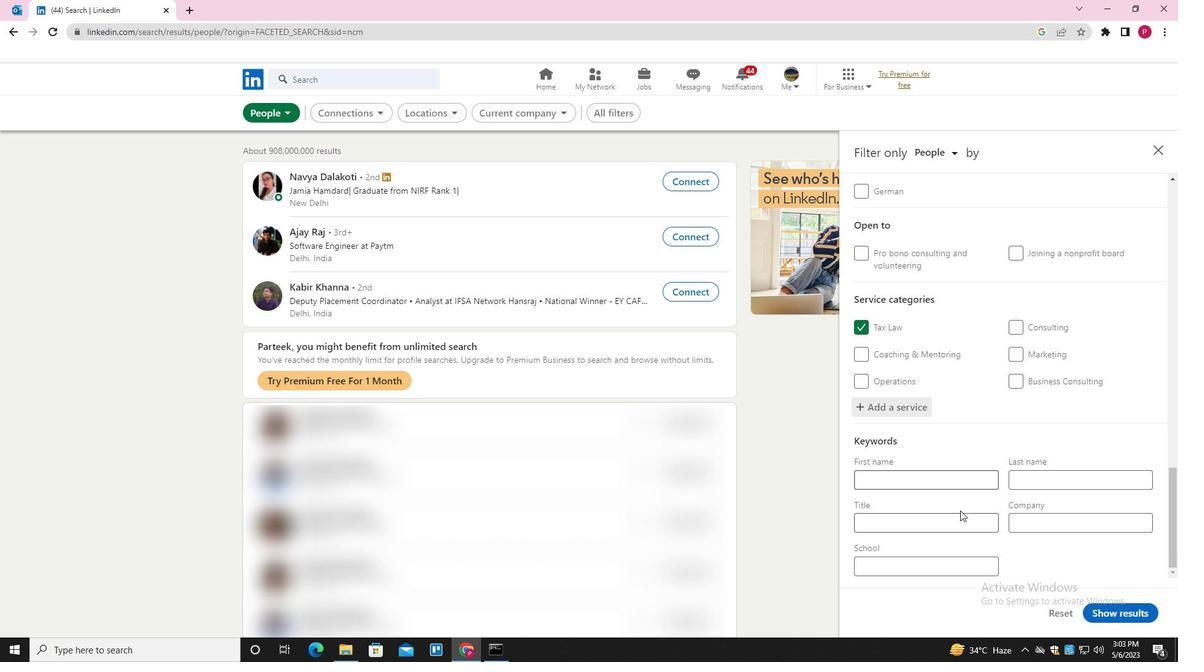 
Action: Mouse moved to (990, 413)
Screenshot: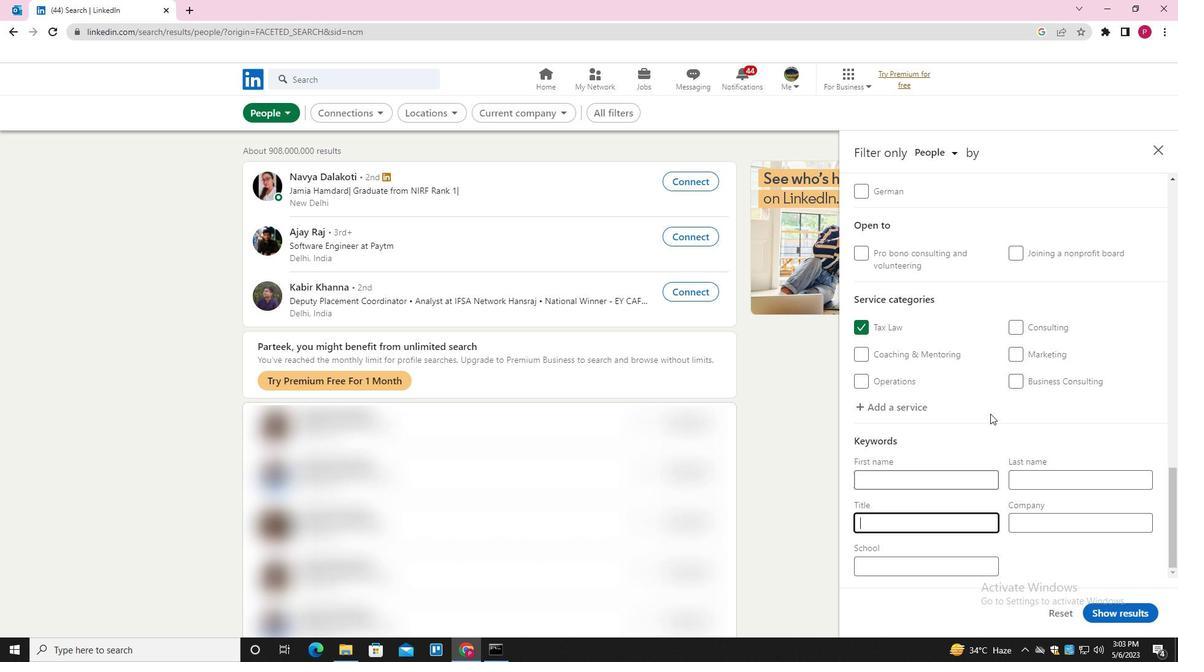 
Action: Key pressed <Key.shift><Key.shift>SUPERIT<Key.backspace>NTENDANT
Screenshot: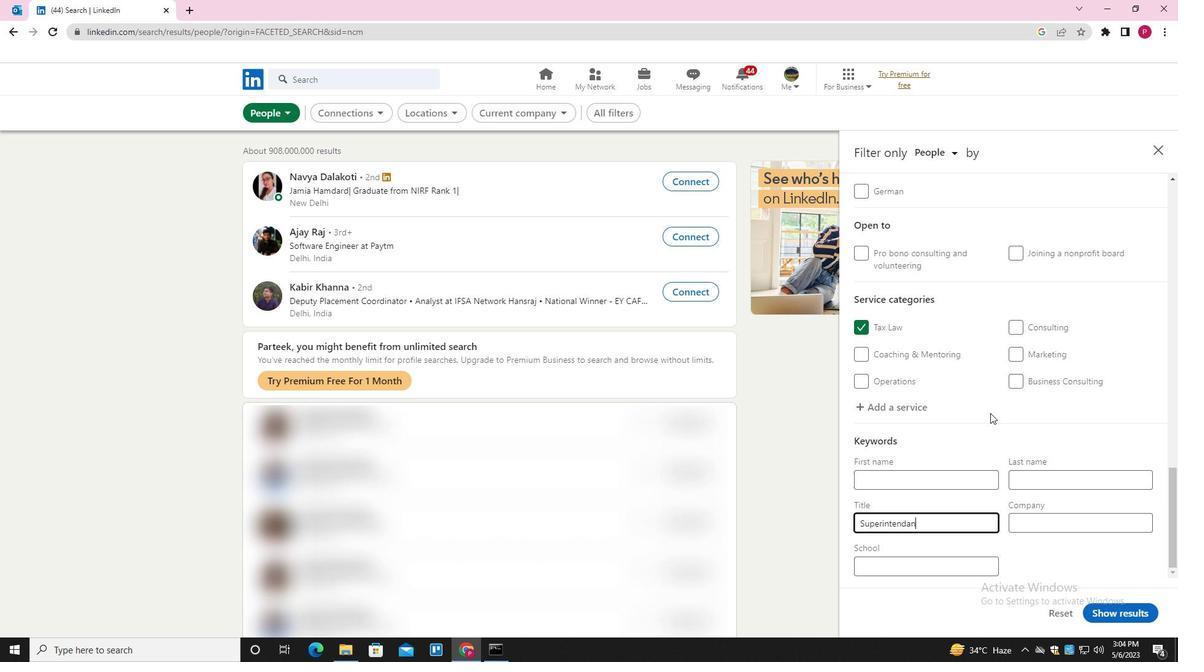 
Action: Mouse moved to (1111, 611)
Screenshot: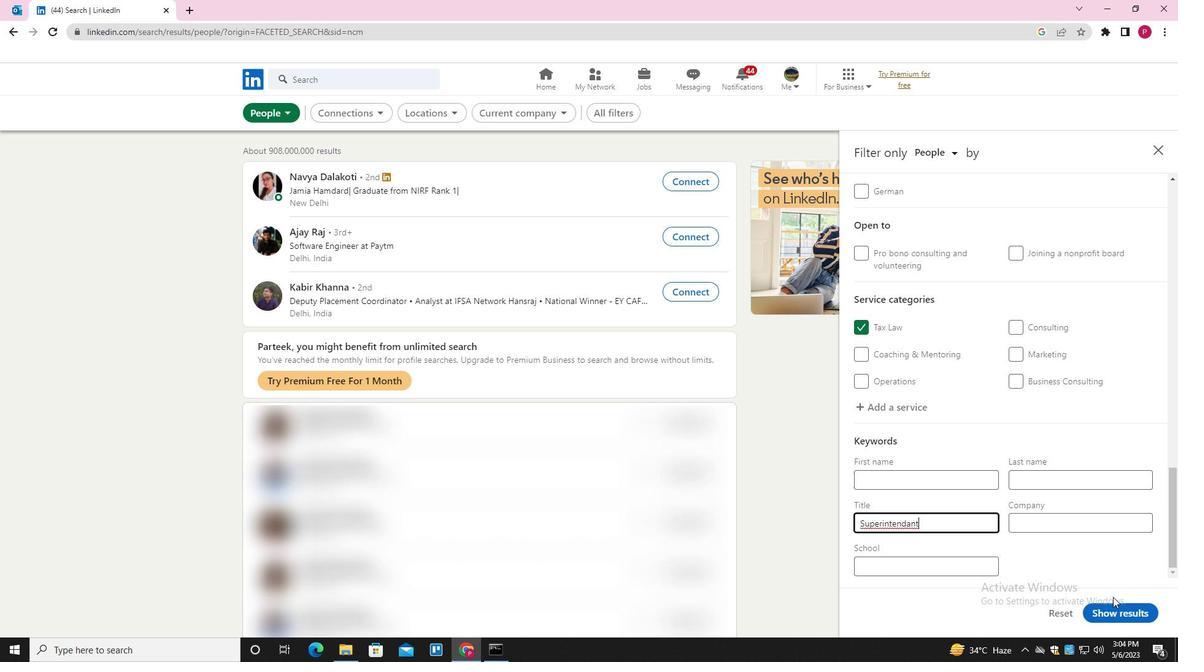 
Action: Mouse pressed left at (1111, 611)
Screenshot: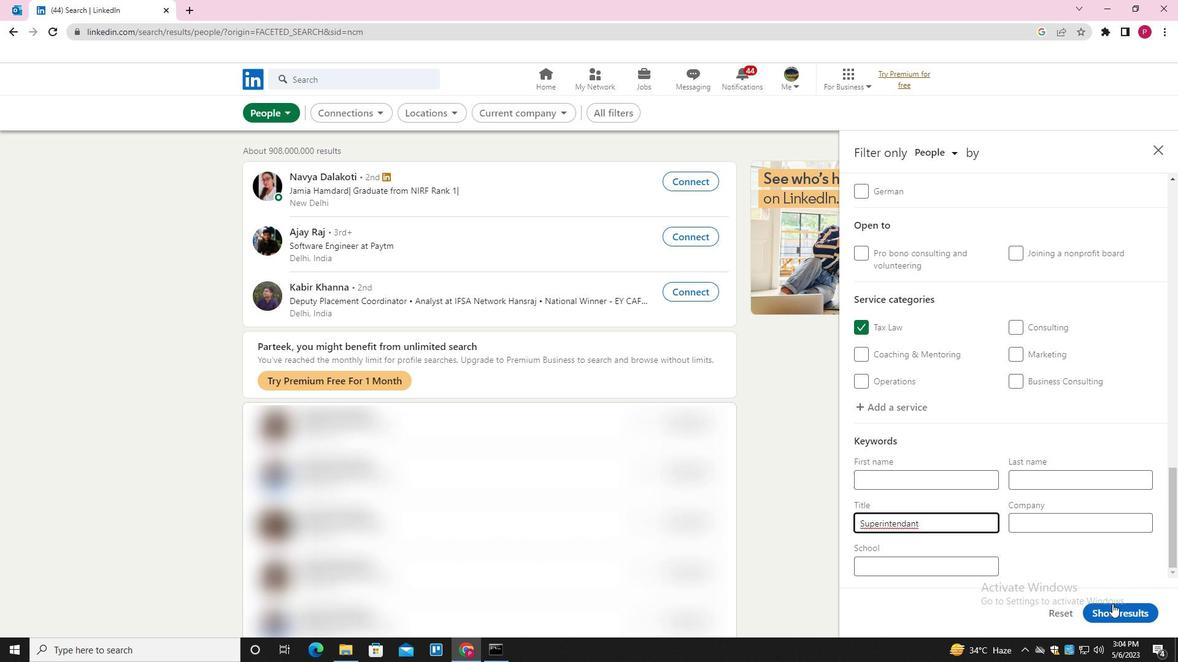 
Action: Mouse moved to (546, 228)
Screenshot: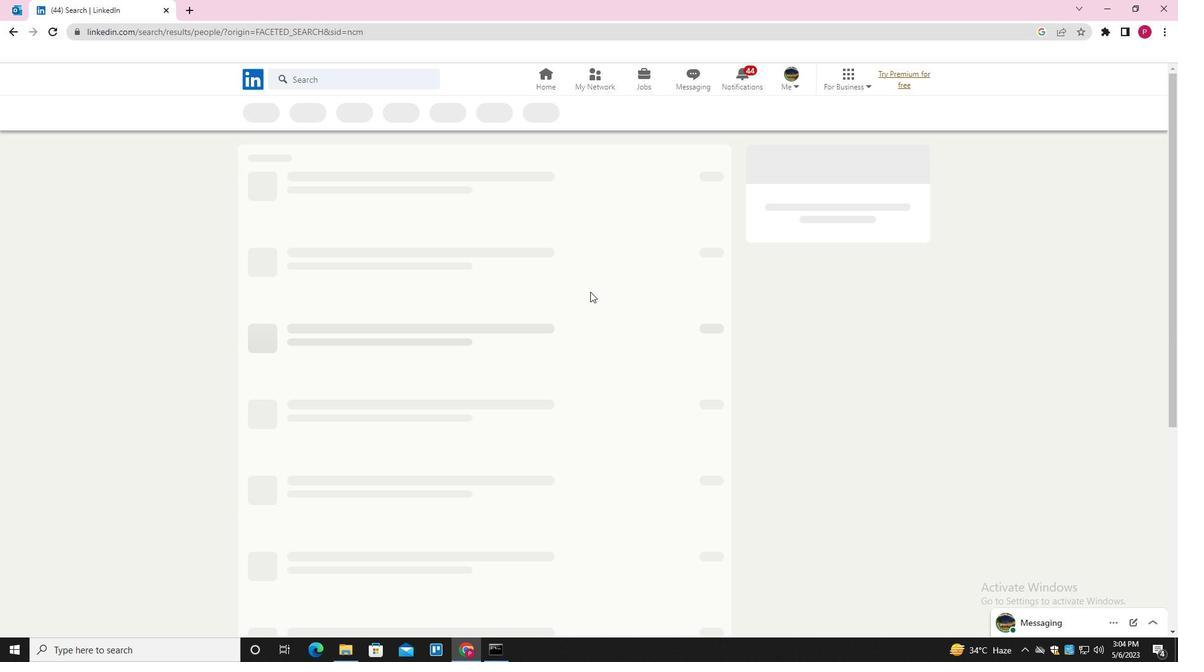 
